 Task: Search one way flight ticket for 5 adults, 2 children, 1 infant in seat and 1 infant on lap in economy from Beaumont: Jack Brooks Regional Airport (was Southeast Texas Regional) to Laramie: Laramie Regional Airport on 8-3-2023. Choice of flights is Royal air maroc. Number of bags: 1 carry on bag. Price is upto 98000. Outbound departure time preference is 16:30.
Action: Mouse moved to (417, 166)
Screenshot: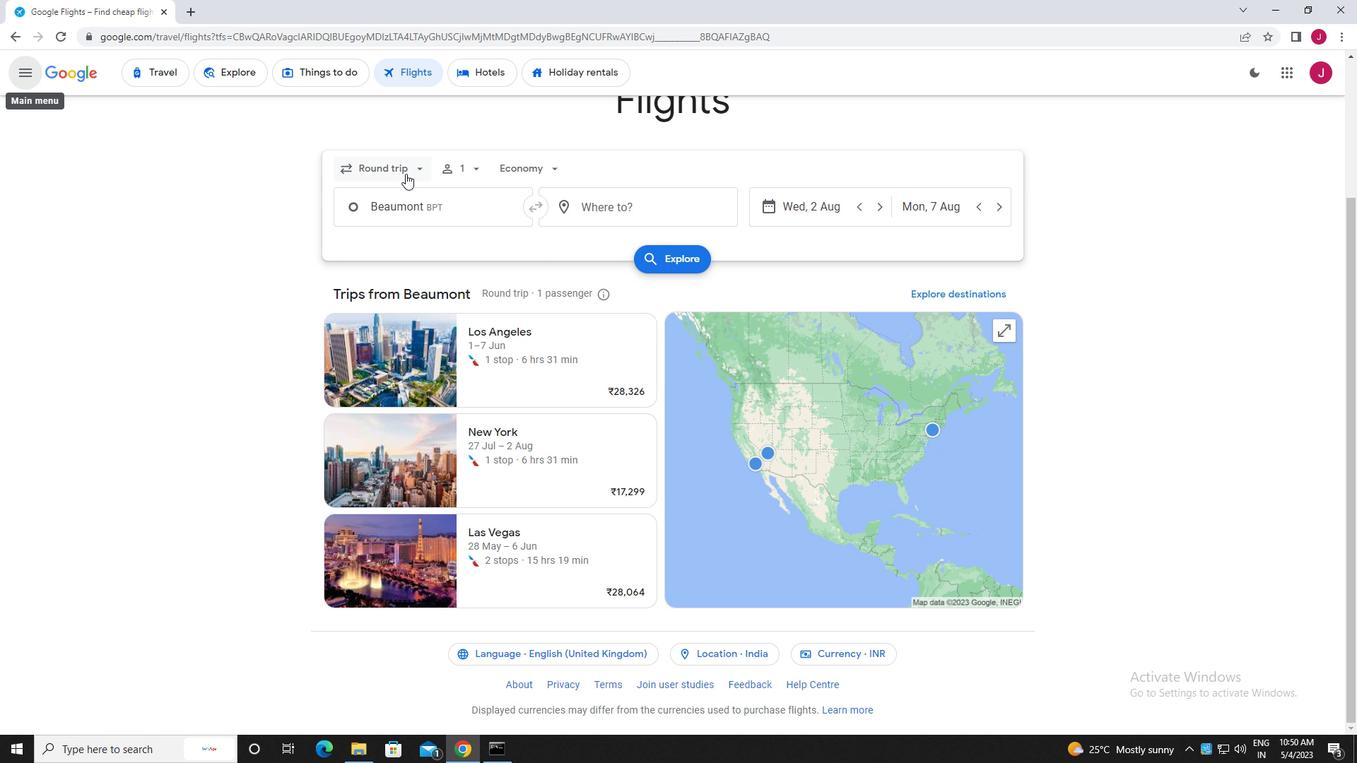 
Action: Mouse pressed left at (417, 166)
Screenshot: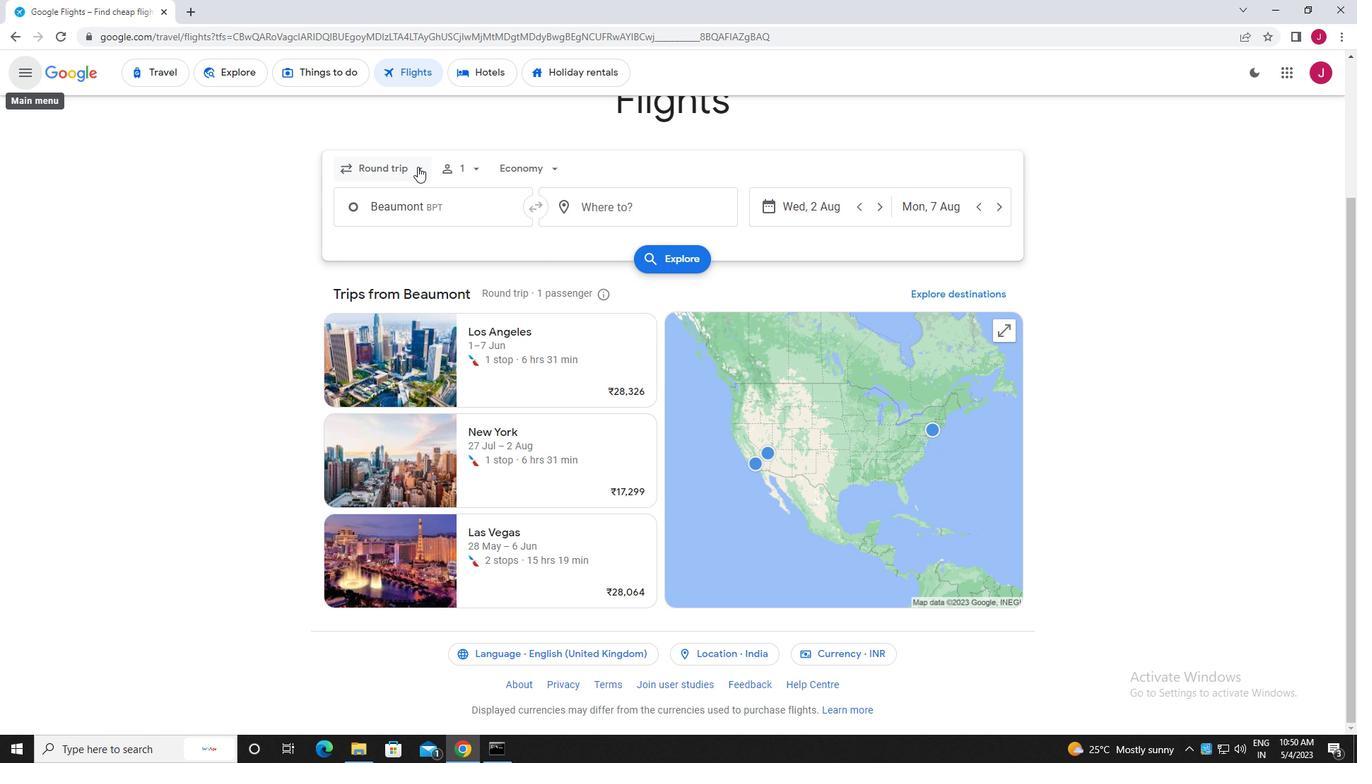 
Action: Mouse moved to (405, 232)
Screenshot: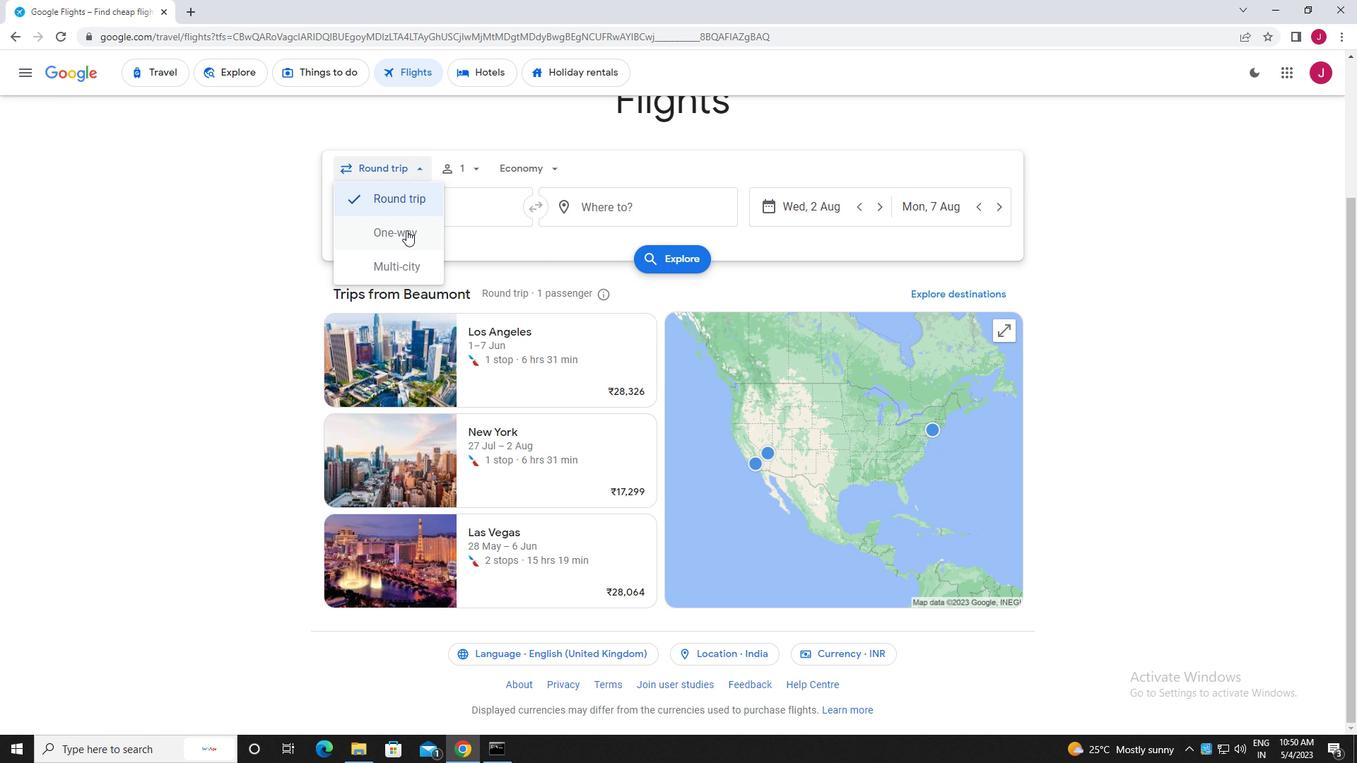 
Action: Mouse pressed left at (405, 232)
Screenshot: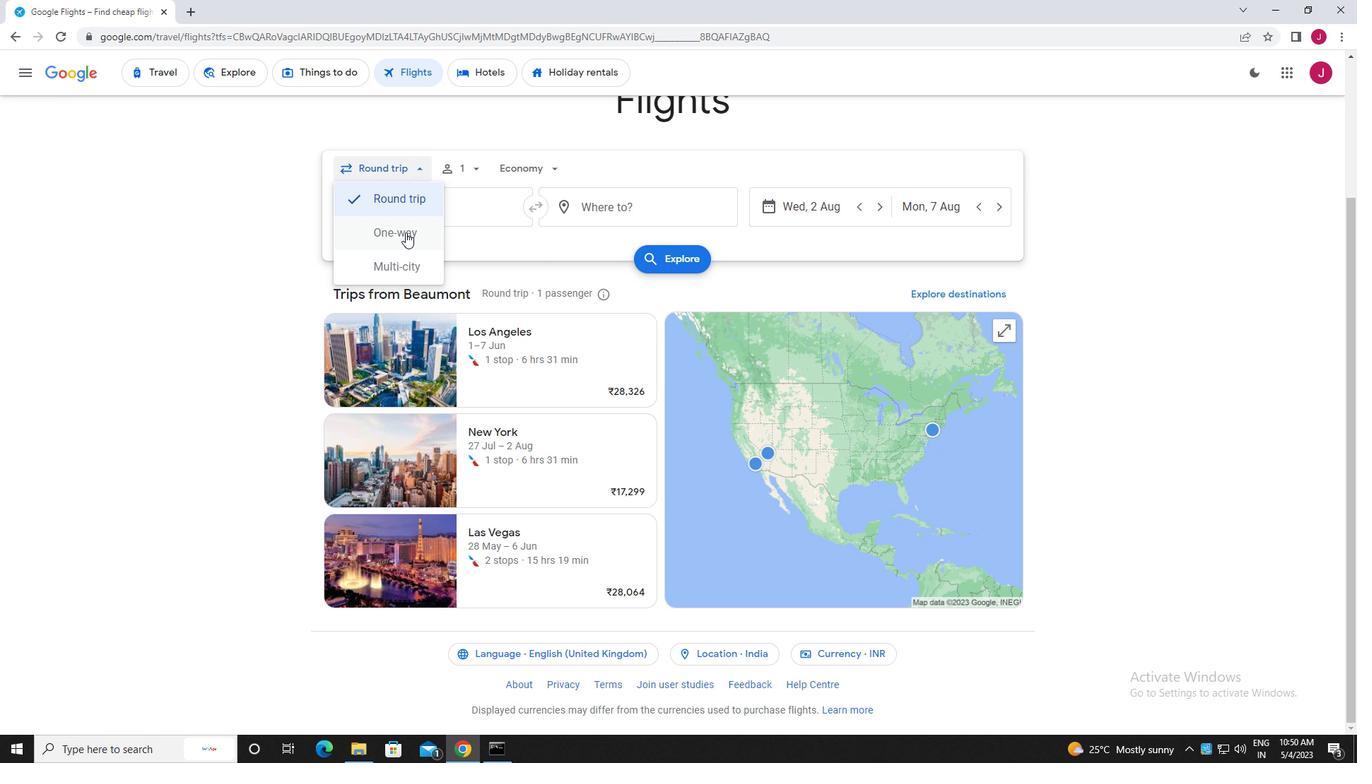 
Action: Mouse moved to (468, 167)
Screenshot: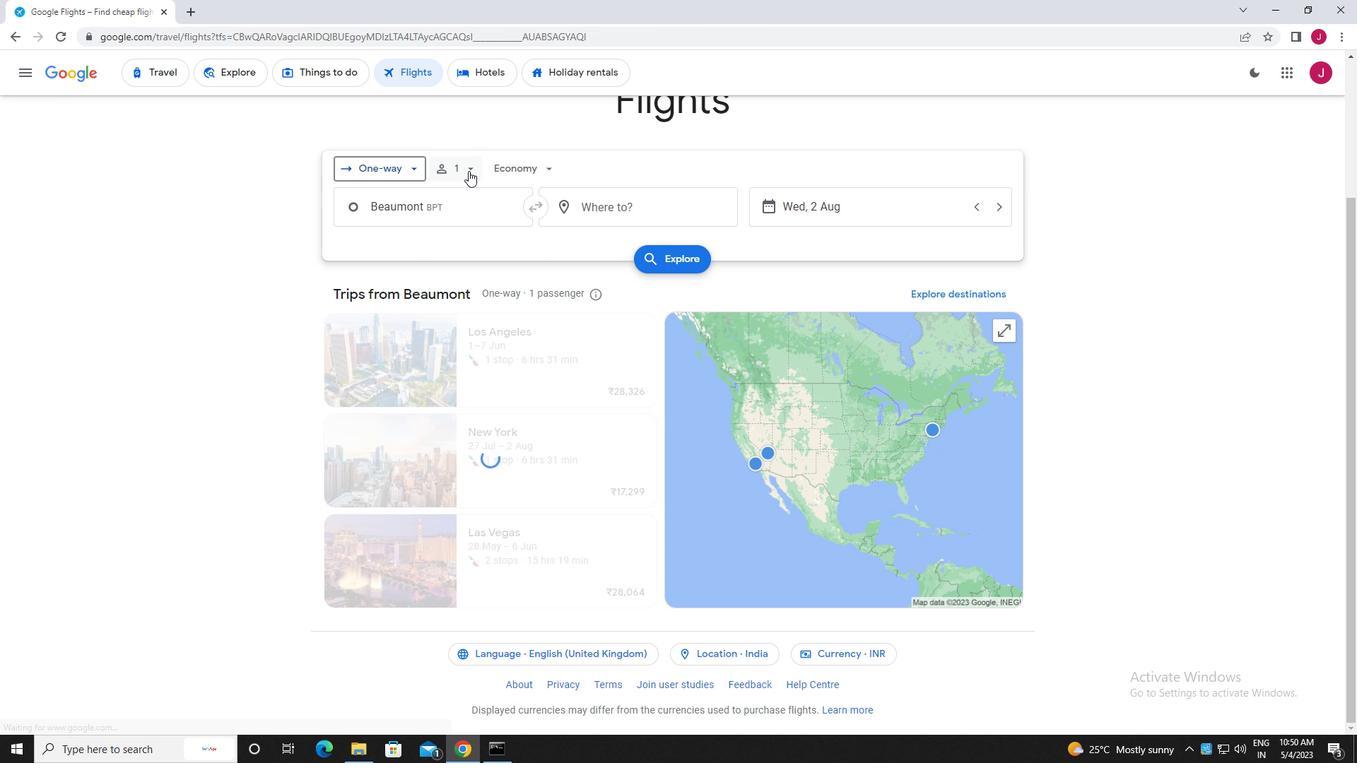 
Action: Mouse pressed left at (468, 167)
Screenshot: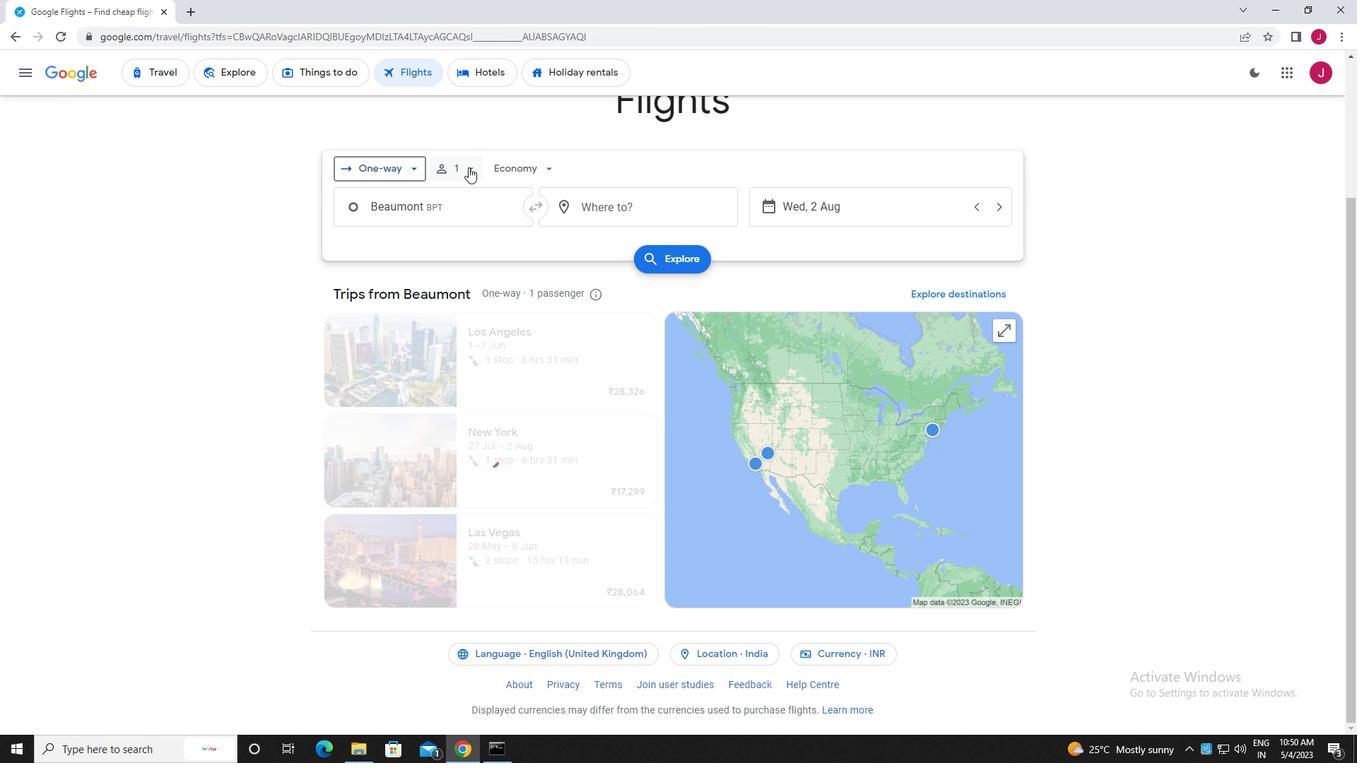 
Action: Mouse moved to (577, 206)
Screenshot: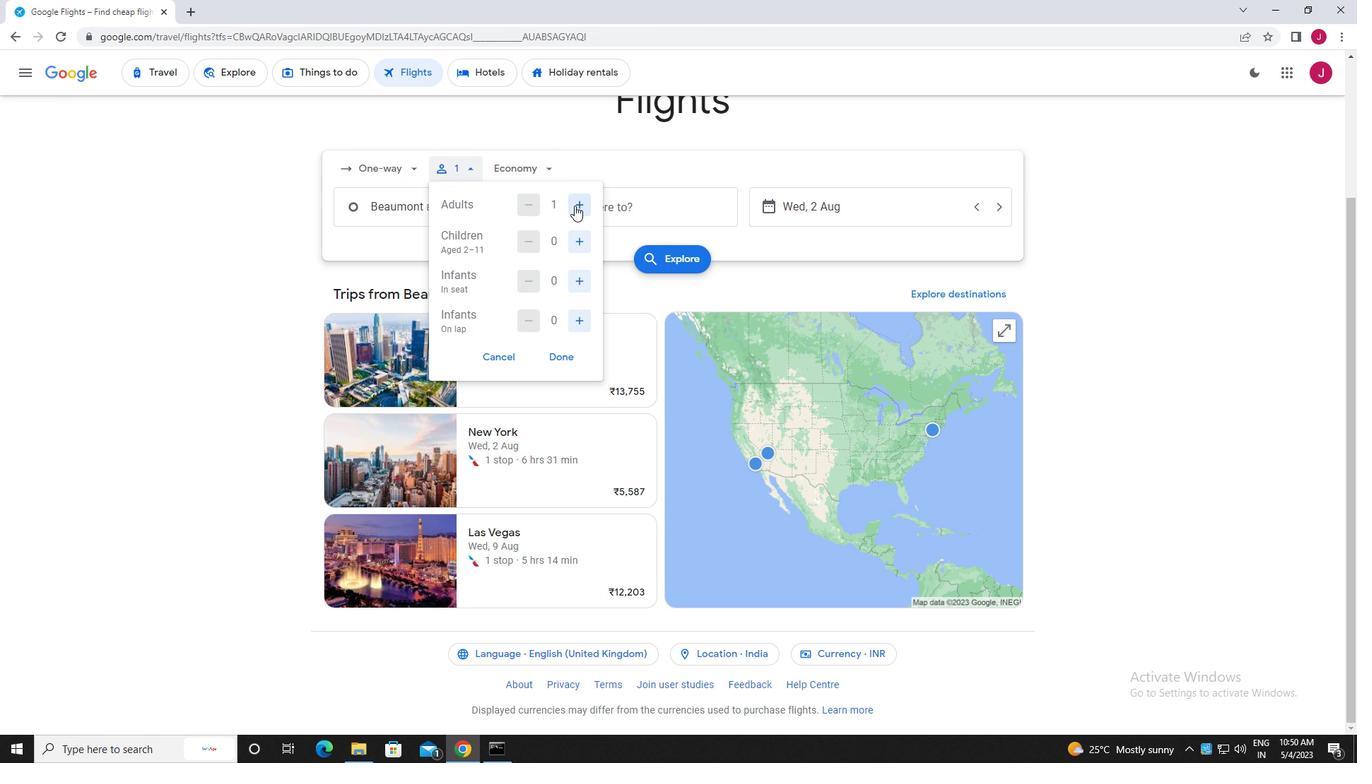 
Action: Mouse pressed left at (577, 206)
Screenshot: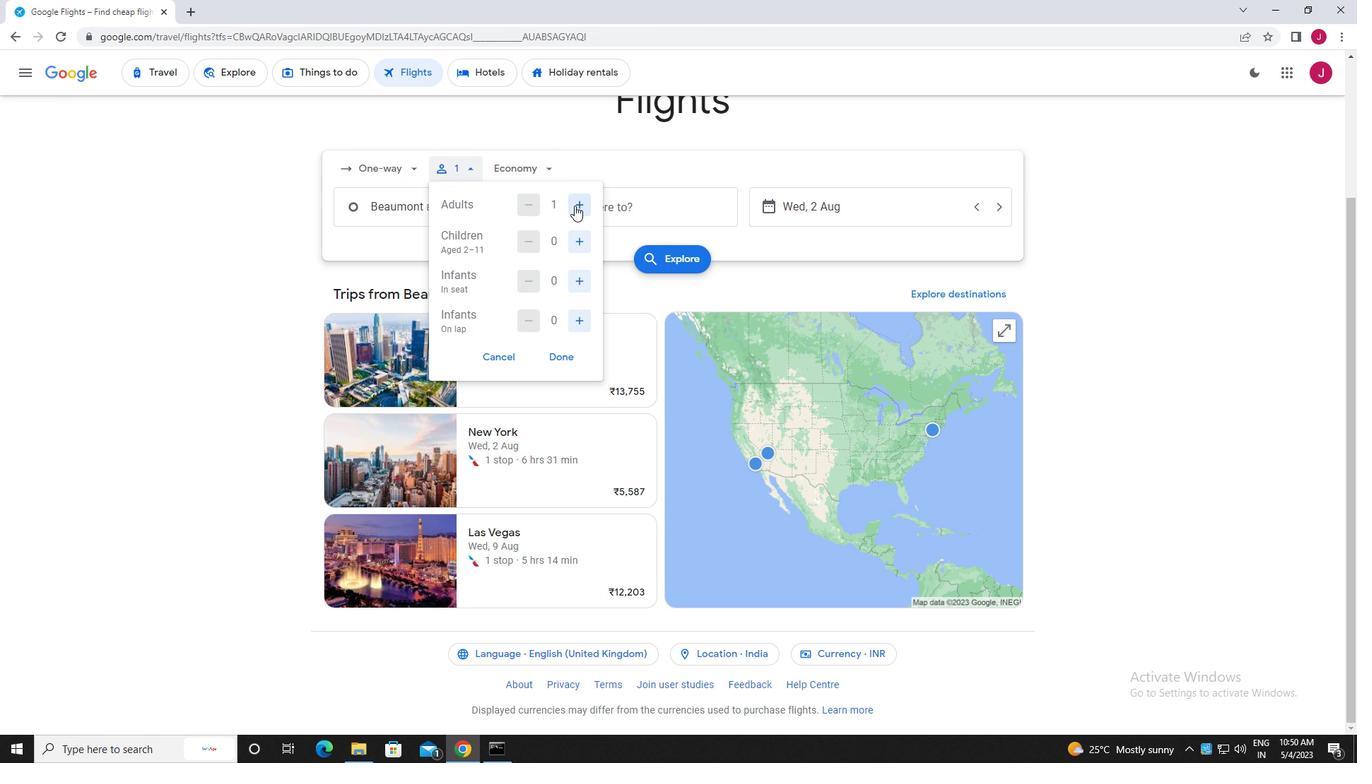 
Action: Mouse pressed left at (577, 206)
Screenshot: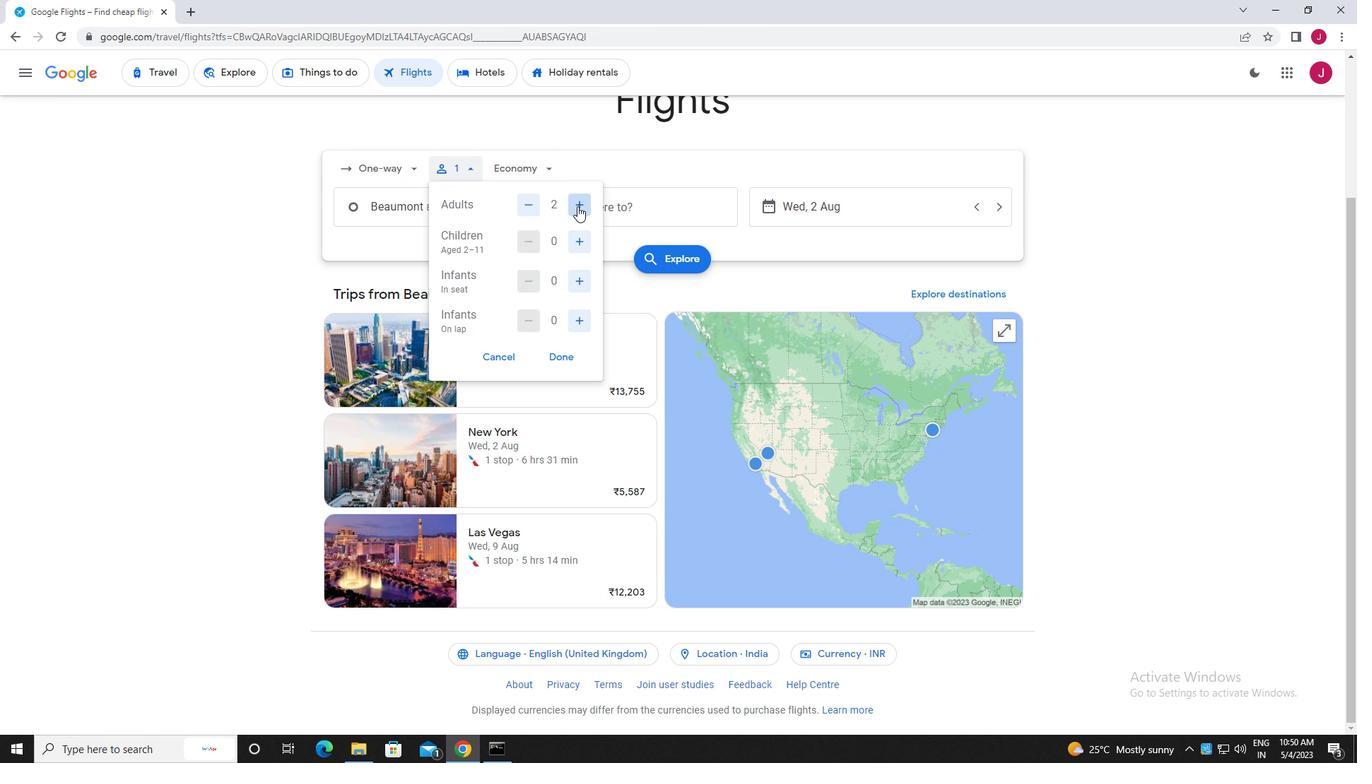
Action: Mouse pressed left at (577, 206)
Screenshot: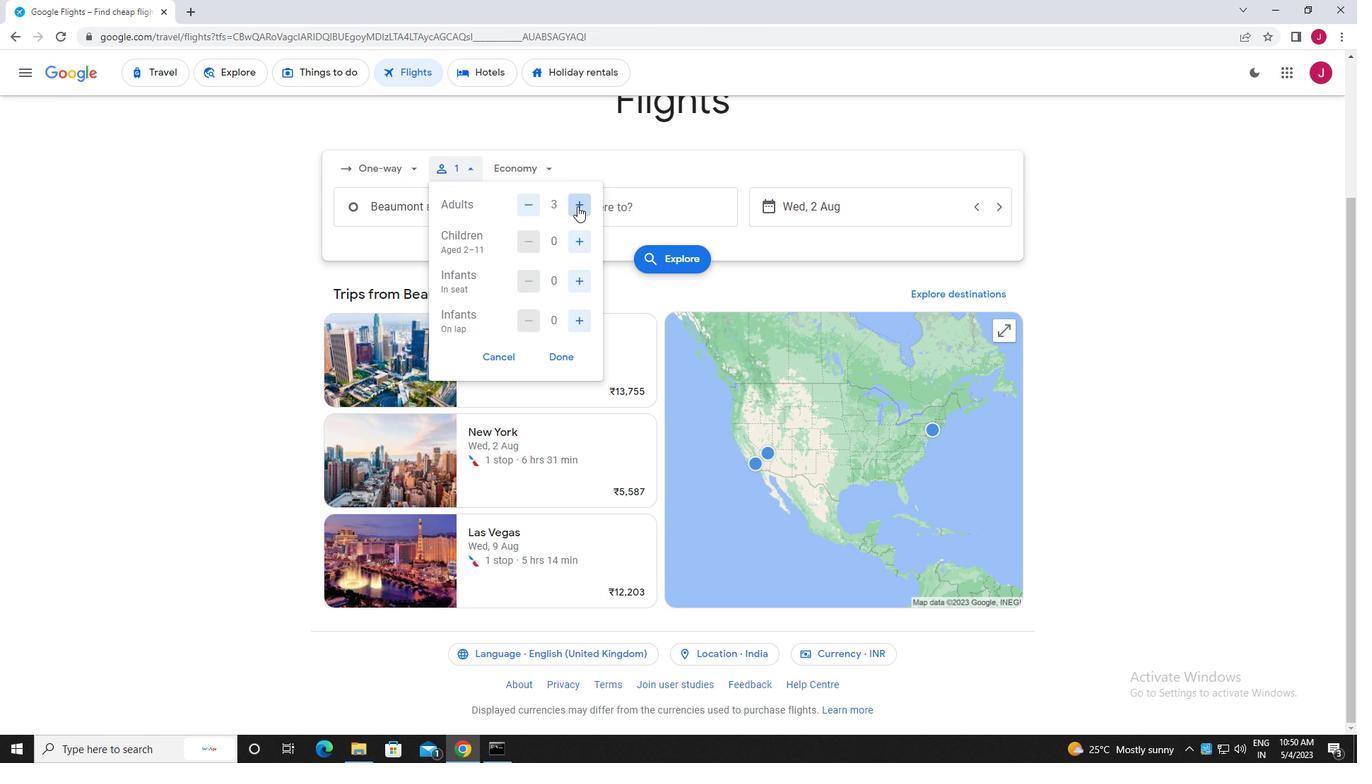 
Action: Mouse pressed left at (577, 206)
Screenshot: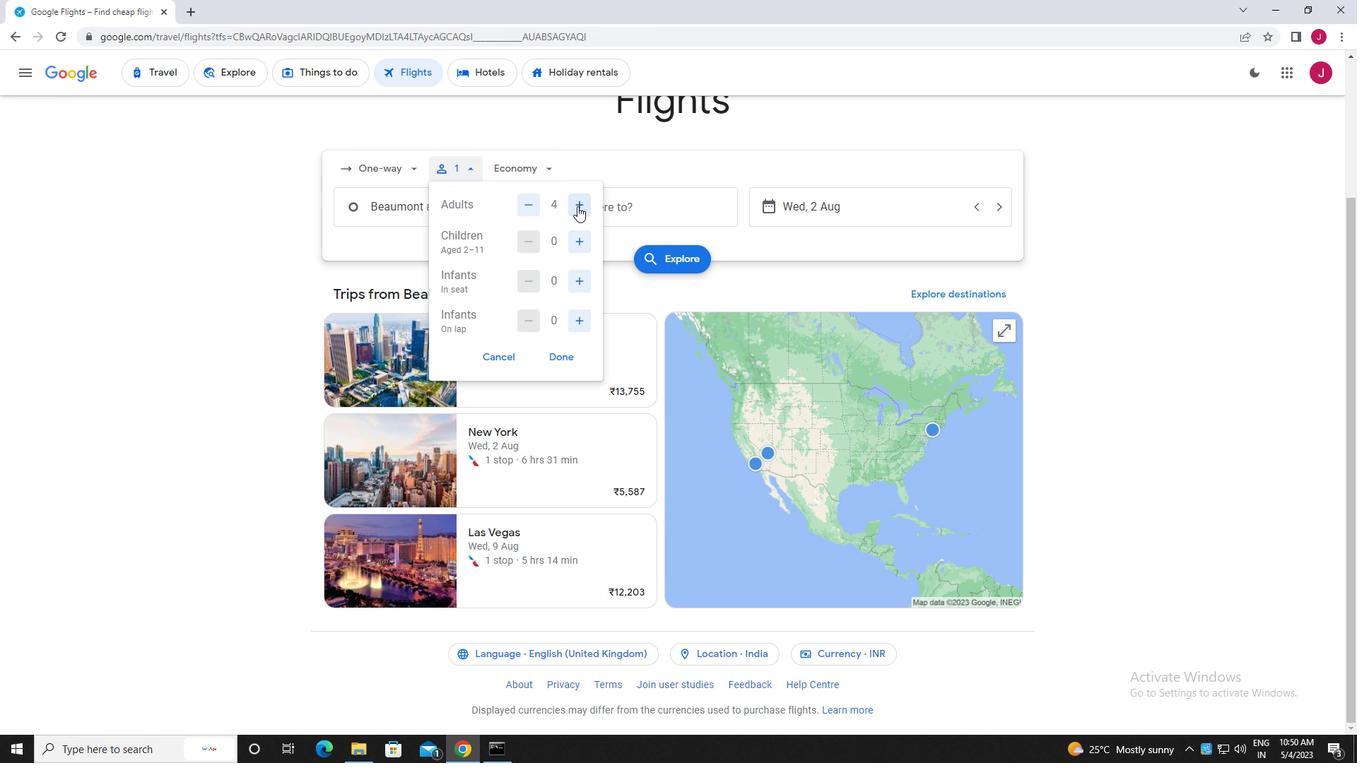 
Action: Mouse moved to (583, 245)
Screenshot: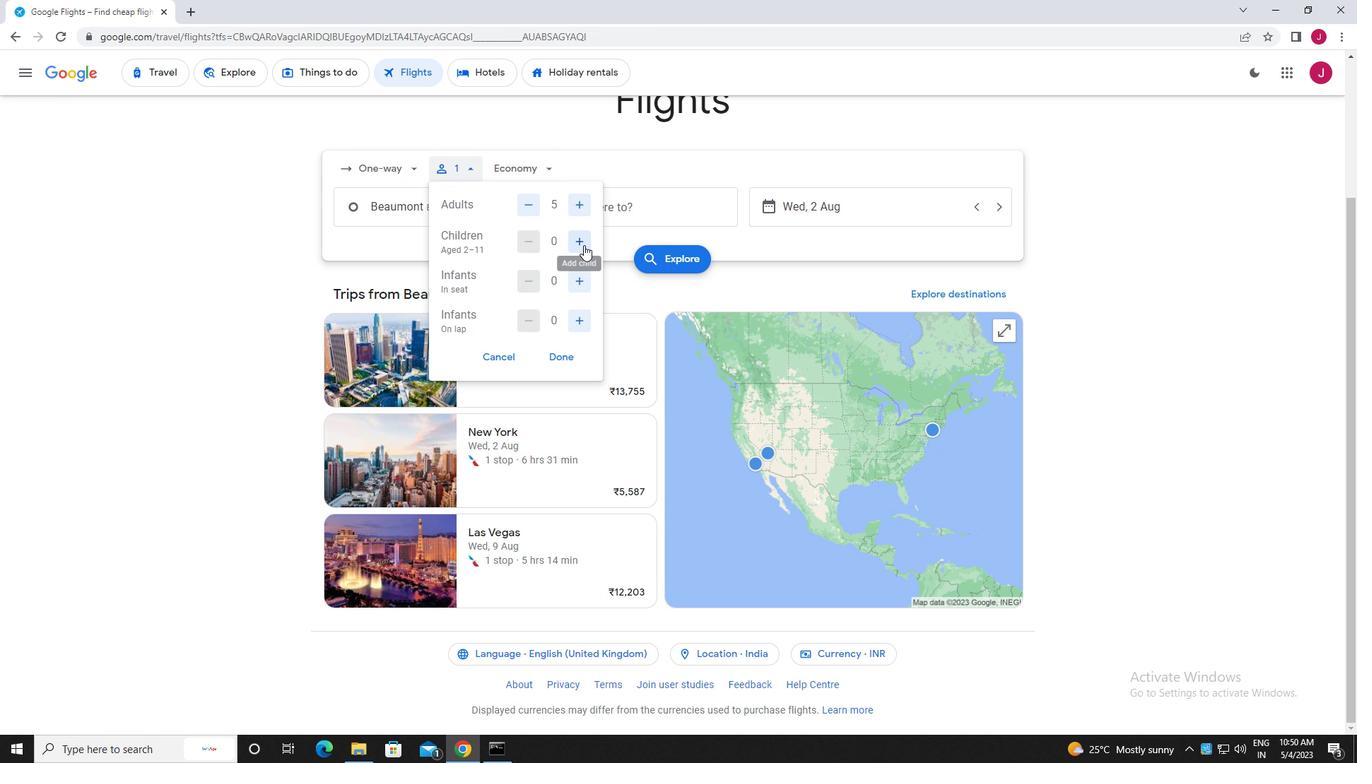 
Action: Mouse pressed left at (583, 245)
Screenshot: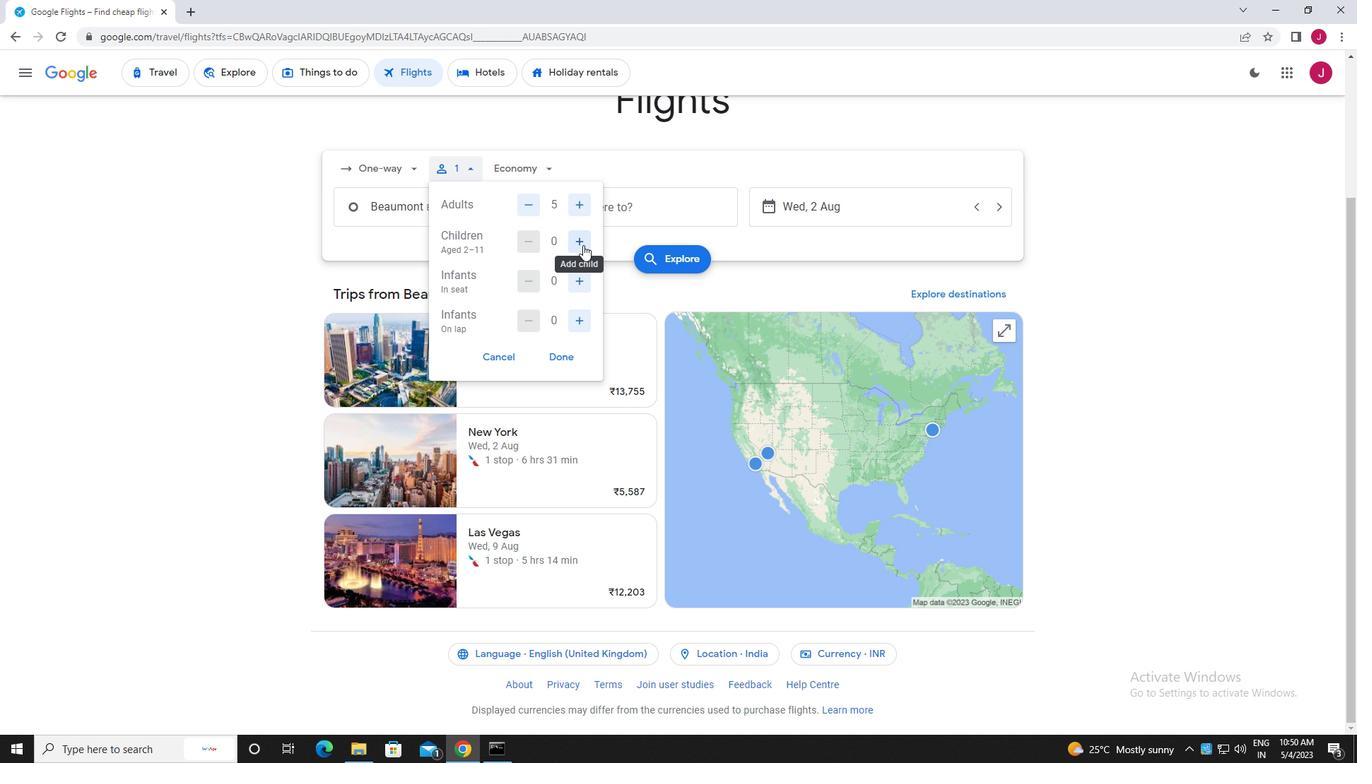 
Action: Mouse pressed left at (583, 245)
Screenshot: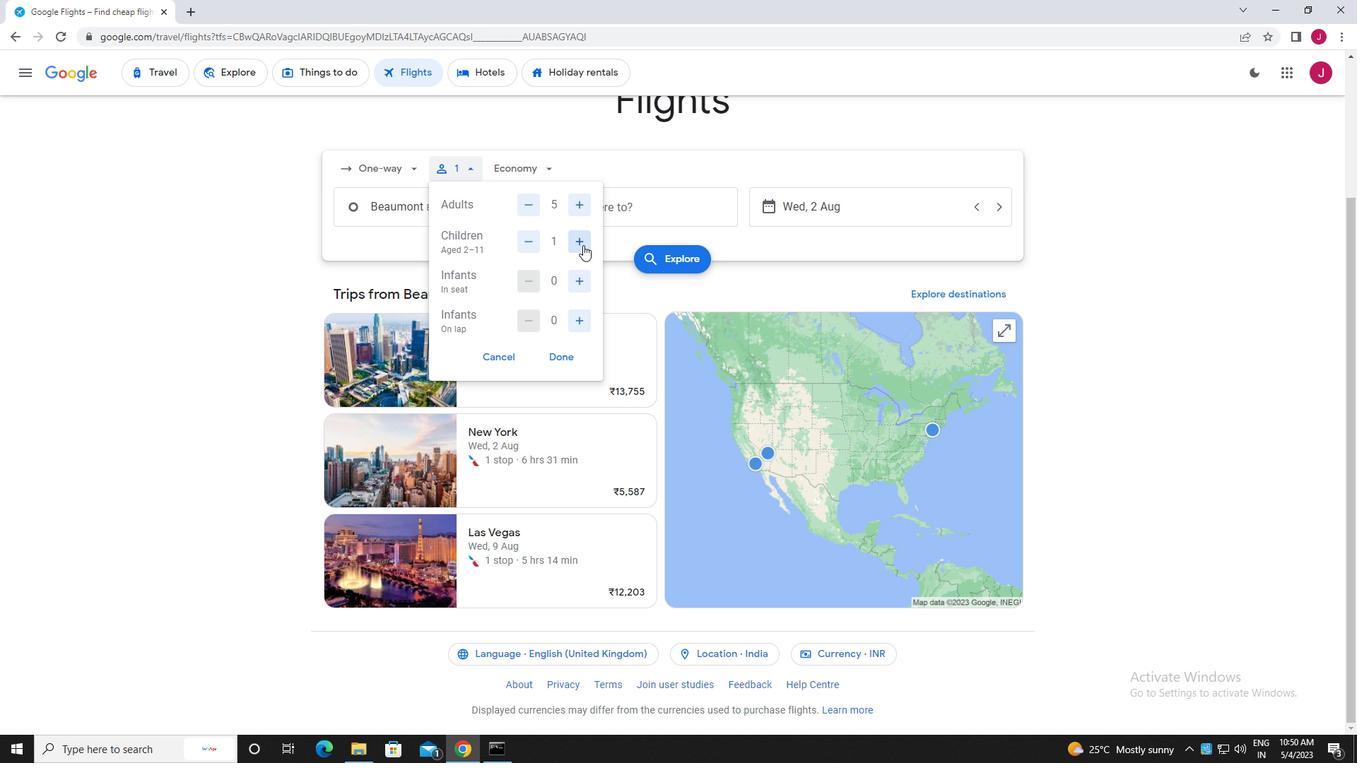 
Action: Mouse moved to (578, 286)
Screenshot: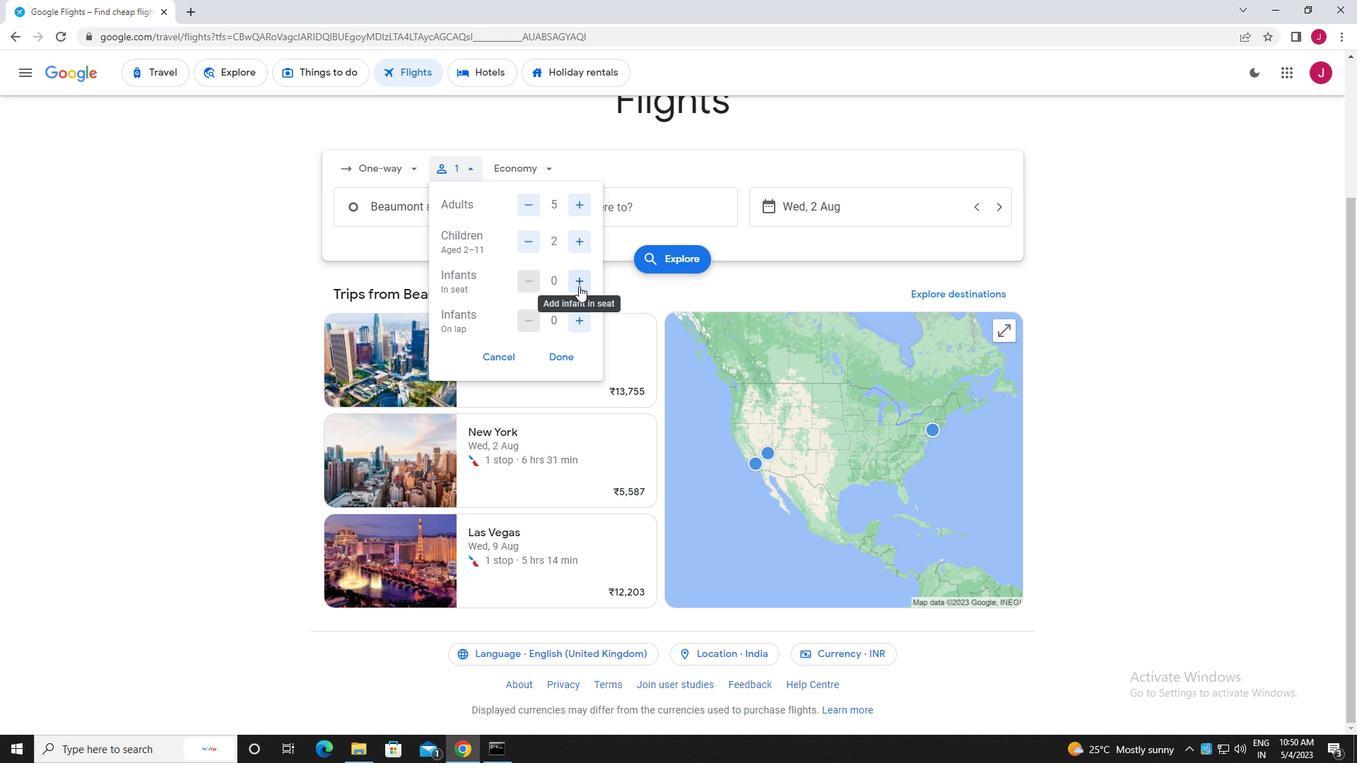 
Action: Mouse pressed left at (578, 286)
Screenshot: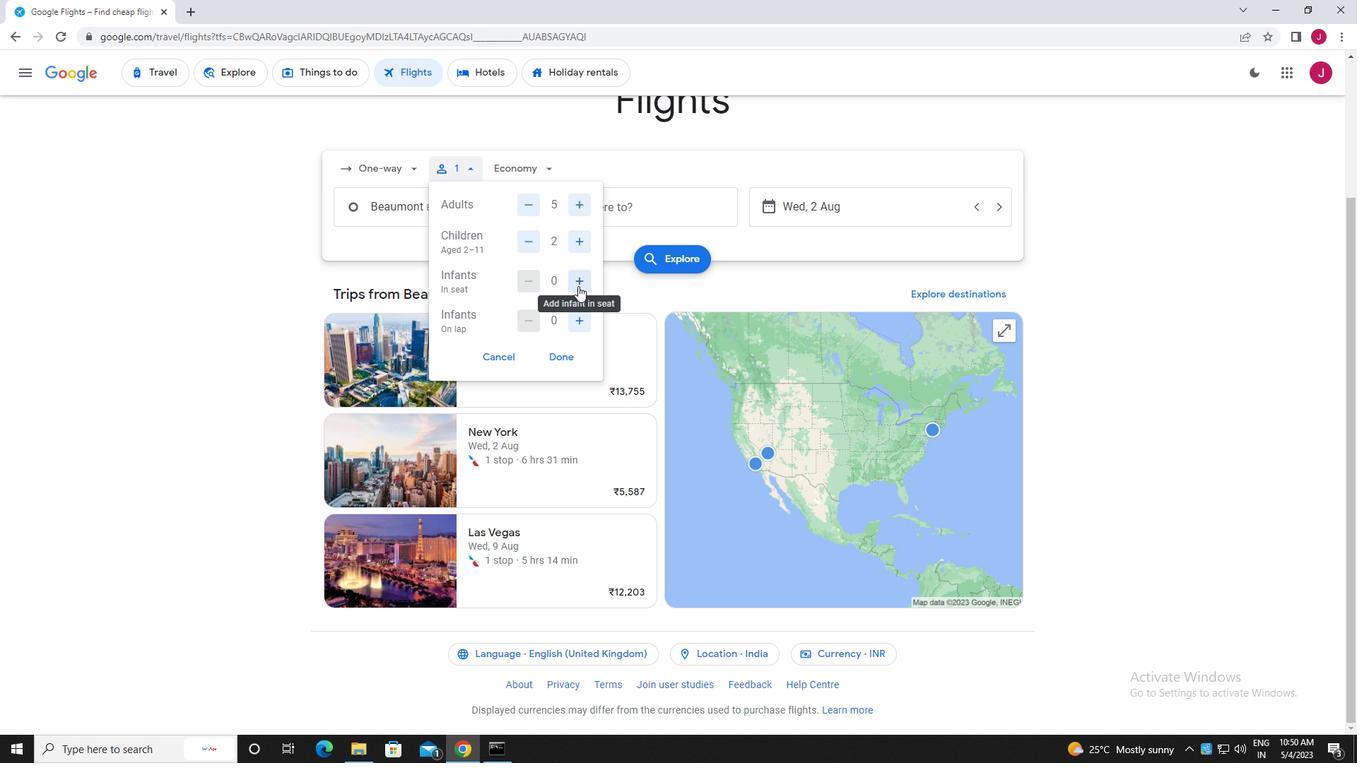 
Action: Mouse moved to (578, 322)
Screenshot: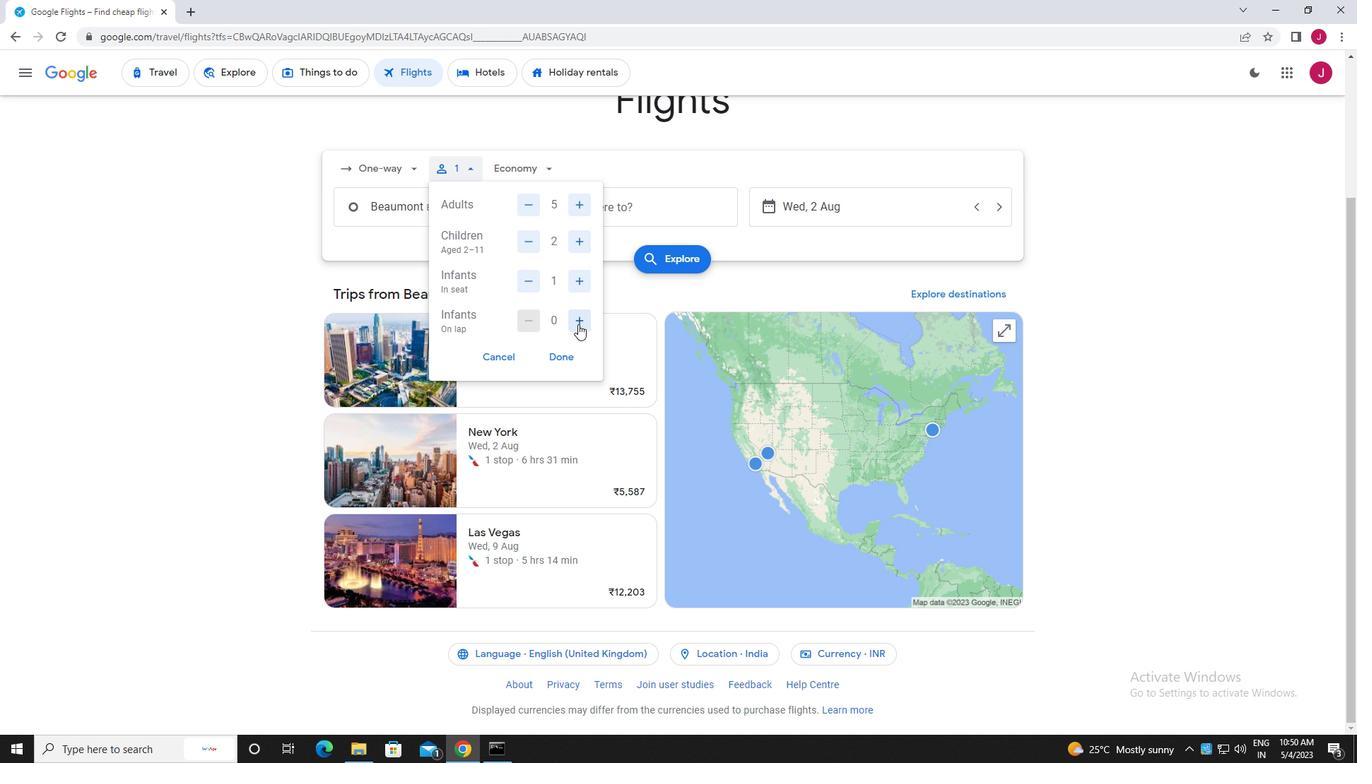 
Action: Mouse pressed left at (578, 322)
Screenshot: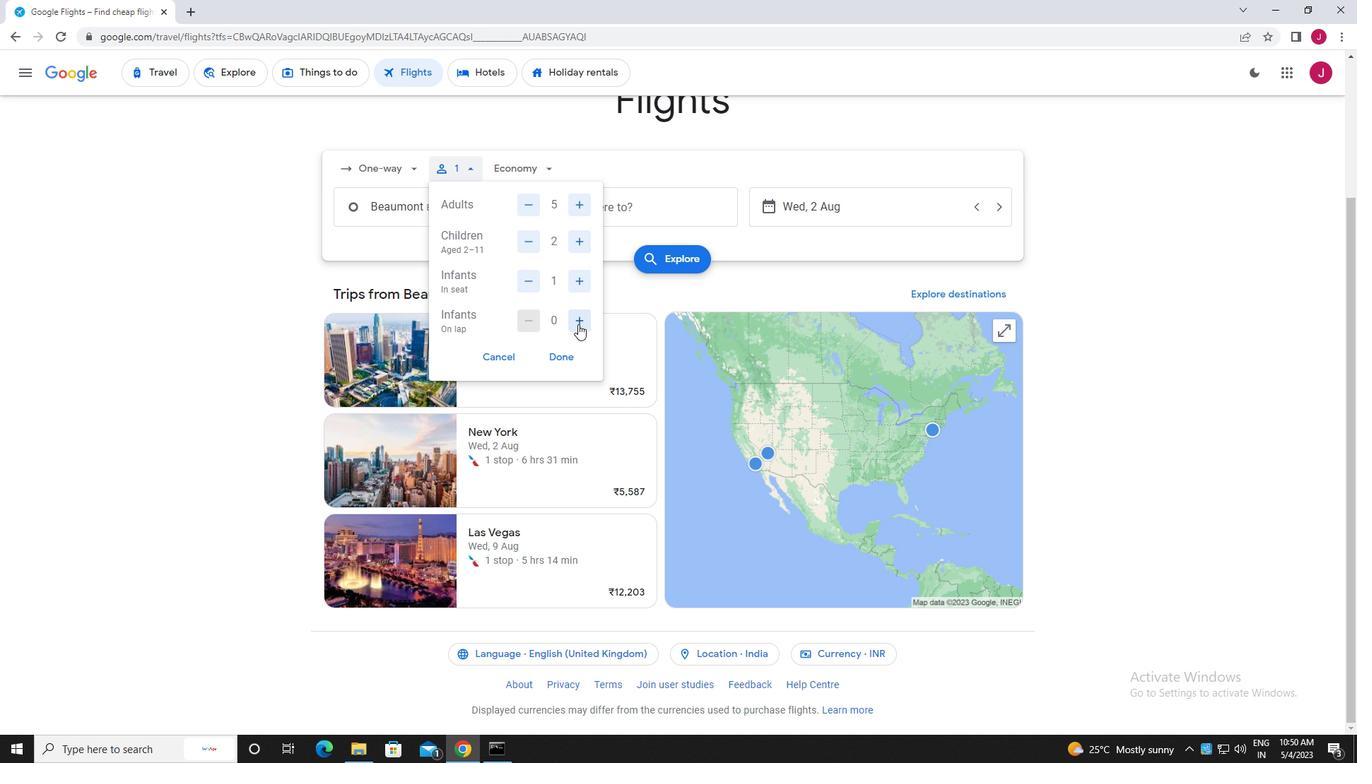 
Action: Mouse moved to (559, 358)
Screenshot: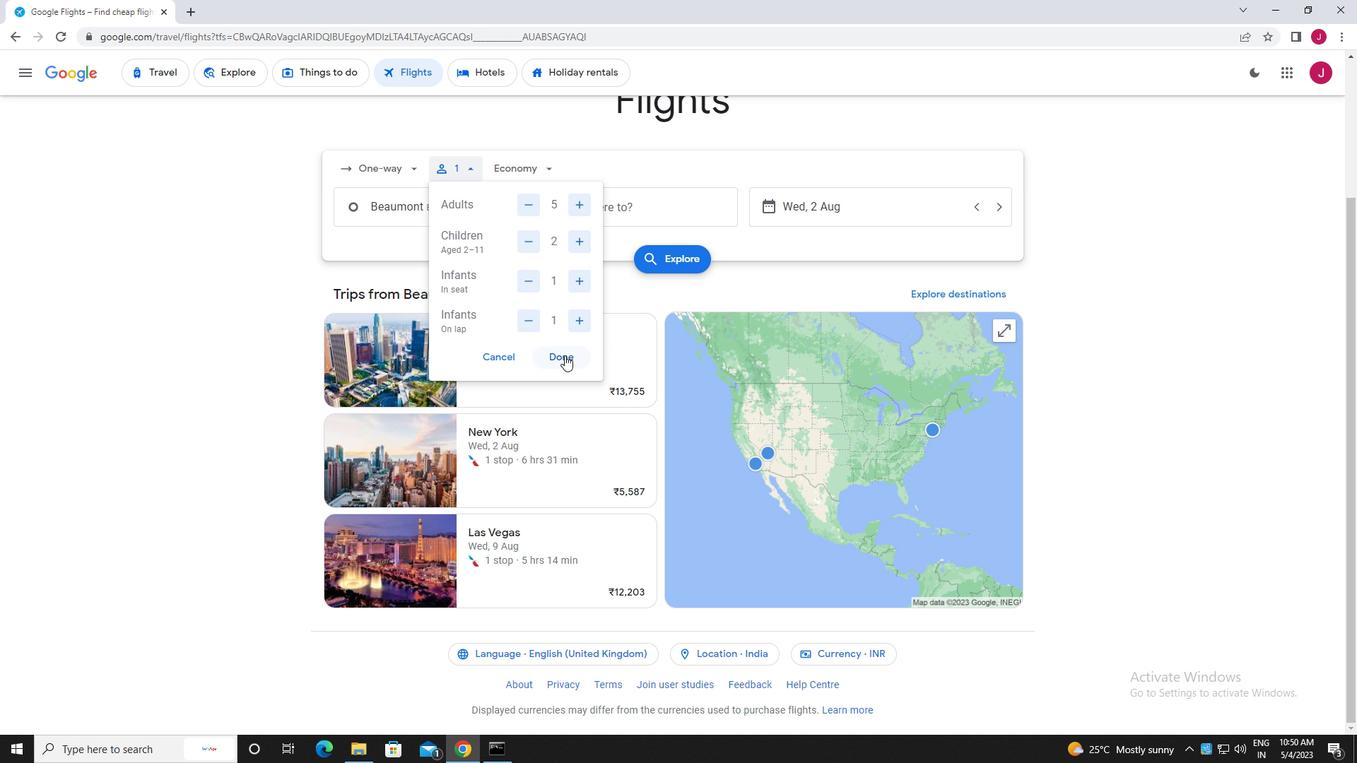 
Action: Mouse pressed left at (559, 358)
Screenshot: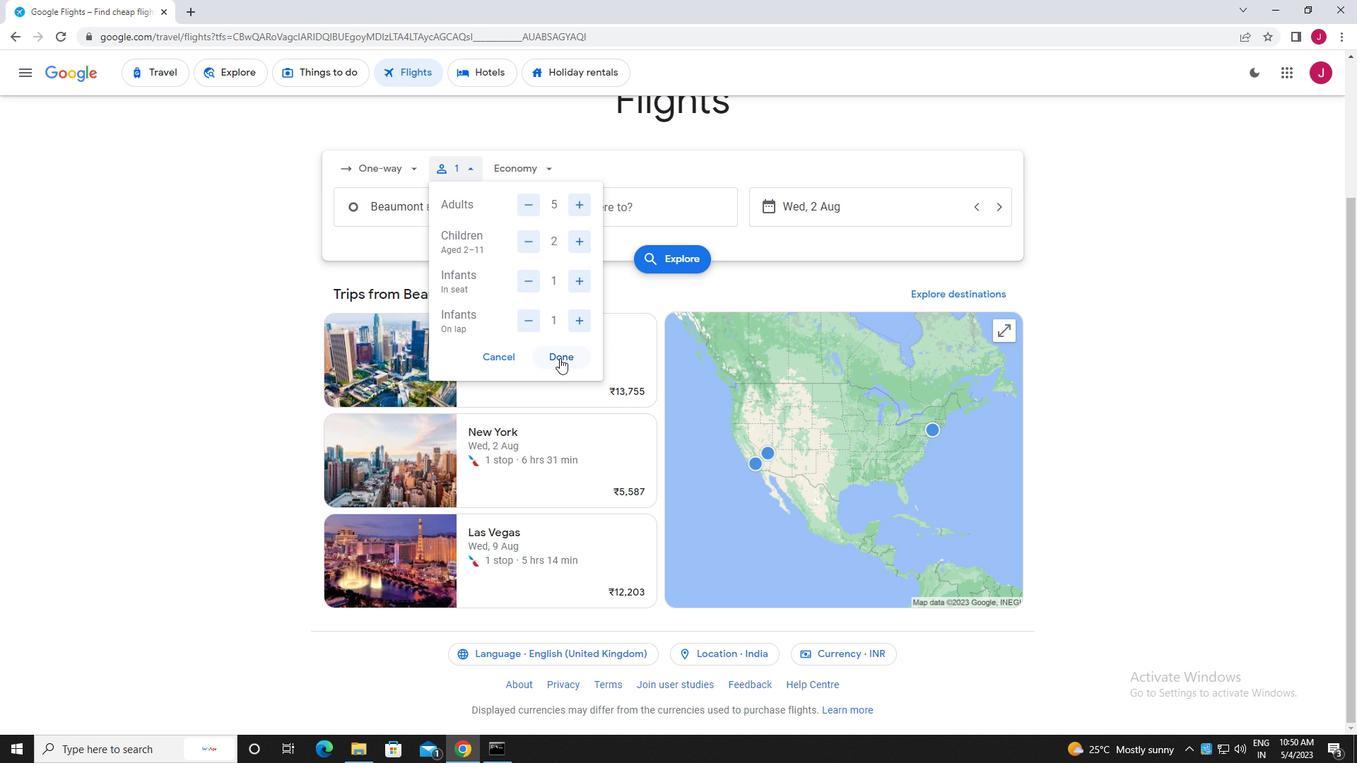 
Action: Mouse moved to (521, 167)
Screenshot: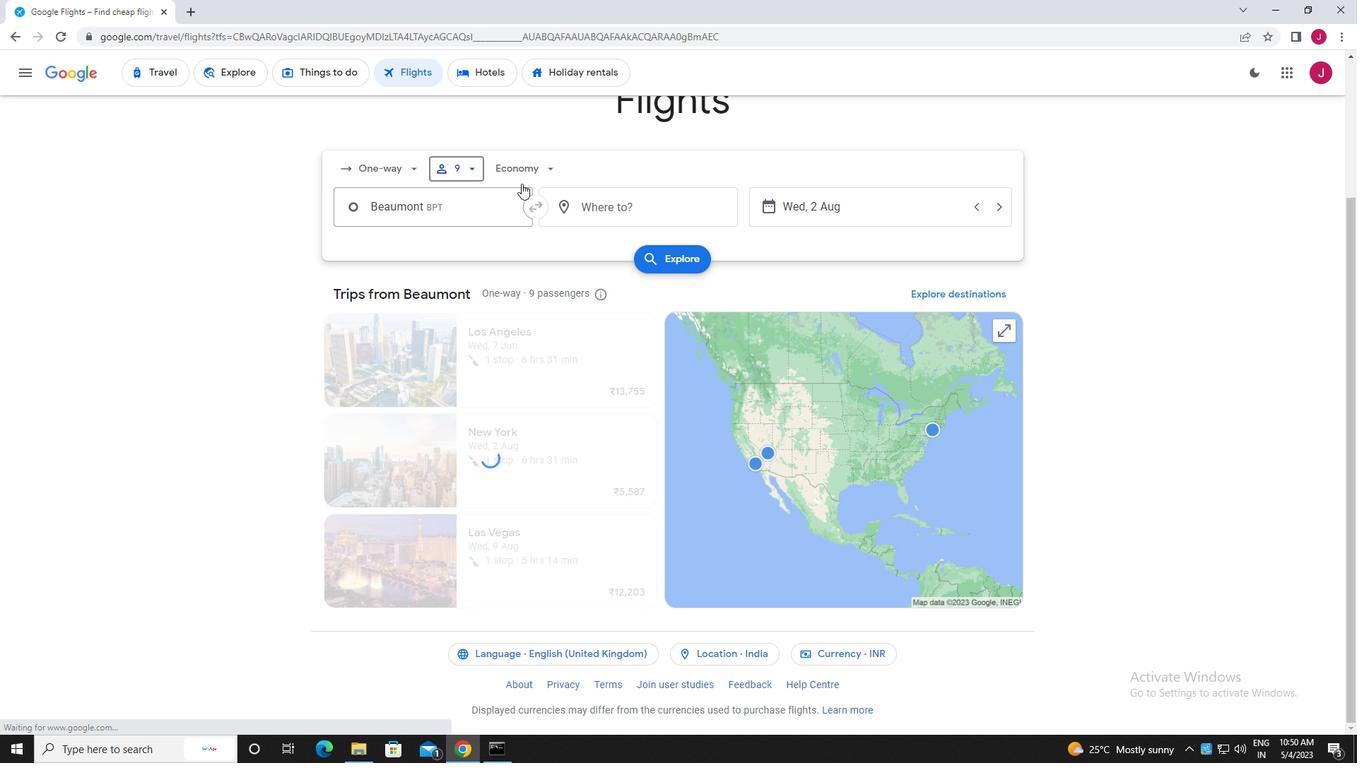 
Action: Mouse pressed left at (521, 167)
Screenshot: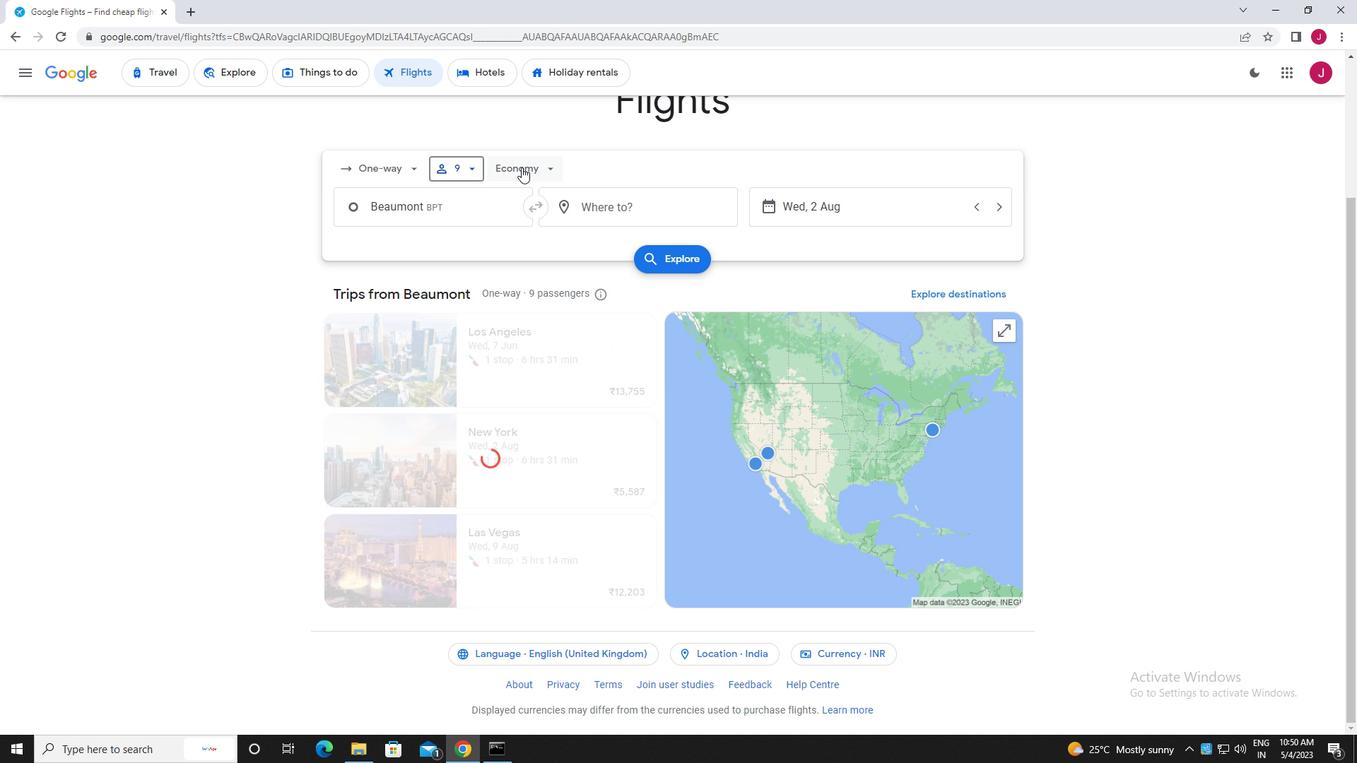 
Action: Mouse moved to (554, 194)
Screenshot: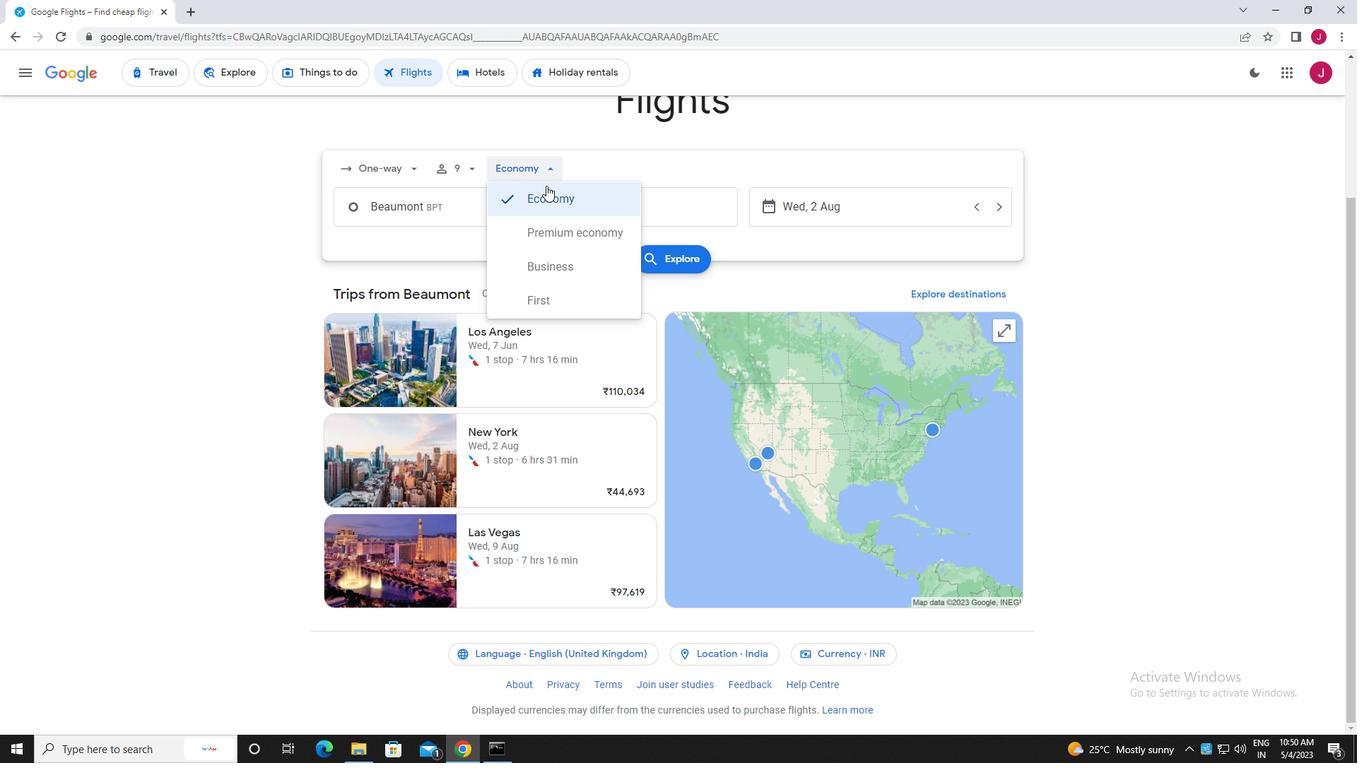 
Action: Mouse pressed left at (554, 194)
Screenshot: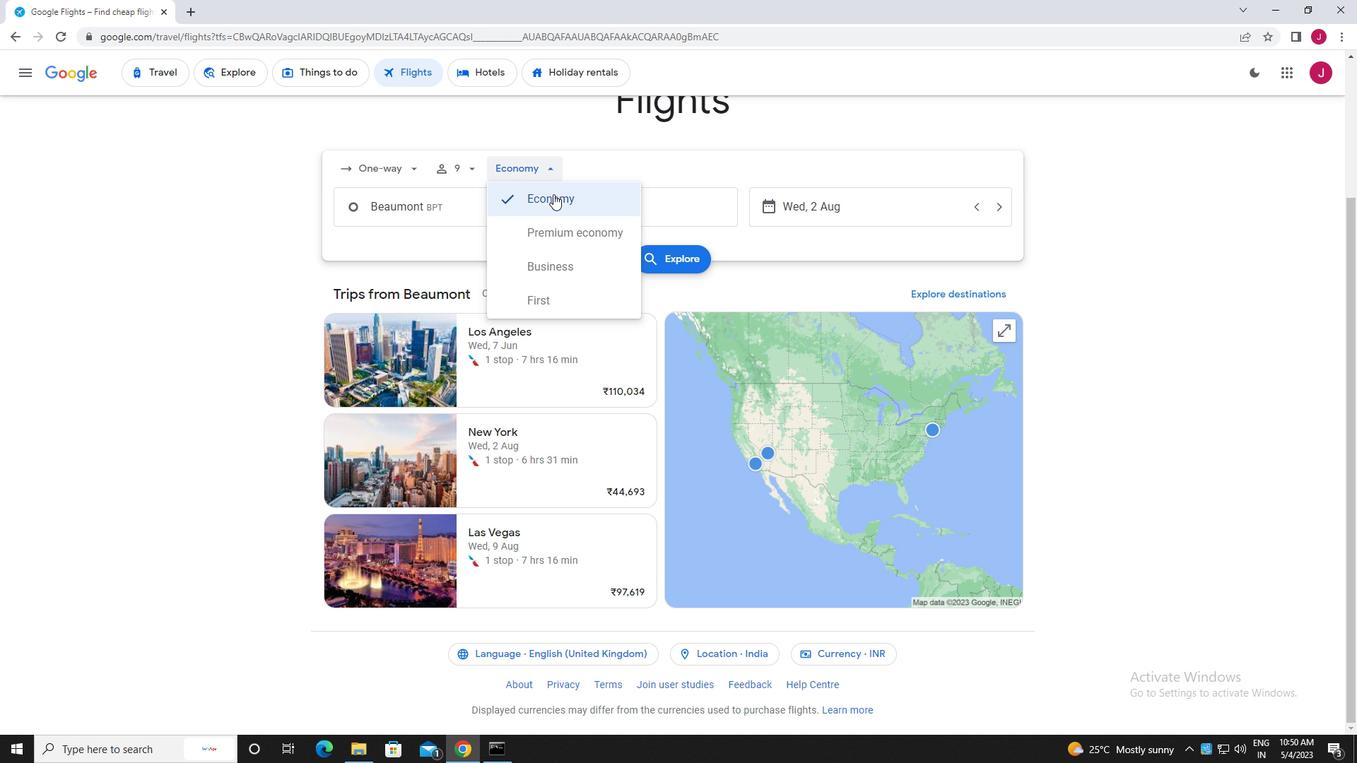 
Action: Mouse moved to (495, 207)
Screenshot: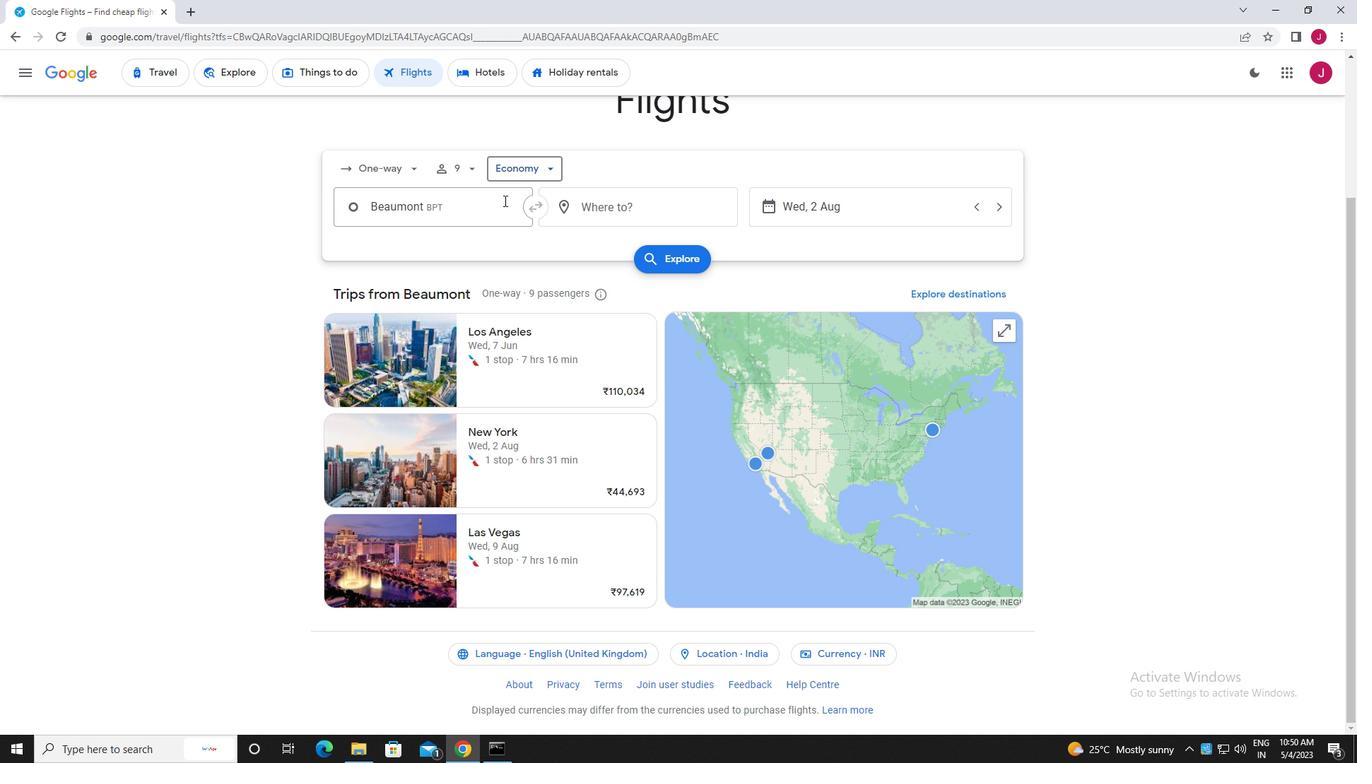 
Action: Mouse pressed left at (495, 207)
Screenshot: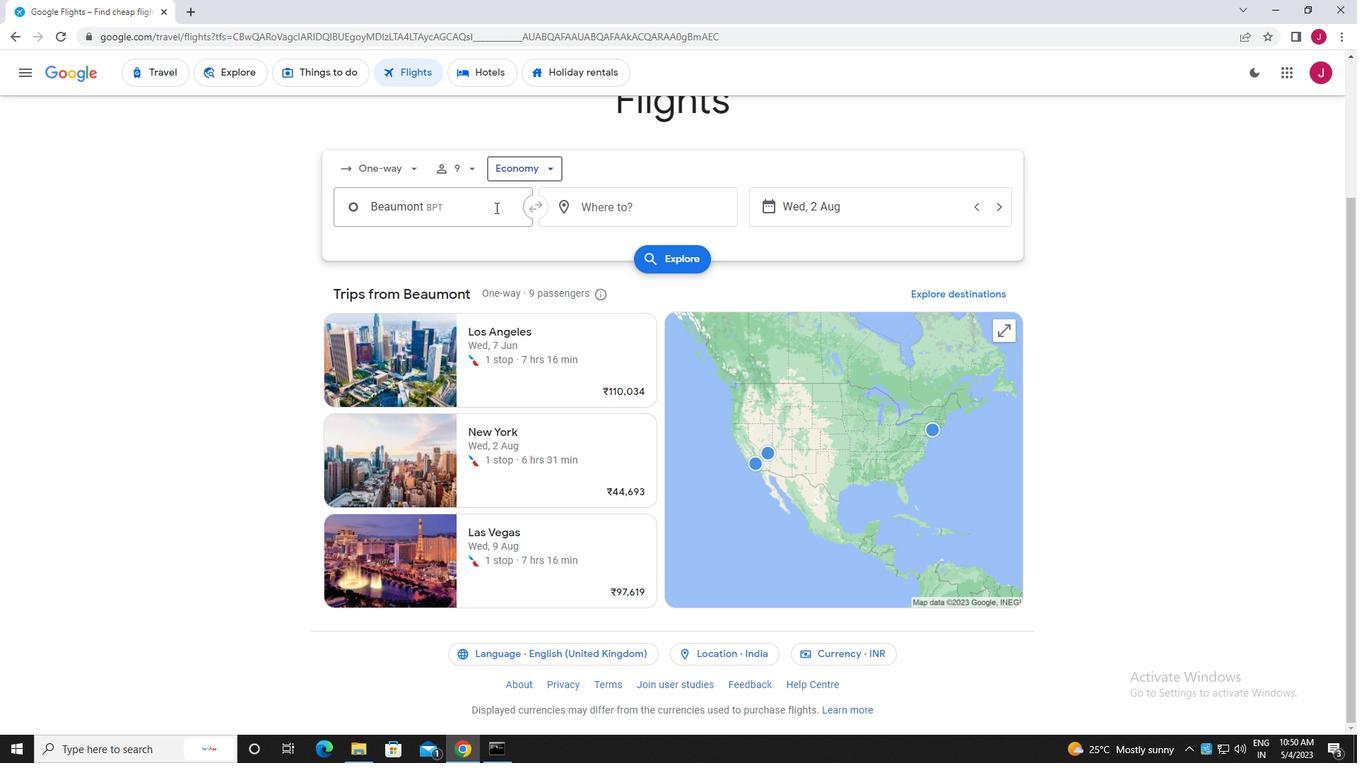 
Action: Mouse moved to (492, 207)
Screenshot: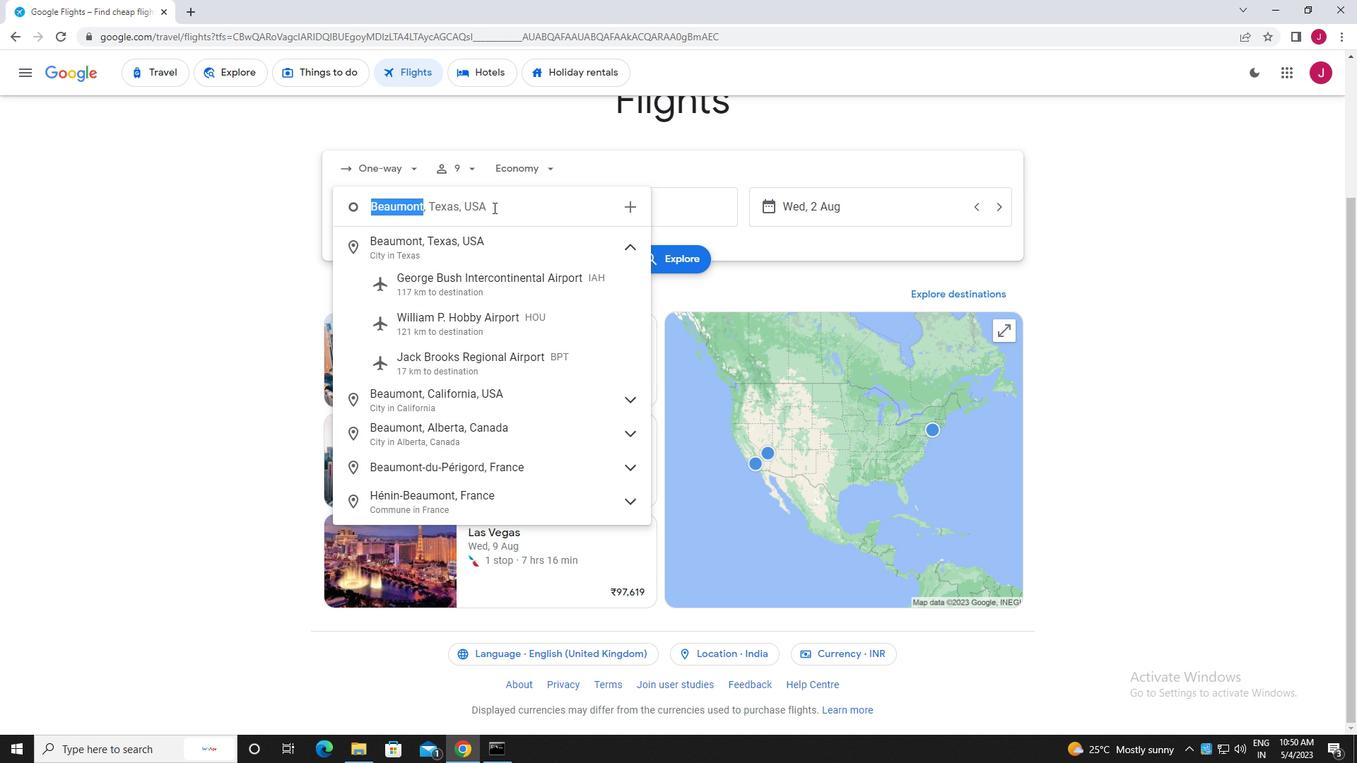 
Action: Key pressed beaumont
Screenshot: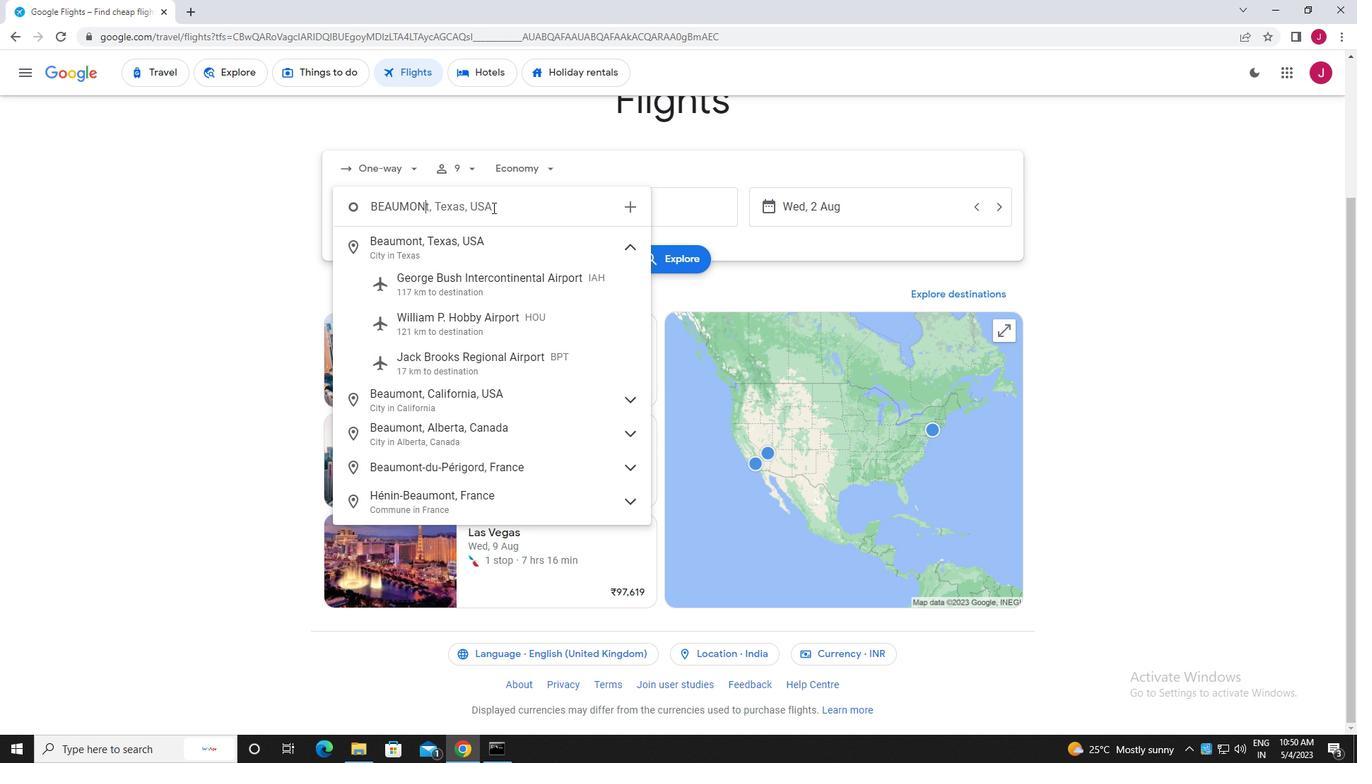 
Action: Mouse moved to (491, 207)
Screenshot: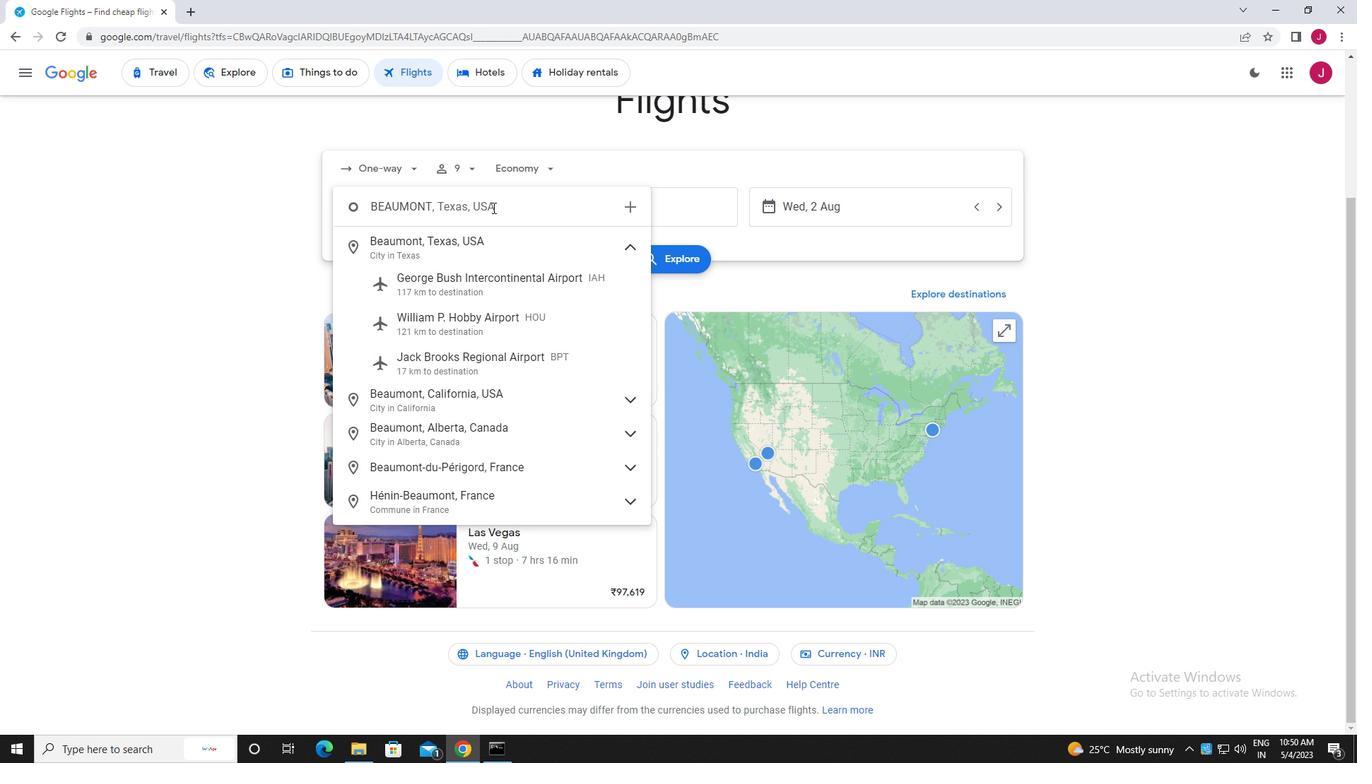 
Action: Key pressed <Key.space>
Screenshot: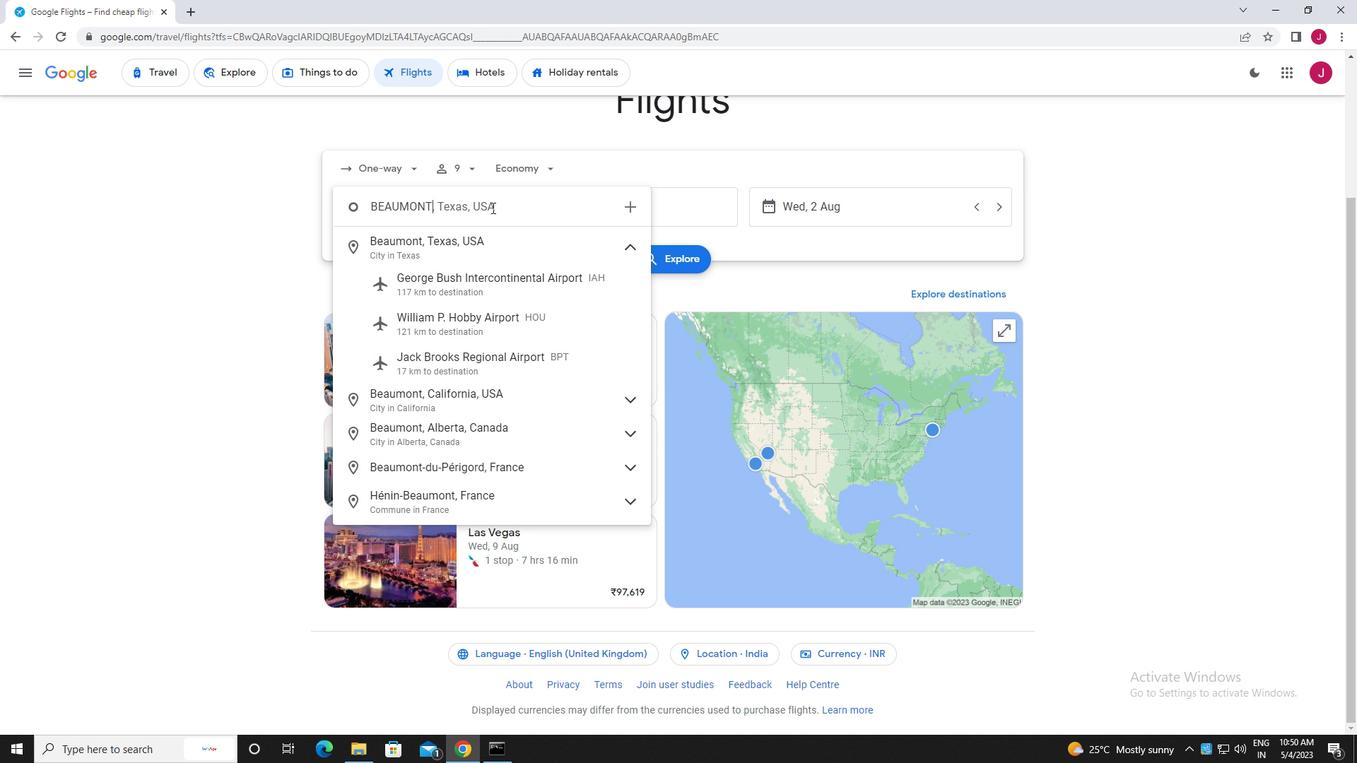 
Action: Mouse moved to (482, 360)
Screenshot: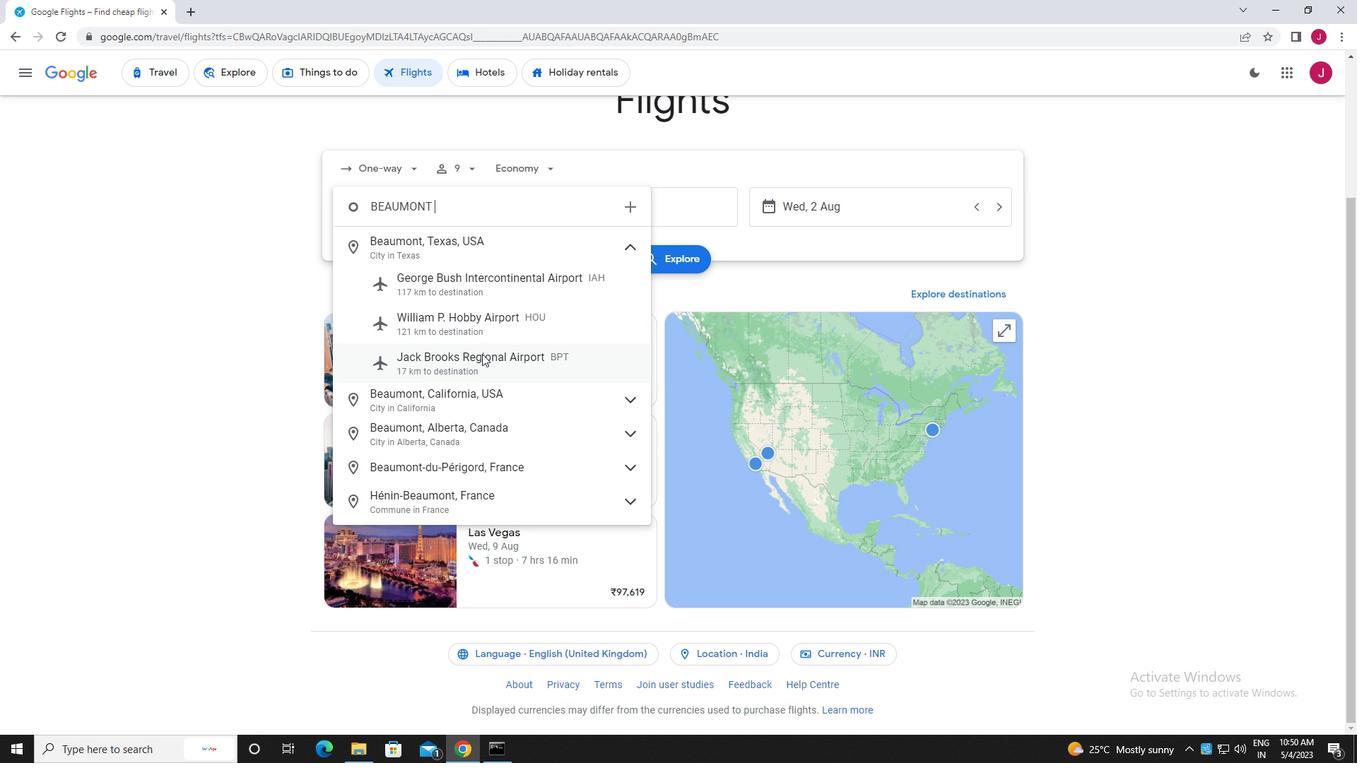 
Action: Mouse pressed left at (482, 360)
Screenshot: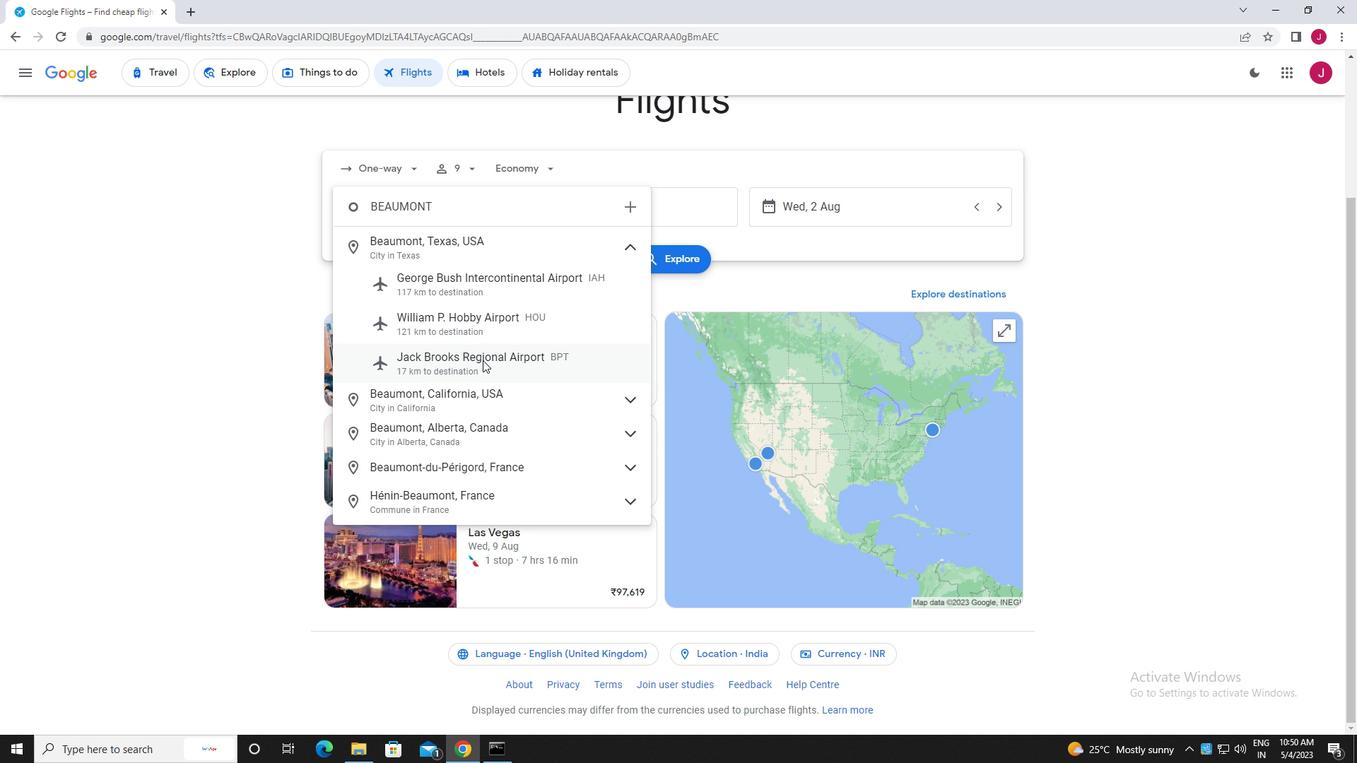 
Action: Mouse moved to (658, 212)
Screenshot: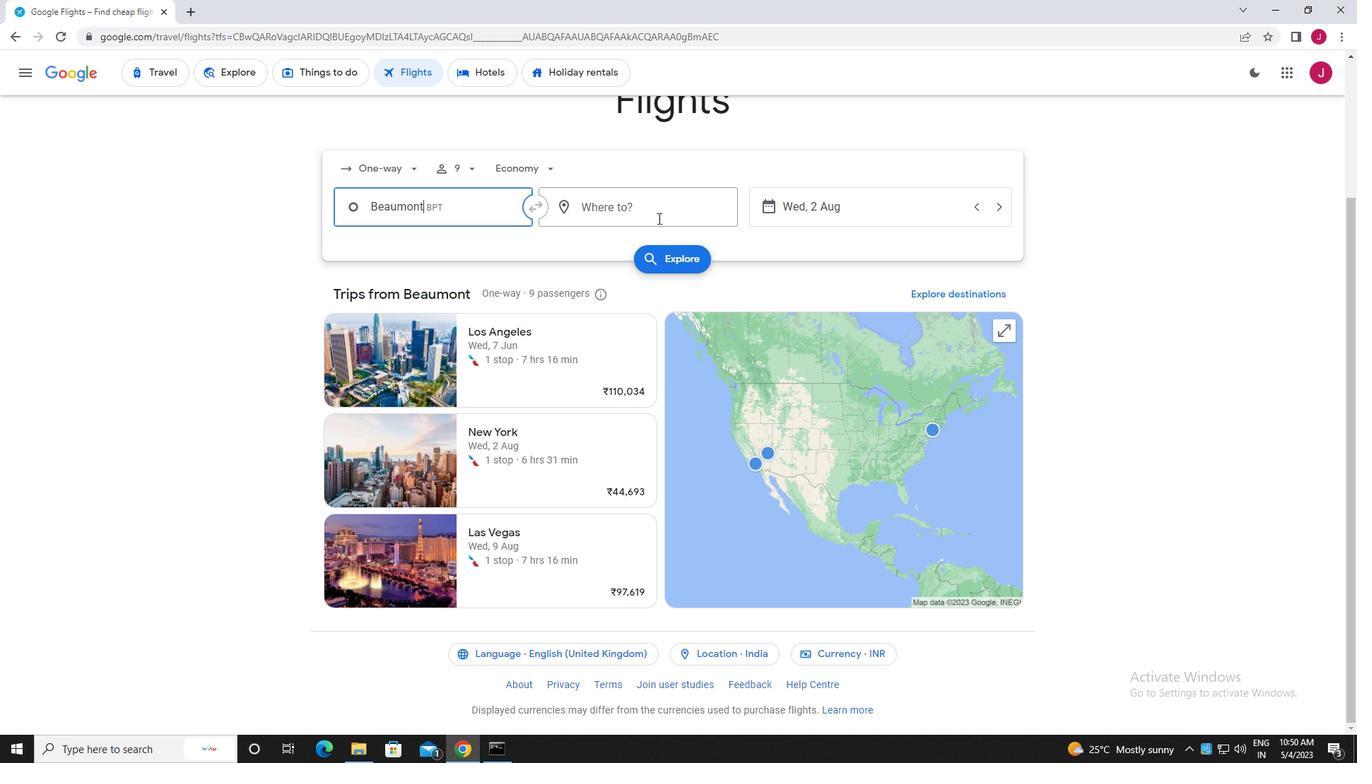 
Action: Mouse pressed left at (658, 212)
Screenshot: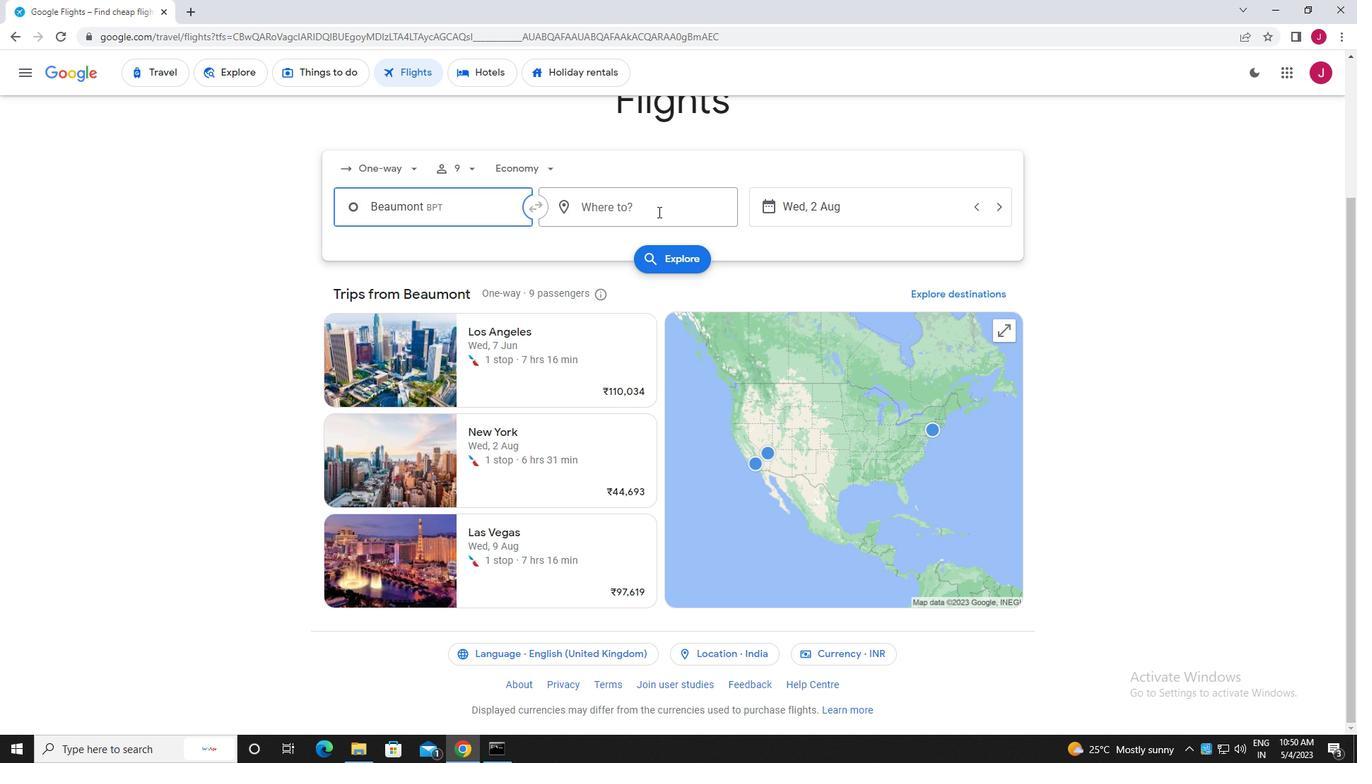 
Action: Mouse moved to (658, 212)
Screenshot: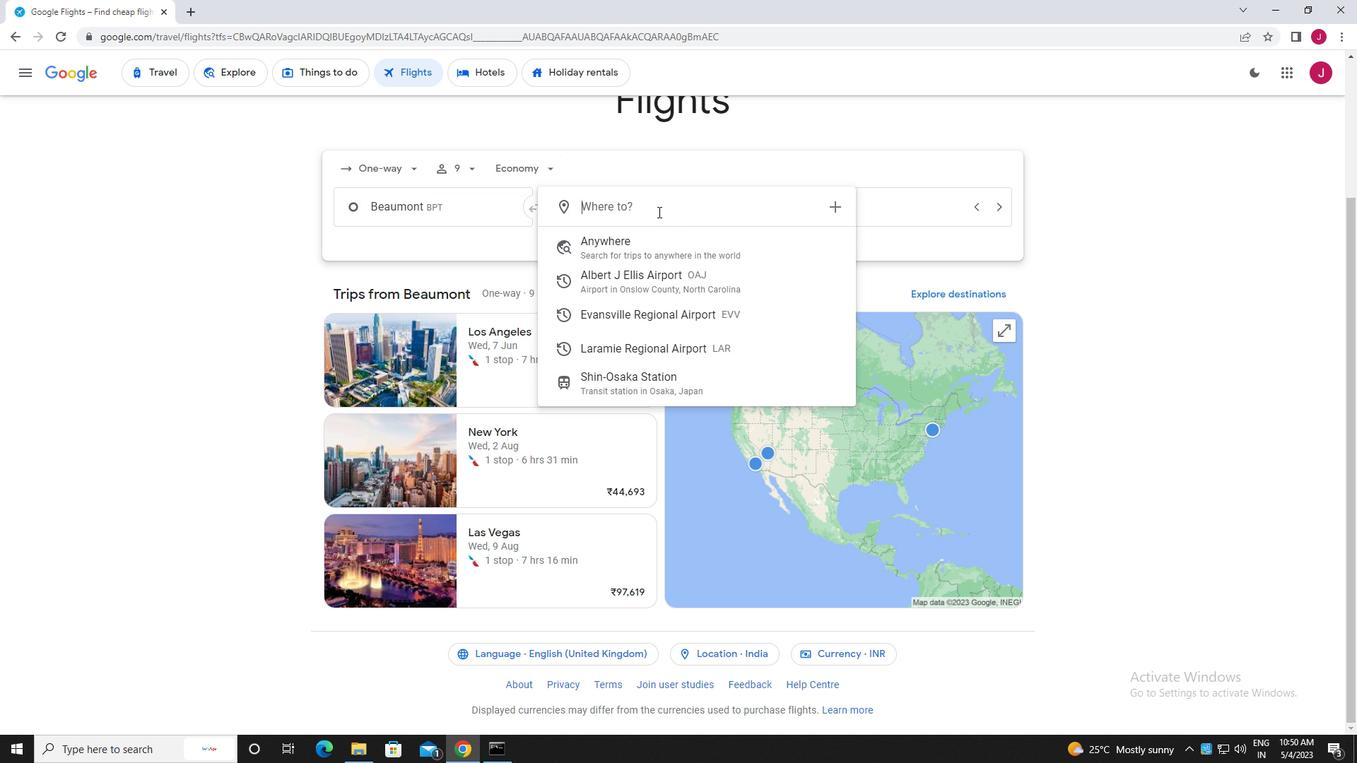 
Action: Key pressed laram
Screenshot: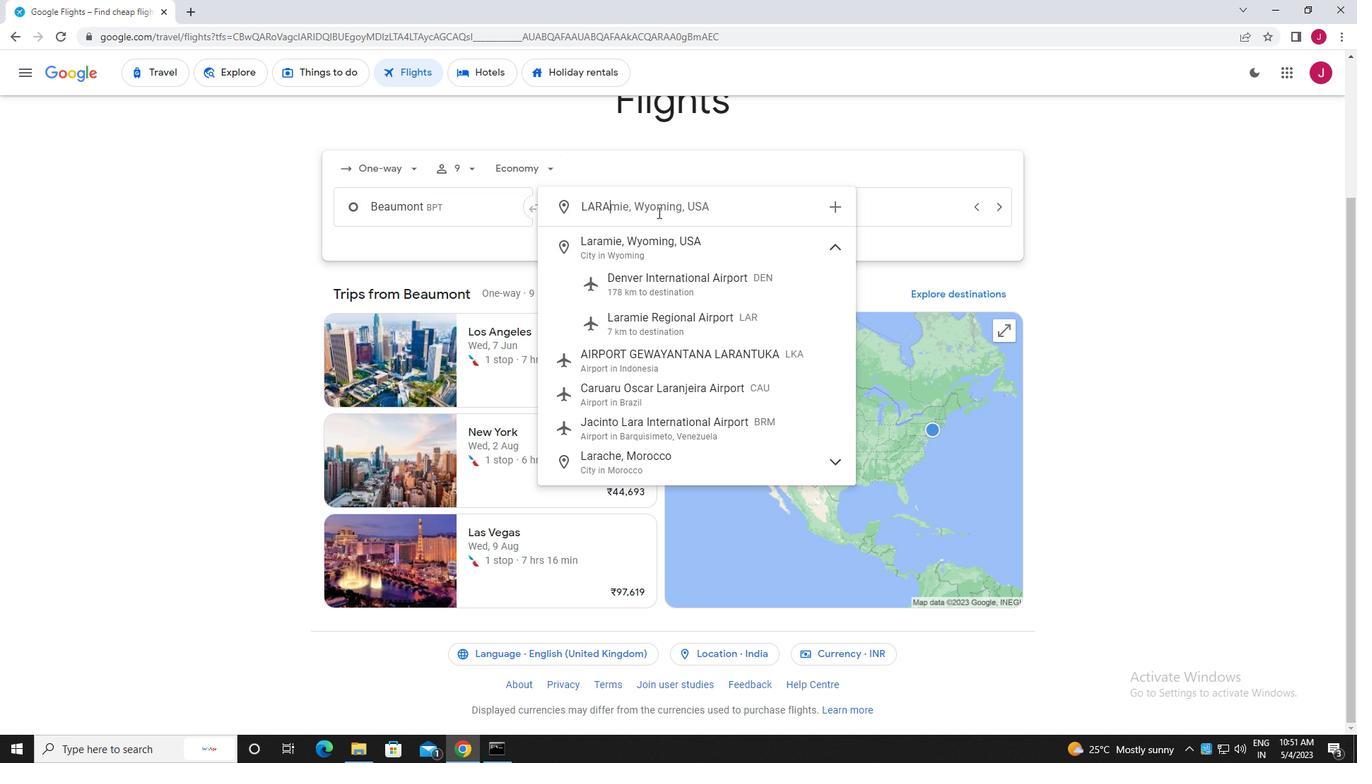 
Action: Mouse moved to (687, 329)
Screenshot: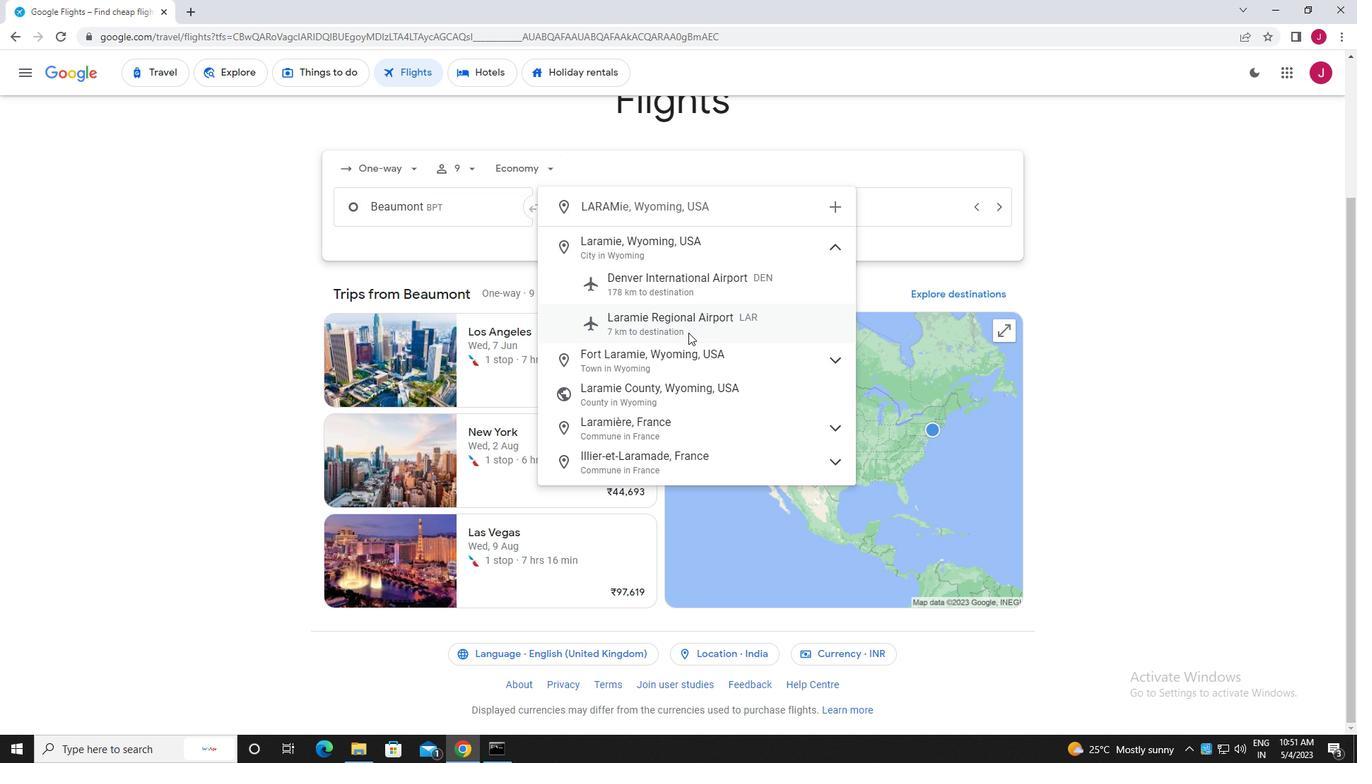 
Action: Mouse pressed left at (687, 329)
Screenshot: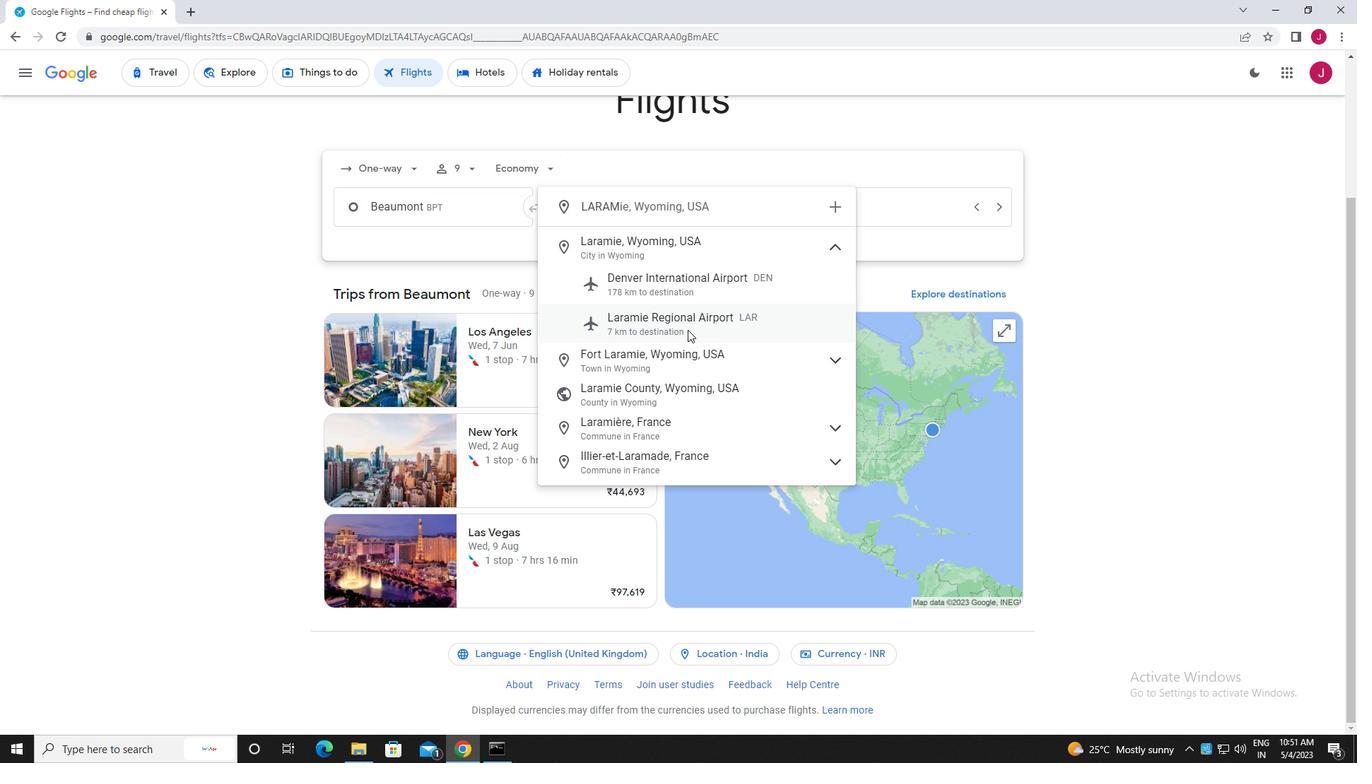 
Action: Mouse moved to (807, 207)
Screenshot: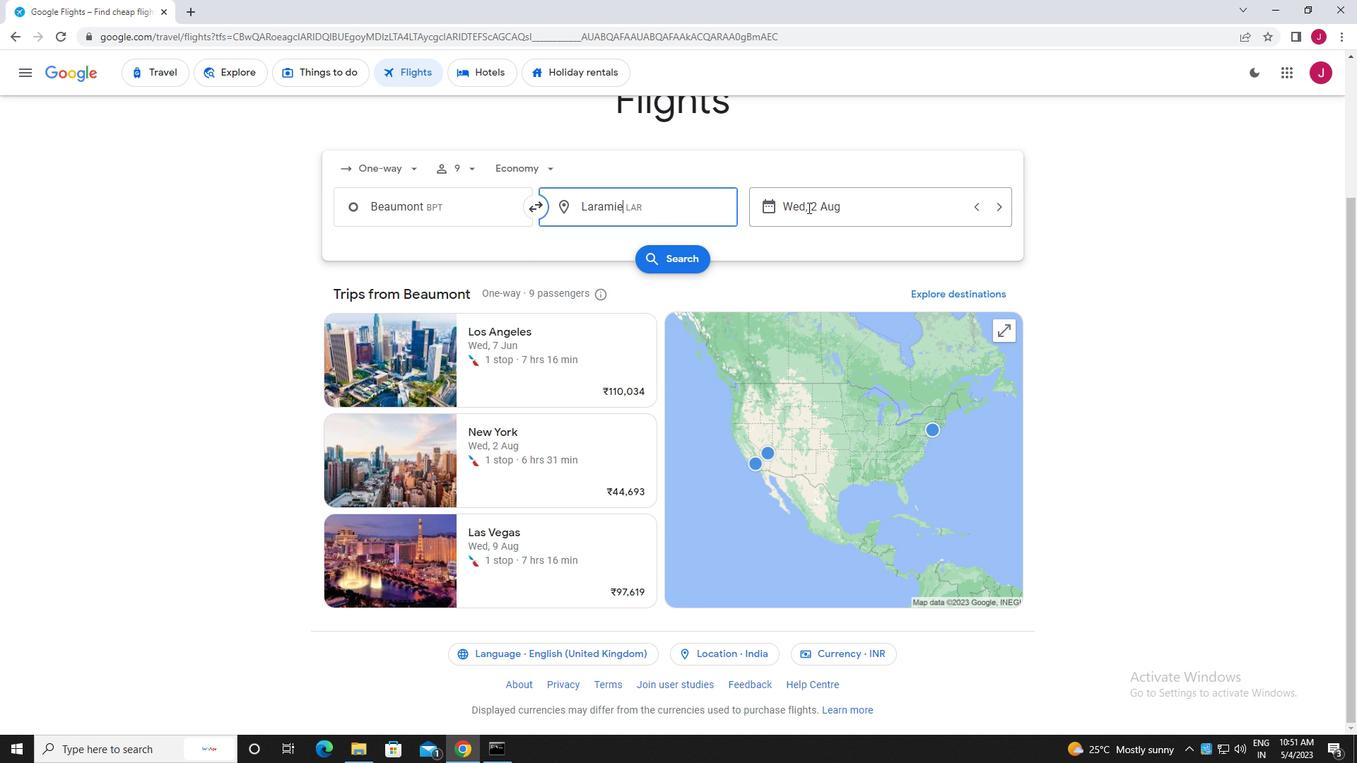 
Action: Mouse pressed left at (807, 207)
Screenshot: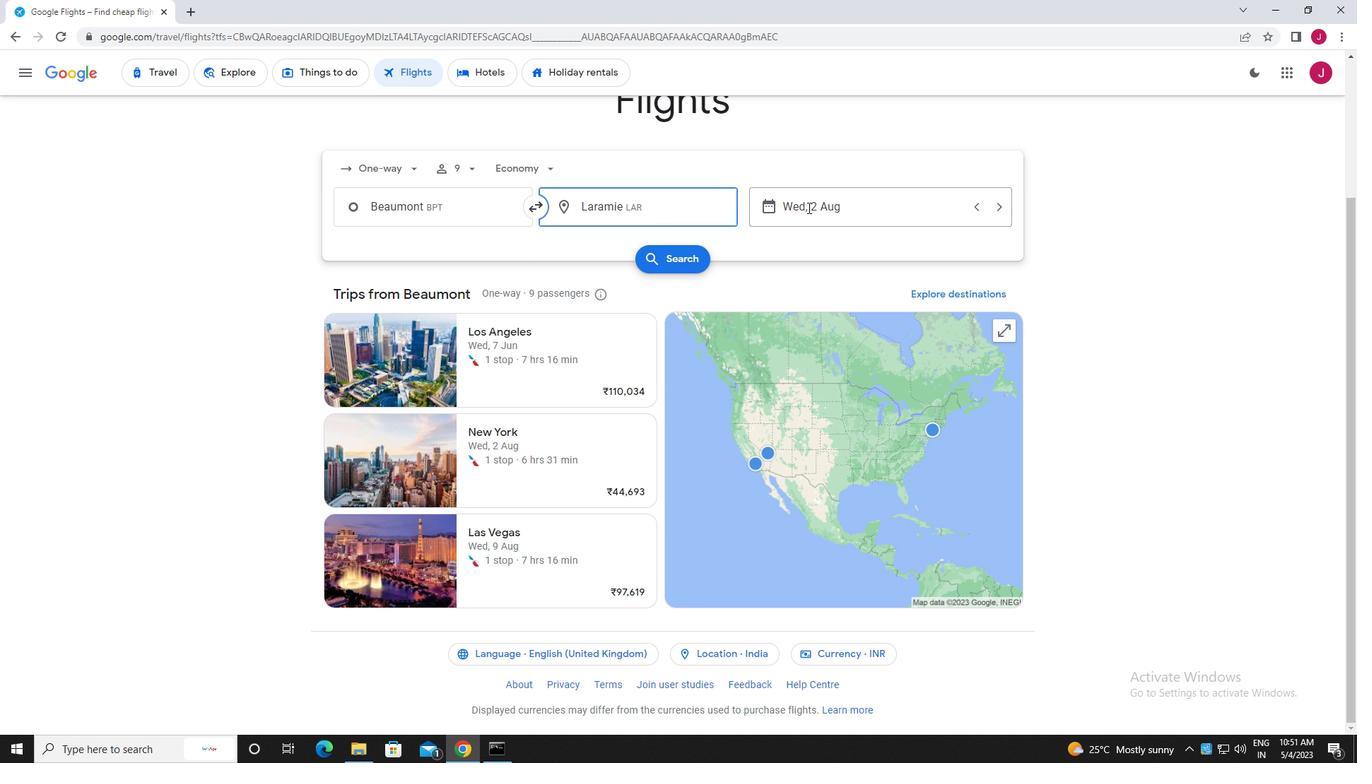 
Action: Mouse moved to (641, 321)
Screenshot: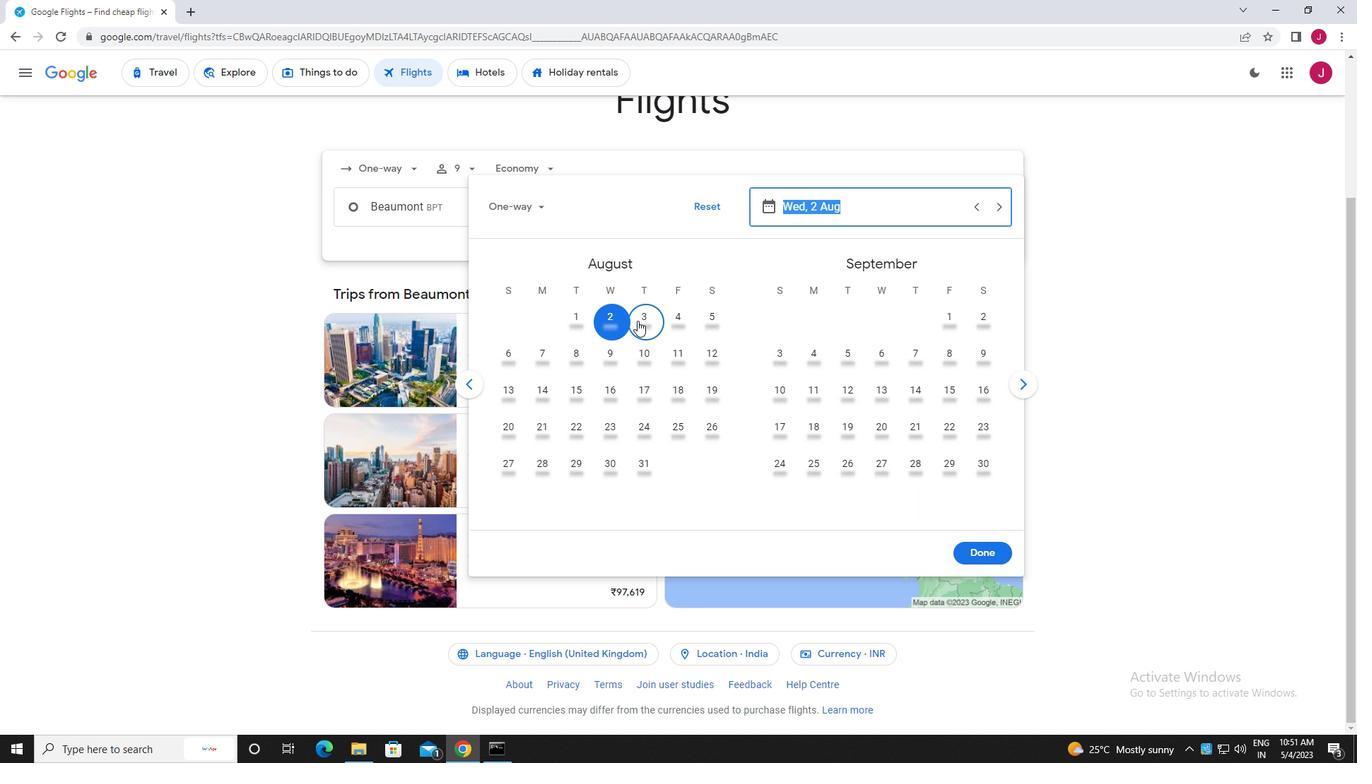 
Action: Mouse pressed left at (641, 321)
Screenshot: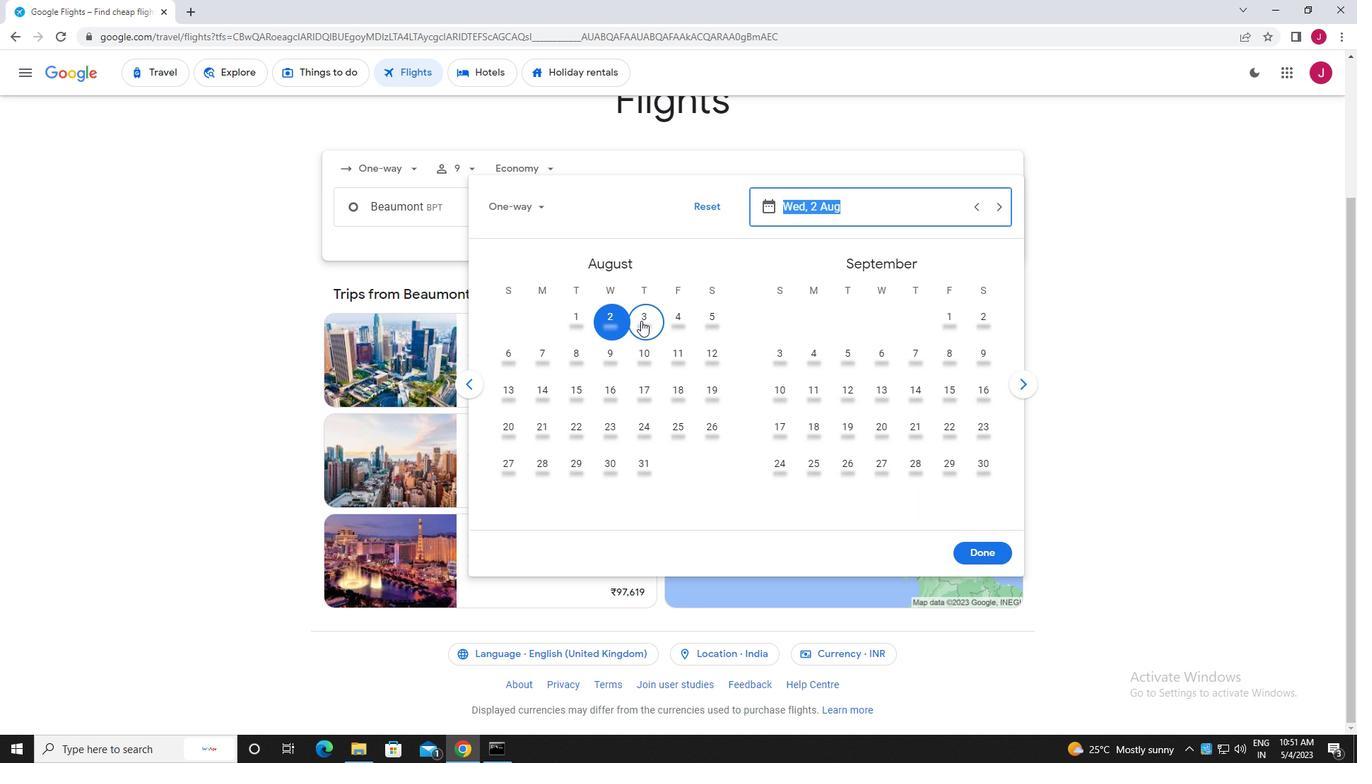 
Action: Mouse moved to (994, 555)
Screenshot: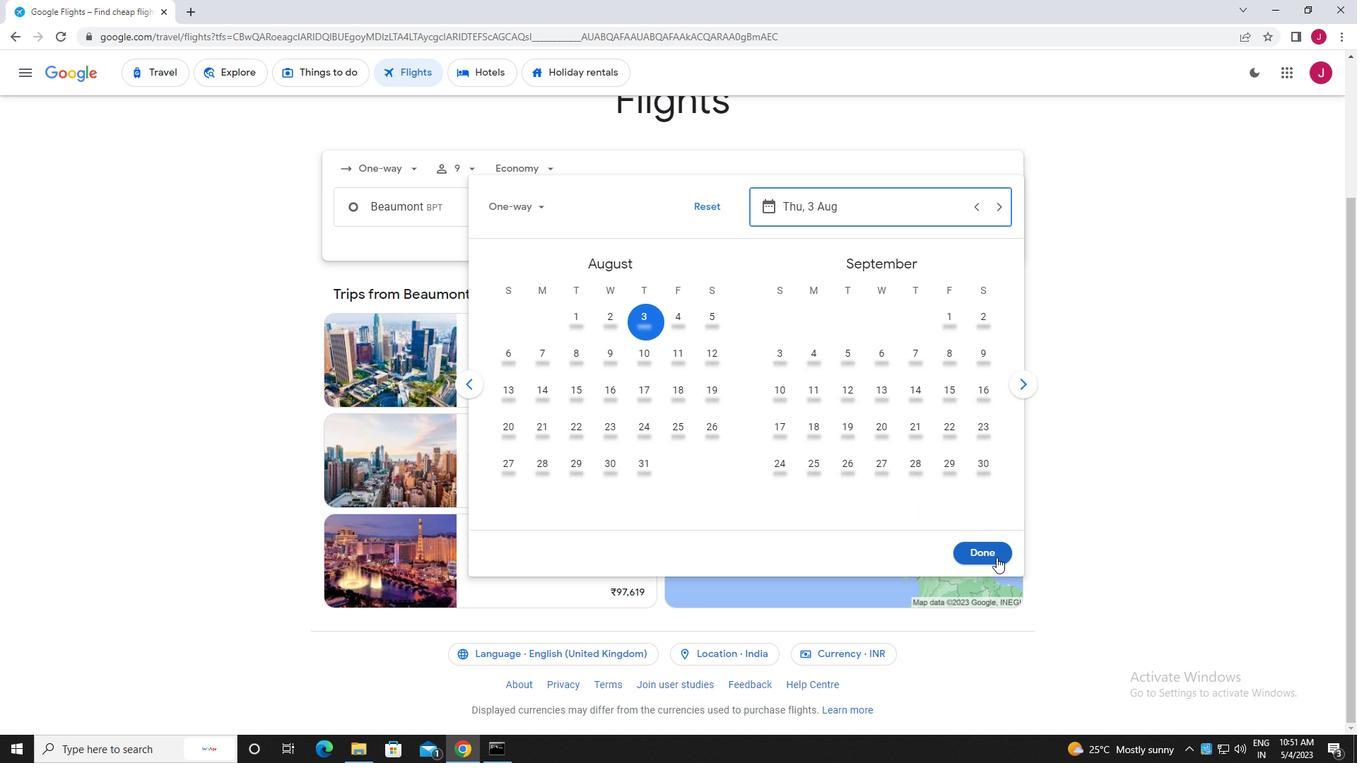 
Action: Mouse pressed left at (994, 555)
Screenshot: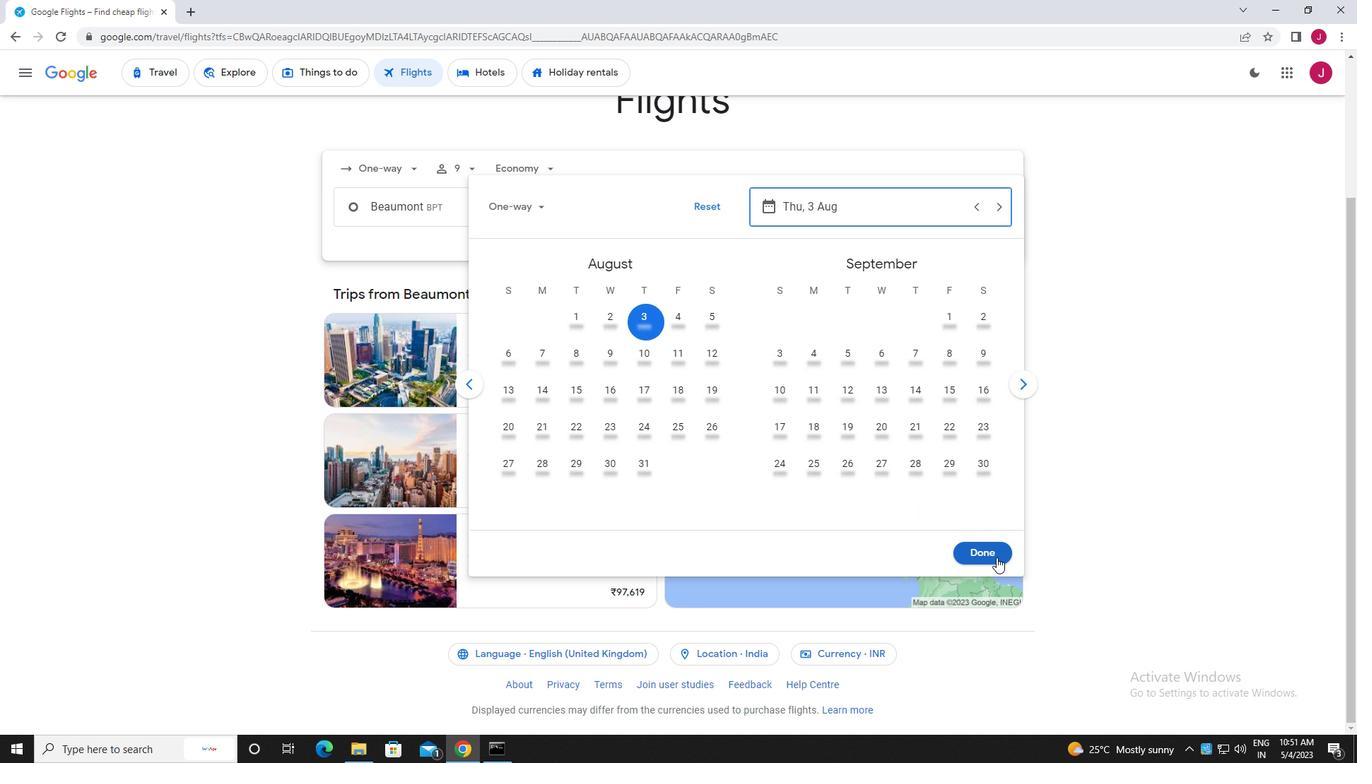 
Action: Mouse moved to (682, 261)
Screenshot: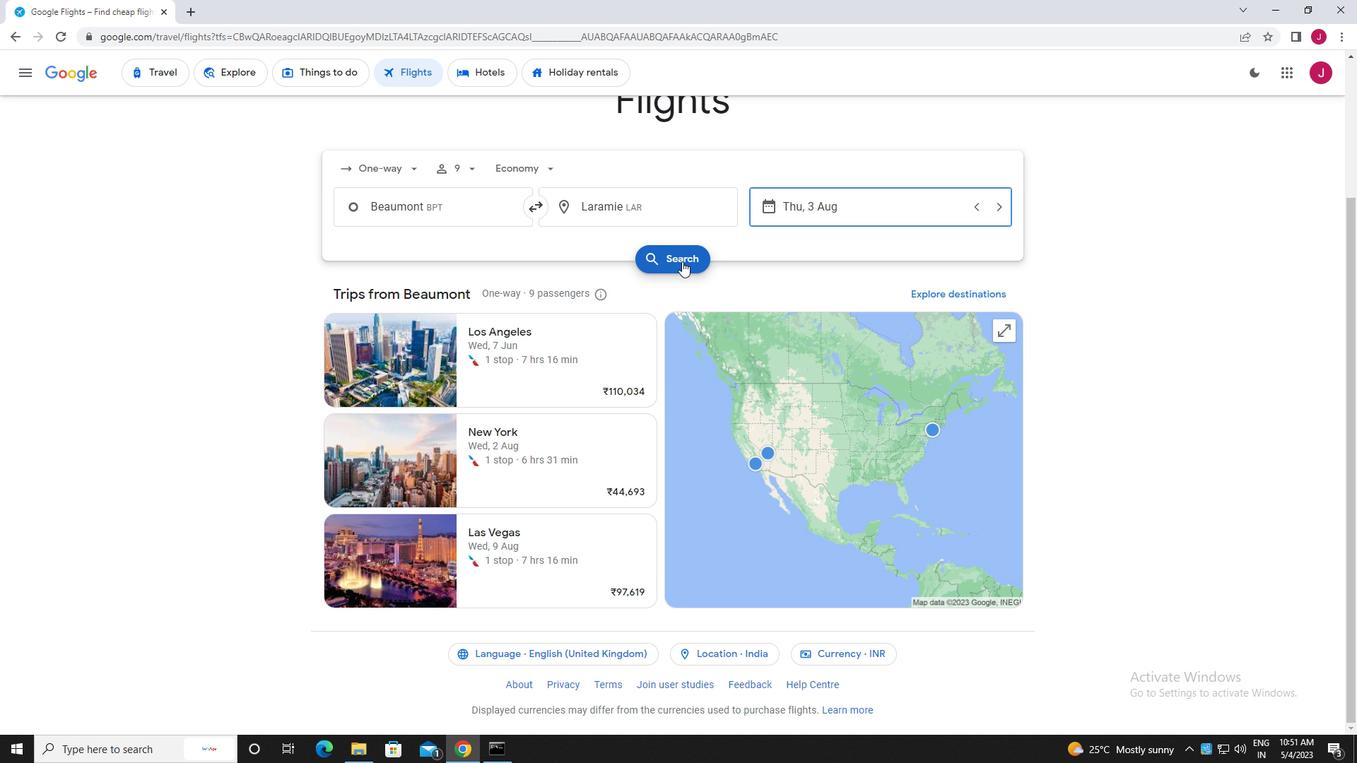 
Action: Mouse pressed left at (682, 261)
Screenshot: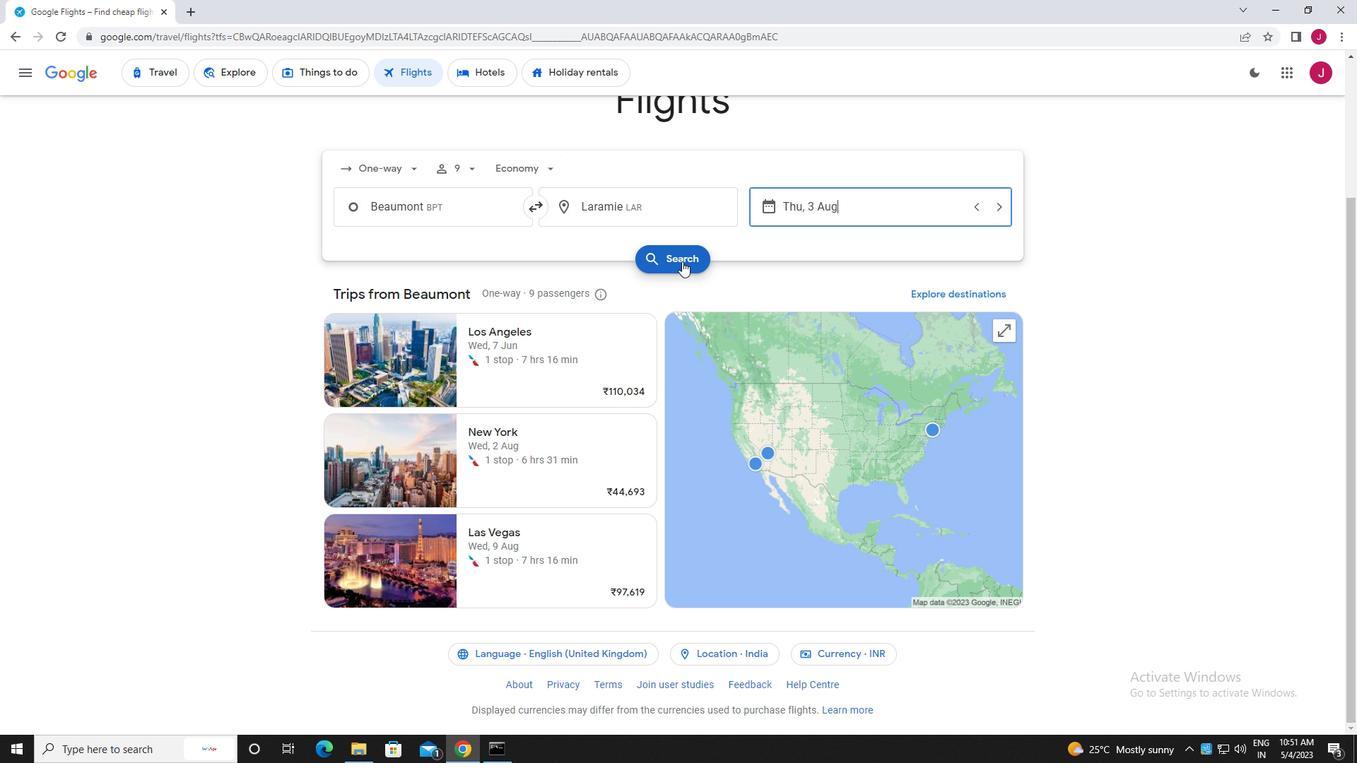 
Action: Mouse moved to (365, 197)
Screenshot: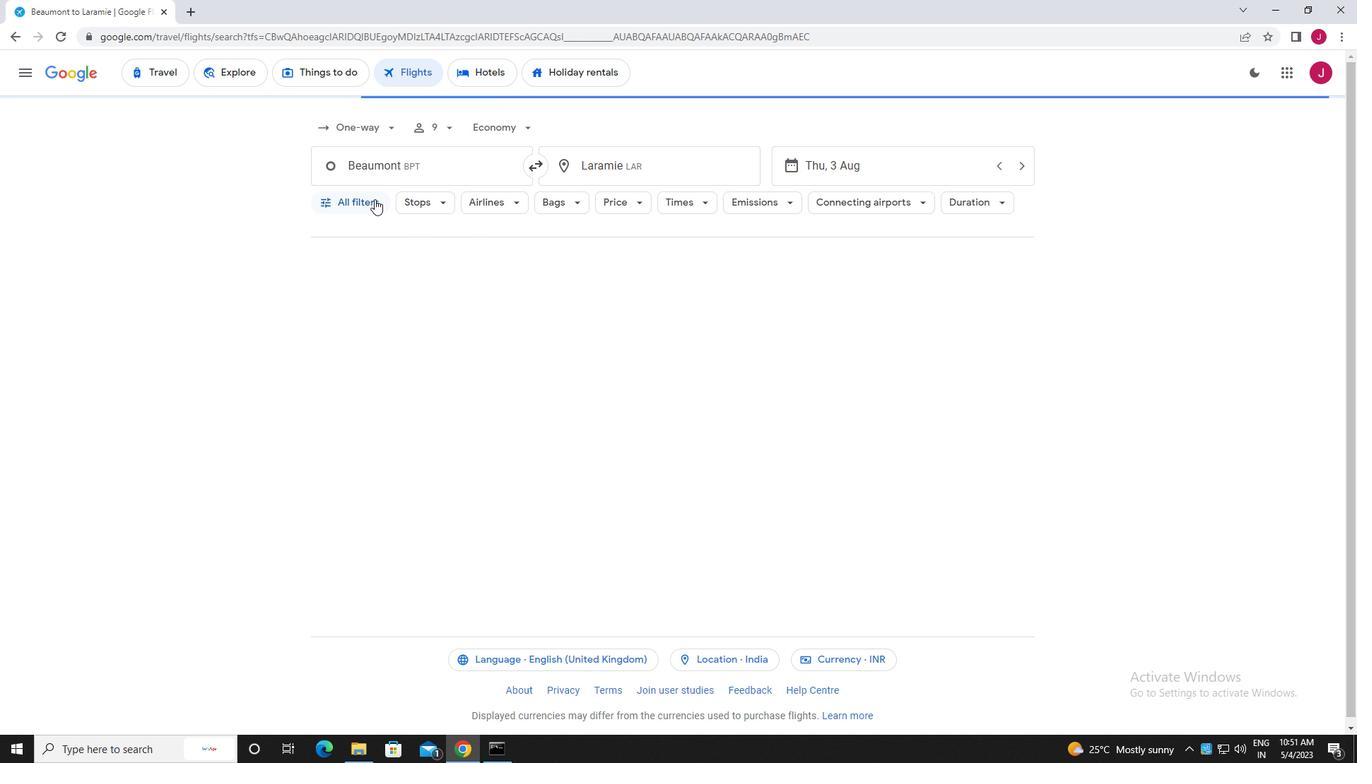 
Action: Mouse pressed left at (365, 197)
Screenshot: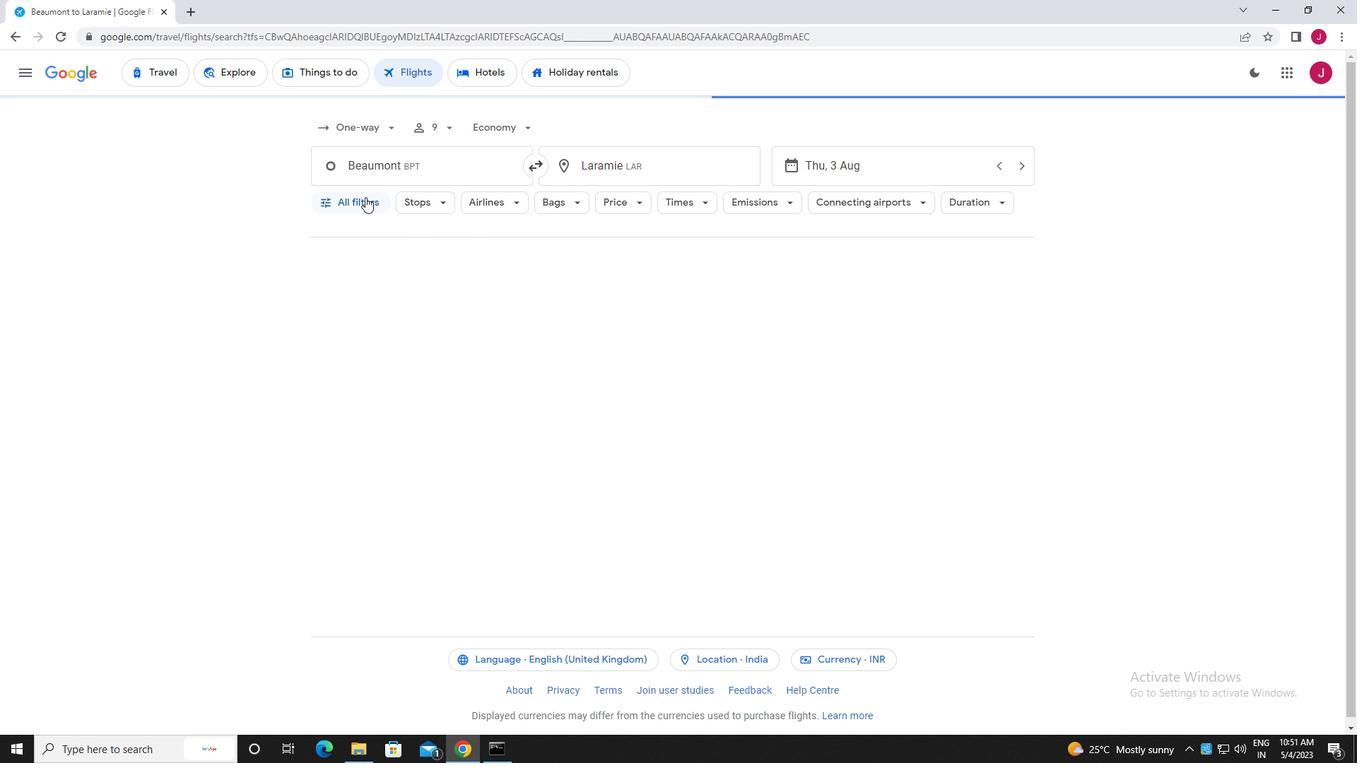 
Action: Mouse moved to (446, 288)
Screenshot: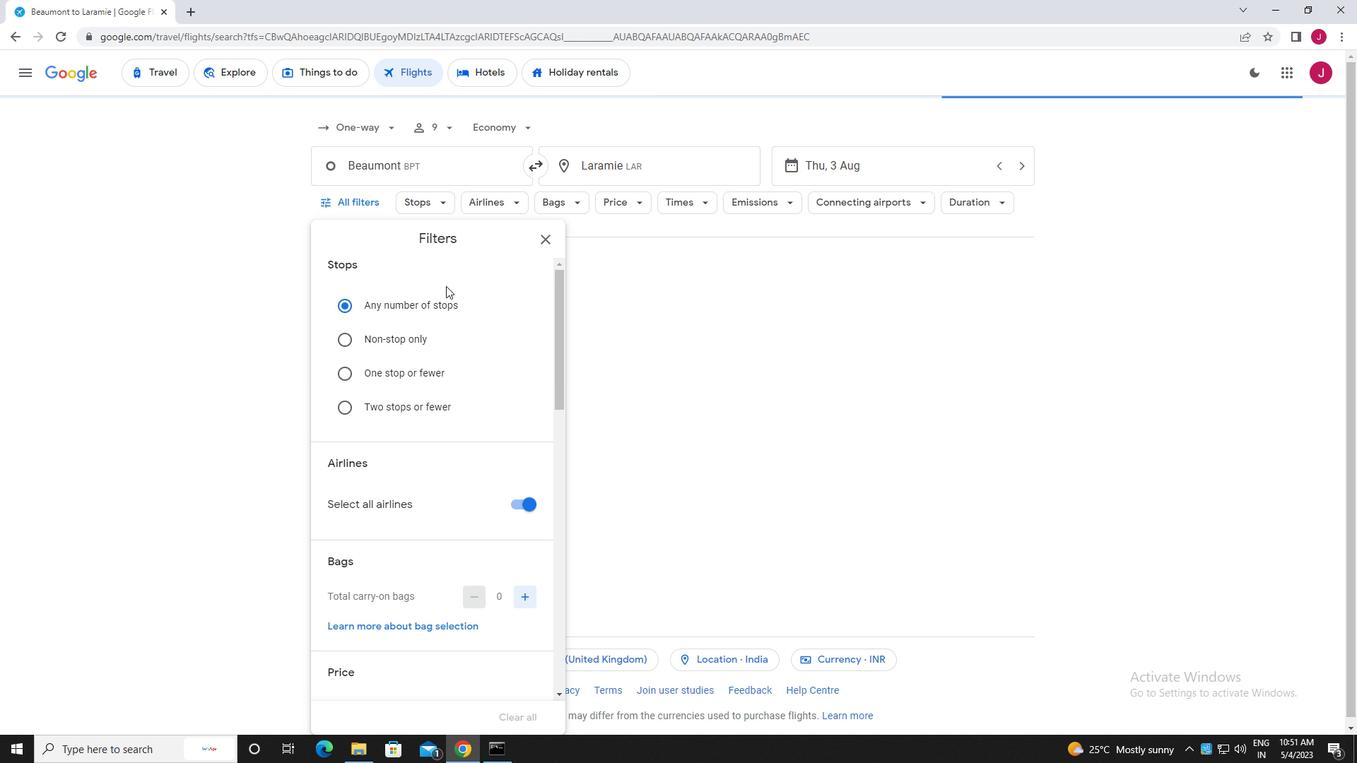 
Action: Mouse scrolled (446, 287) with delta (0, 0)
Screenshot: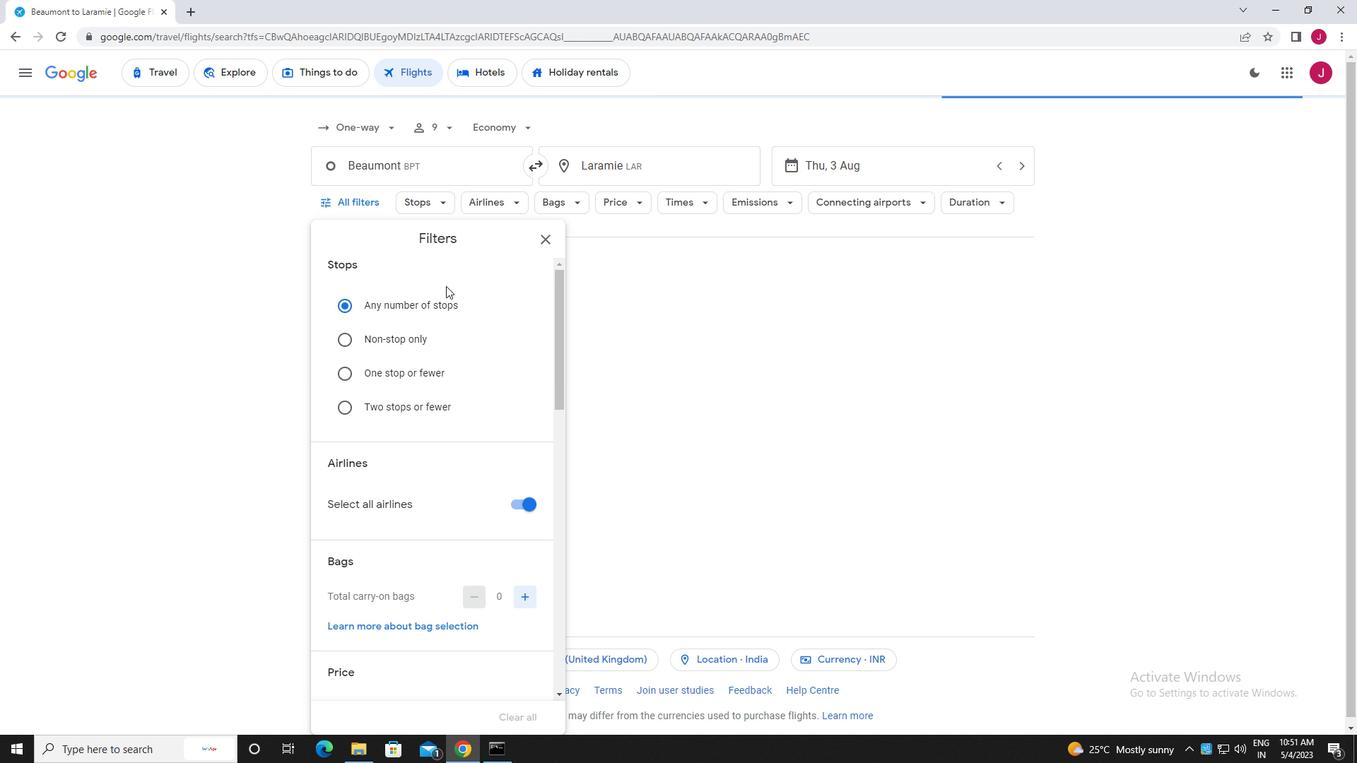 
Action: Mouse moved to (447, 288)
Screenshot: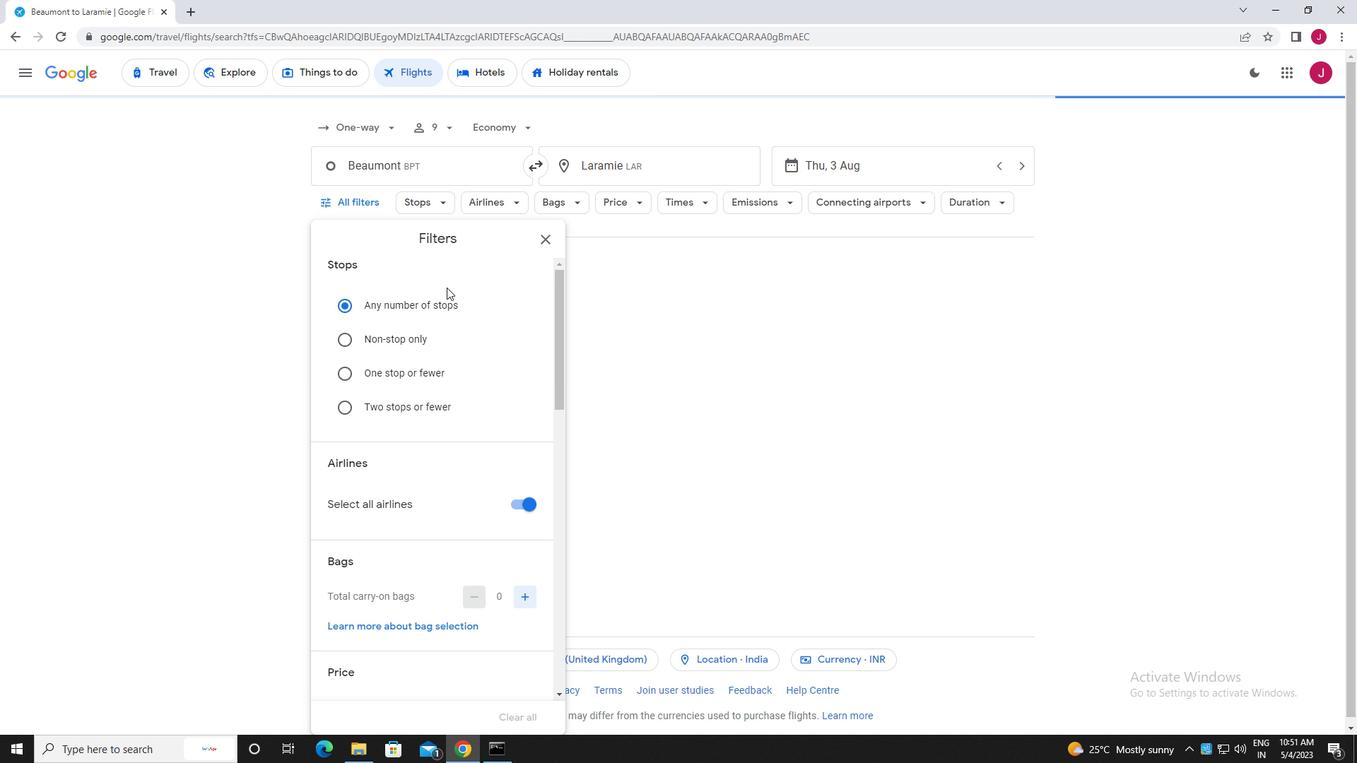 
Action: Mouse scrolled (447, 287) with delta (0, 0)
Screenshot: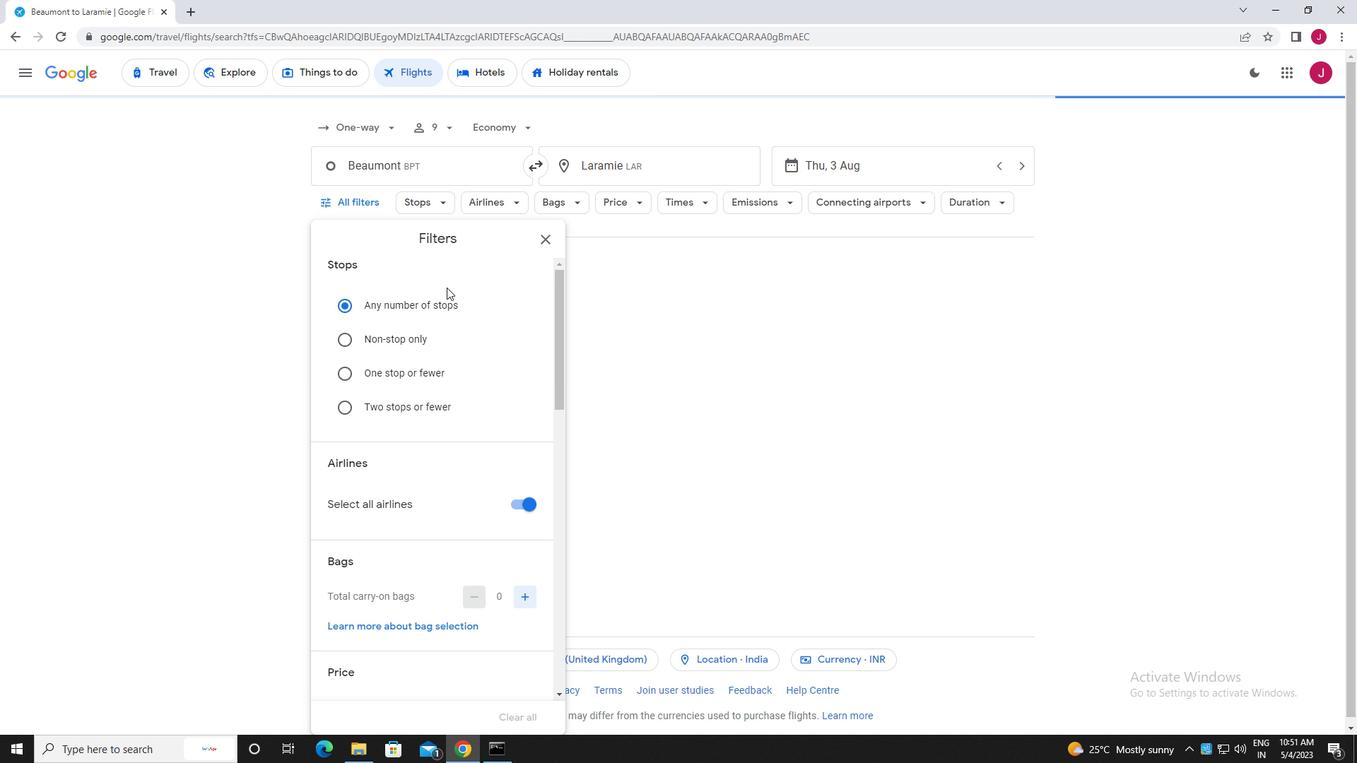 
Action: Mouse scrolled (447, 287) with delta (0, 0)
Screenshot: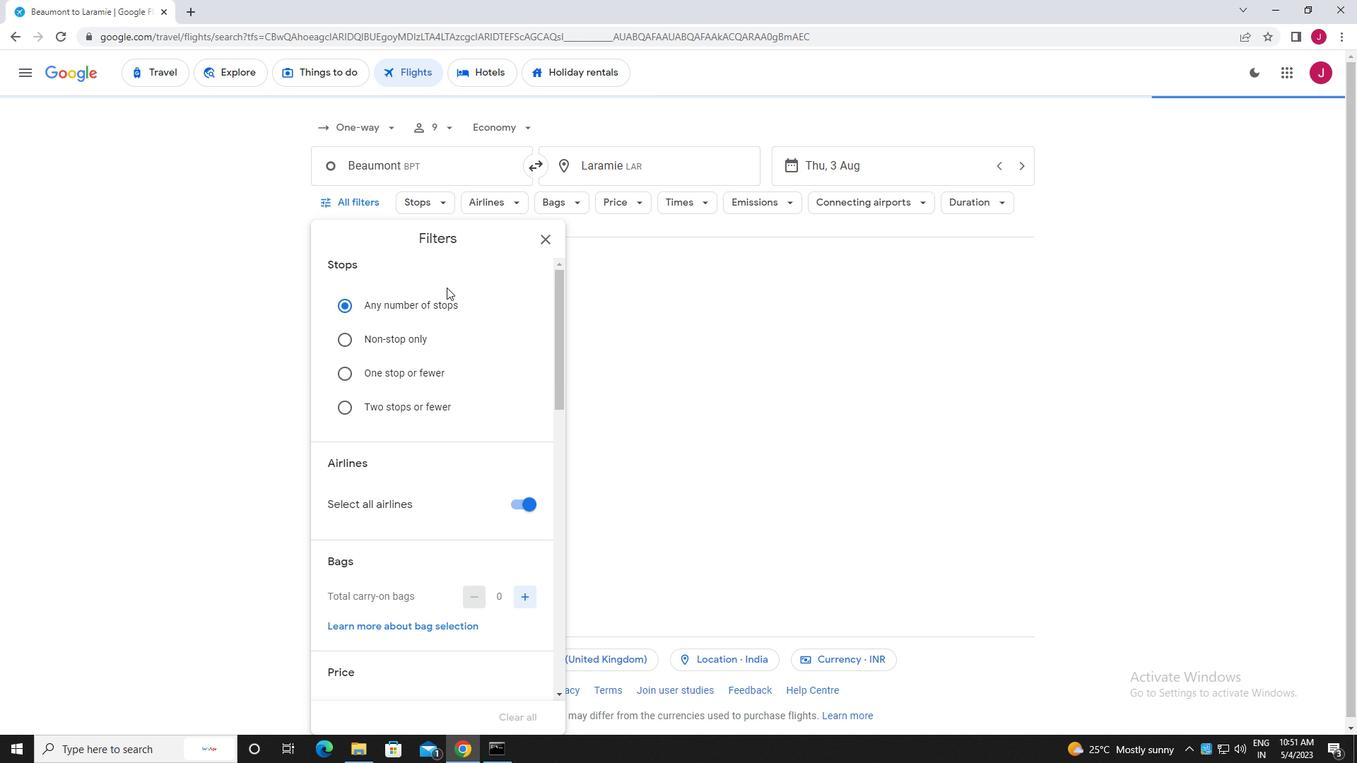 
Action: Mouse moved to (513, 291)
Screenshot: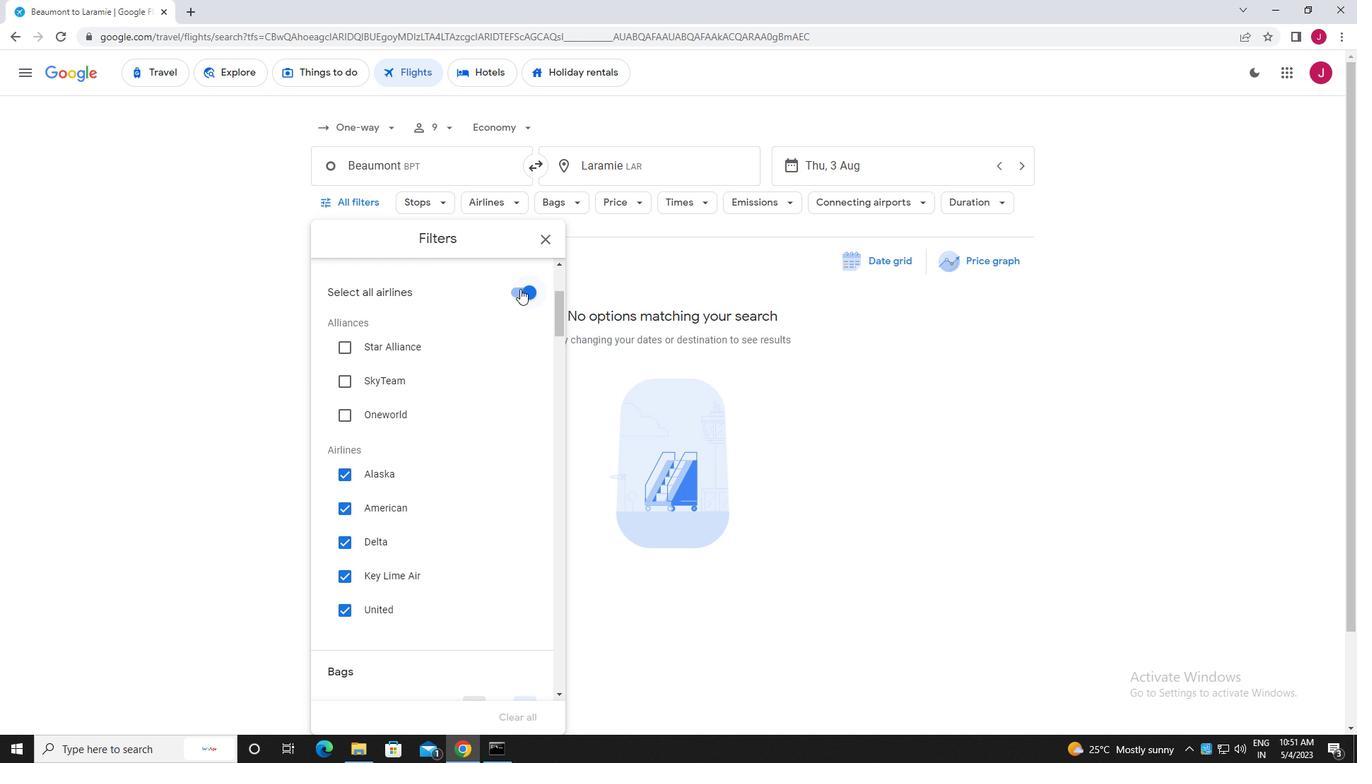 
Action: Mouse pressed left at (513, 291)
Screenshot: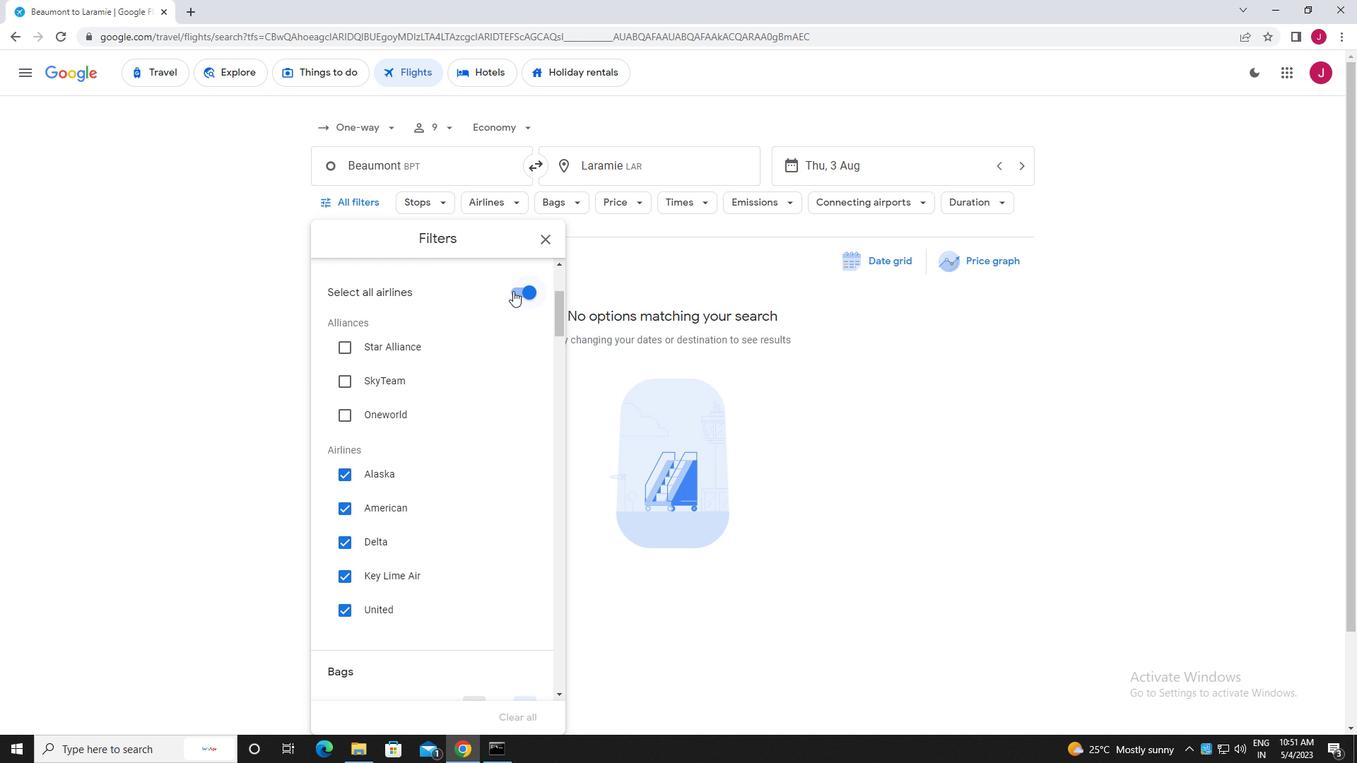 
Action: Mouse moved to (439, 350)
Screenshot: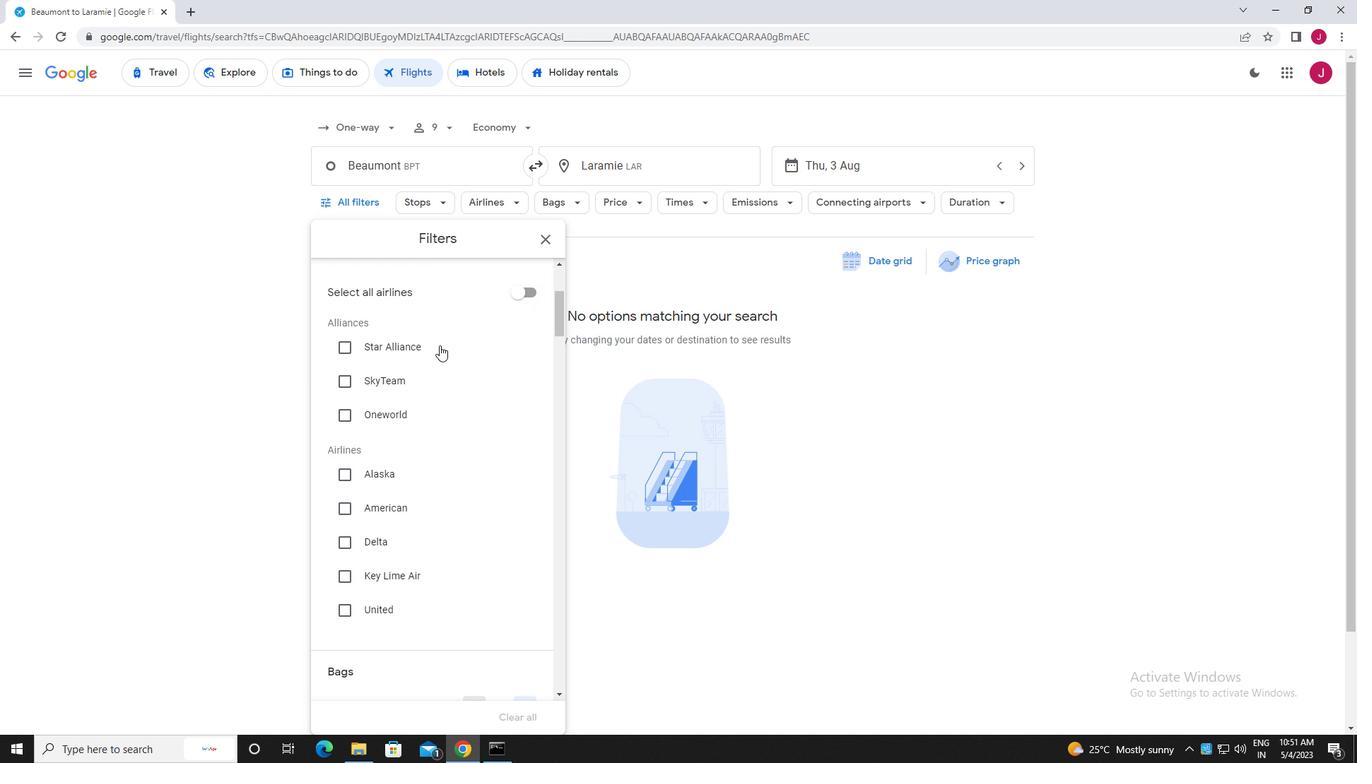
Action: Mouse scrolled (439, 349) with delta (0, 0)
Screenshot: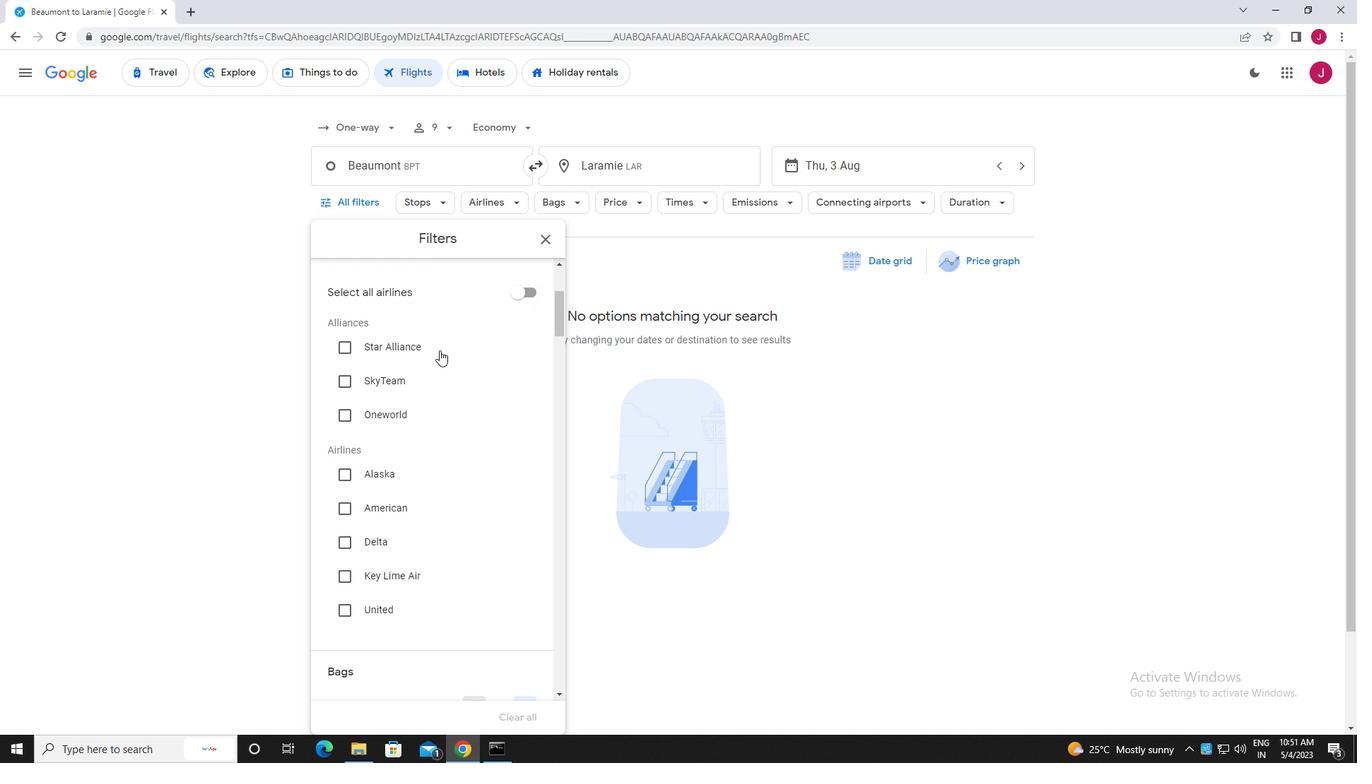 
Action: Mouse scrolled (439, 349) with delta (0, 0)
Screenshot: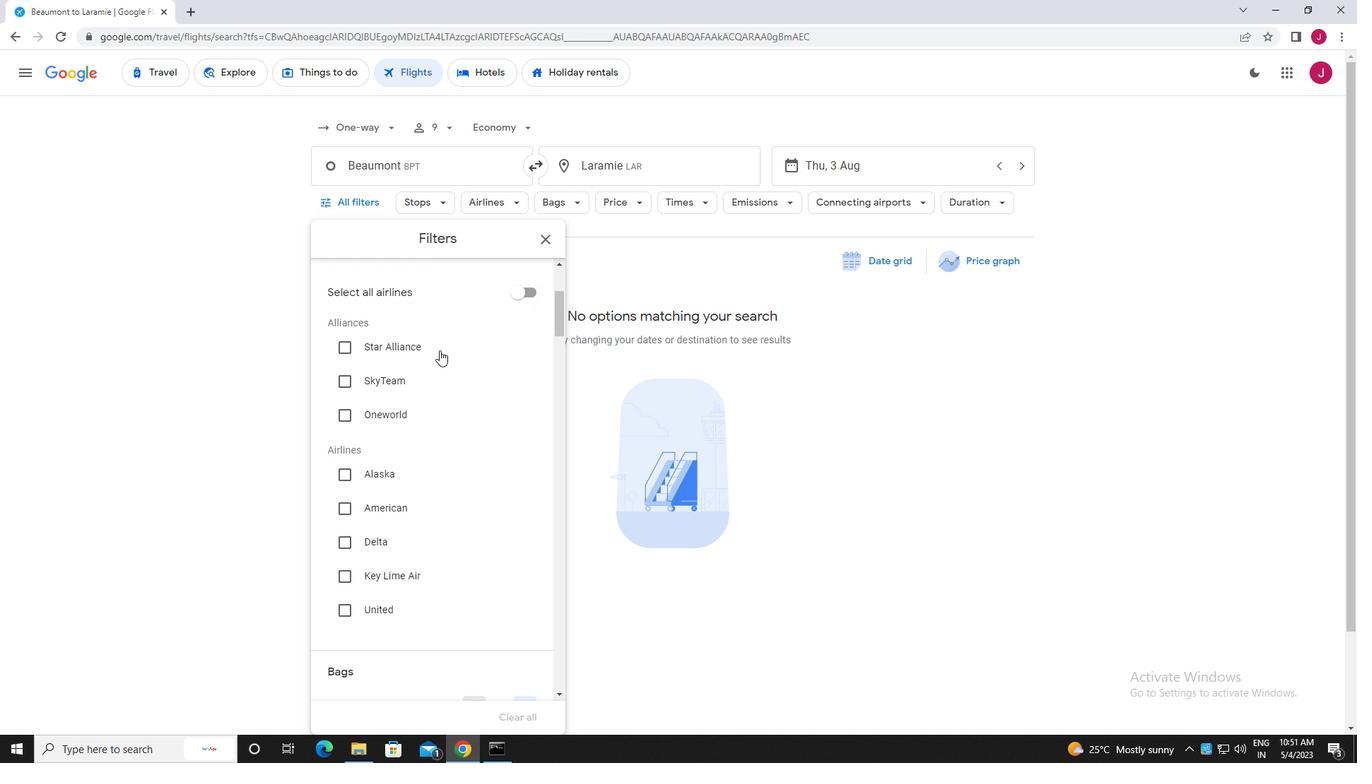 
Action: Mouse scrolled (439, 349) with delta (0, 0)
Screenshot: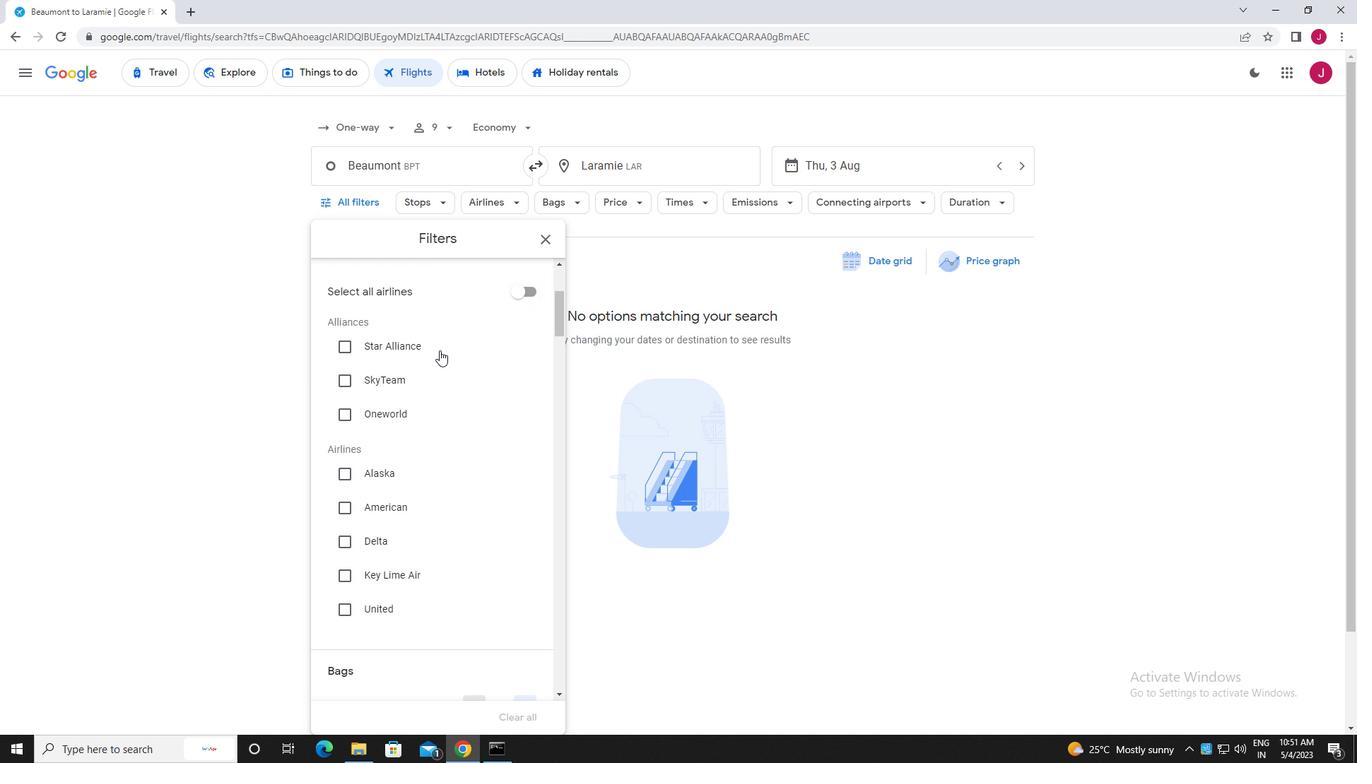
Action: Mouse moved to (439, 350)
Screenshot: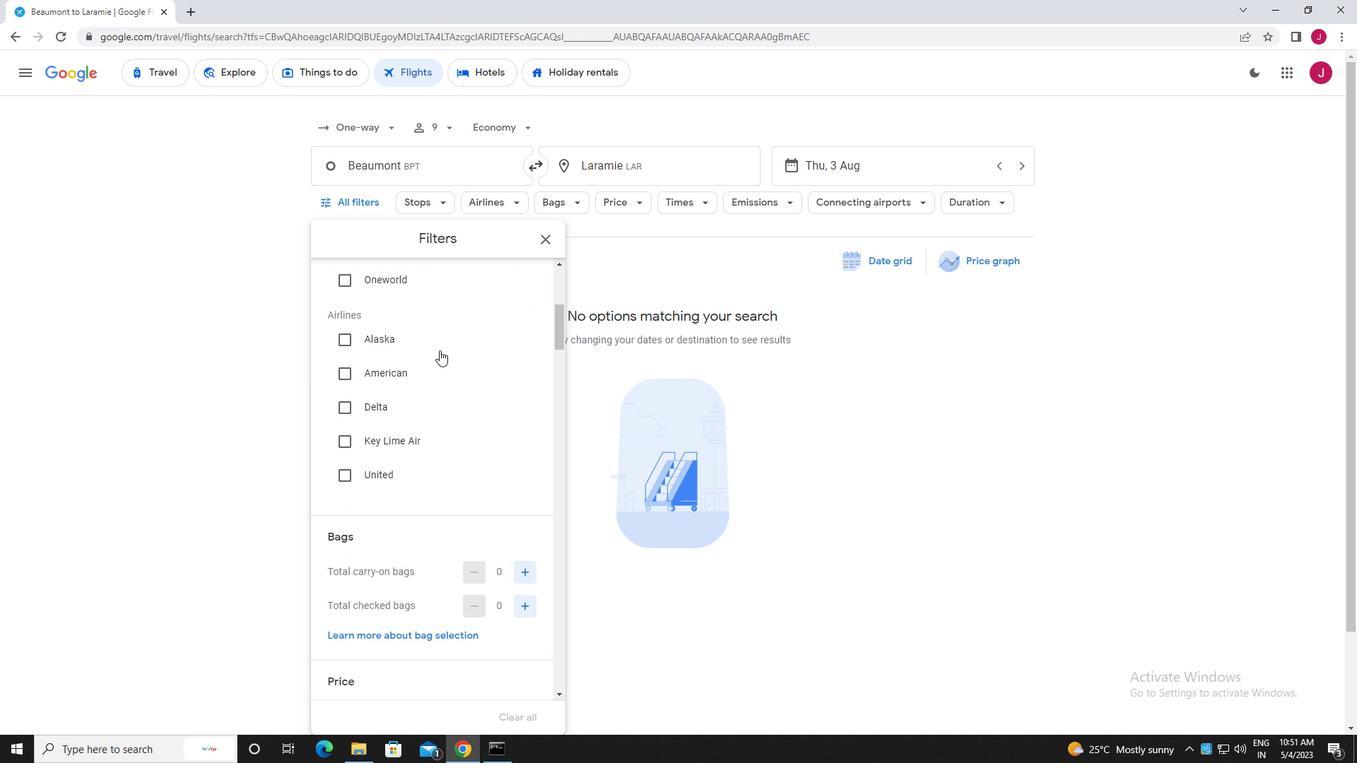 
Action: Mouse scrolled (439, 349) with delta (0, 0)
Screenshot: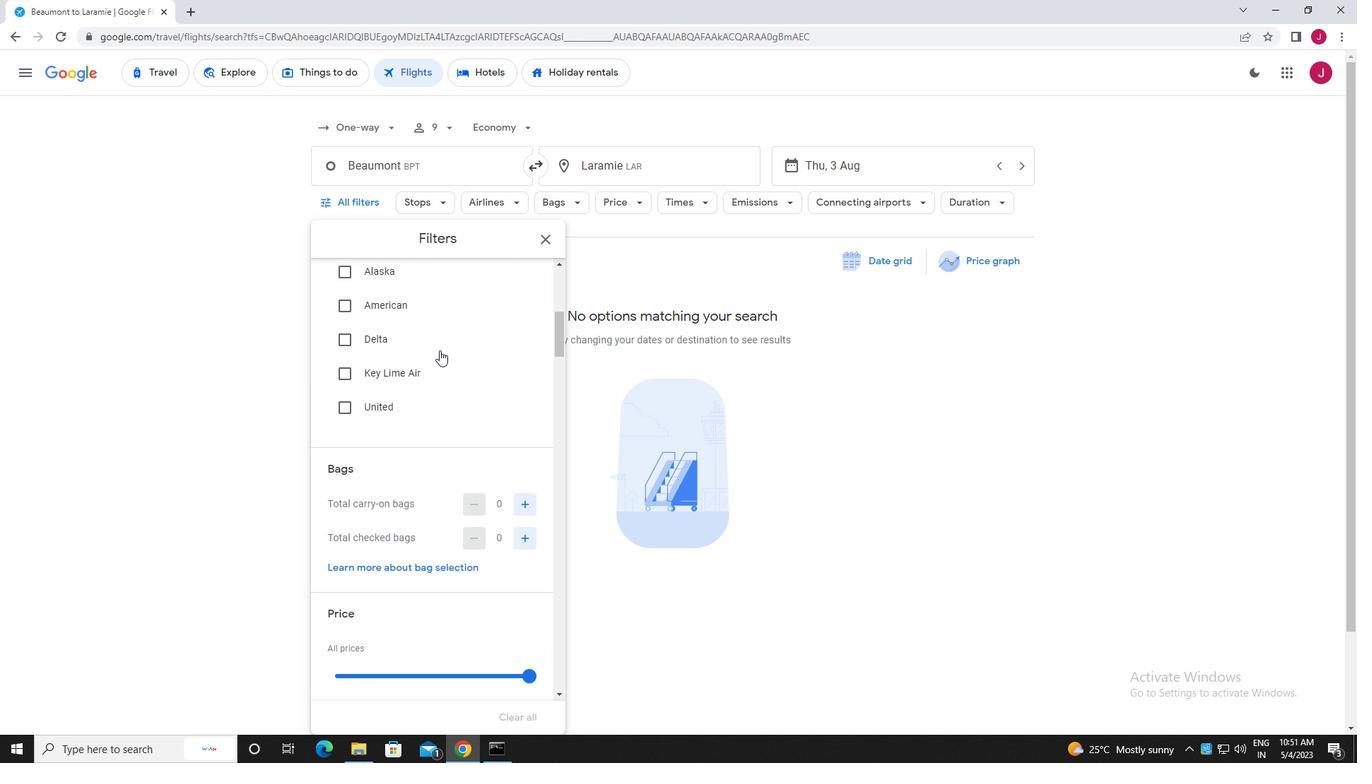 
Action: Mouse scrolled (439, 349) with delta (0, 0)
Screenshot: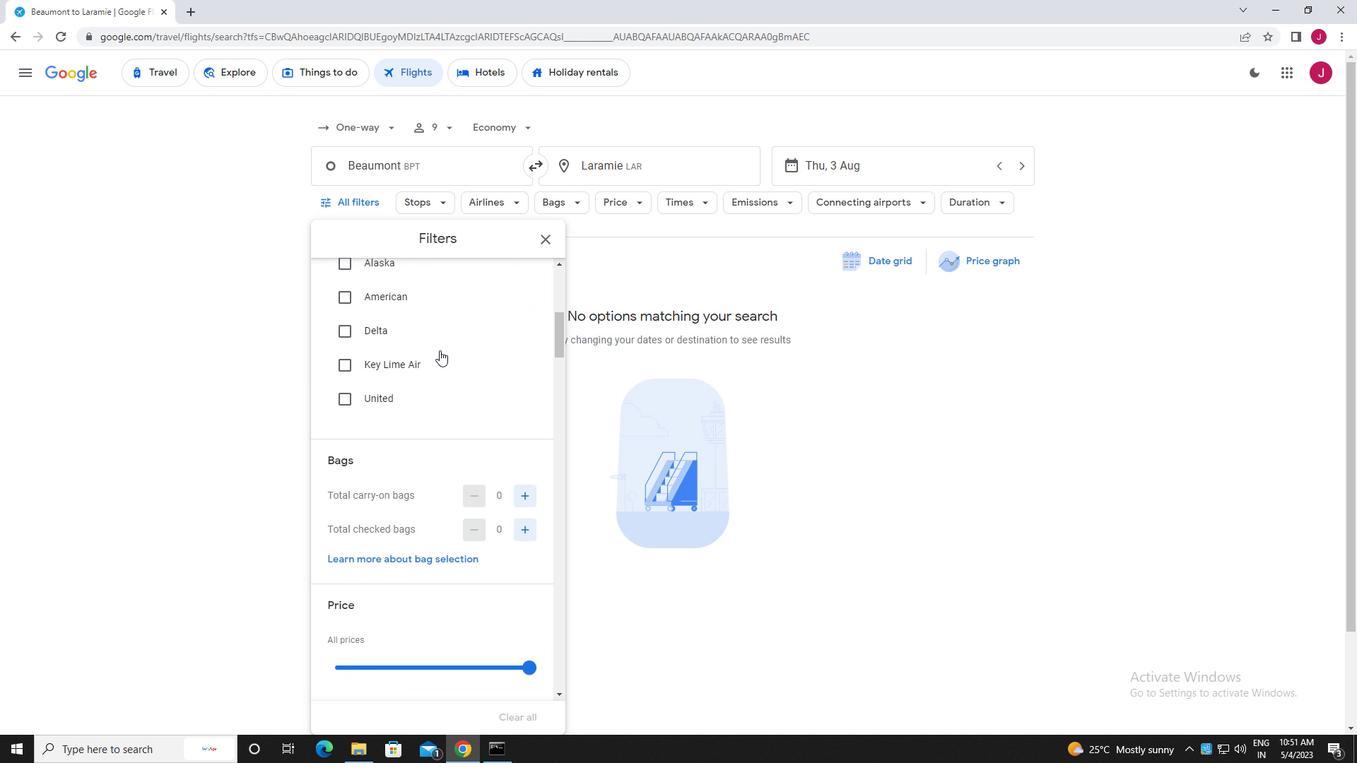 
Action: Mouse moved to (523, 352)
Screenshot: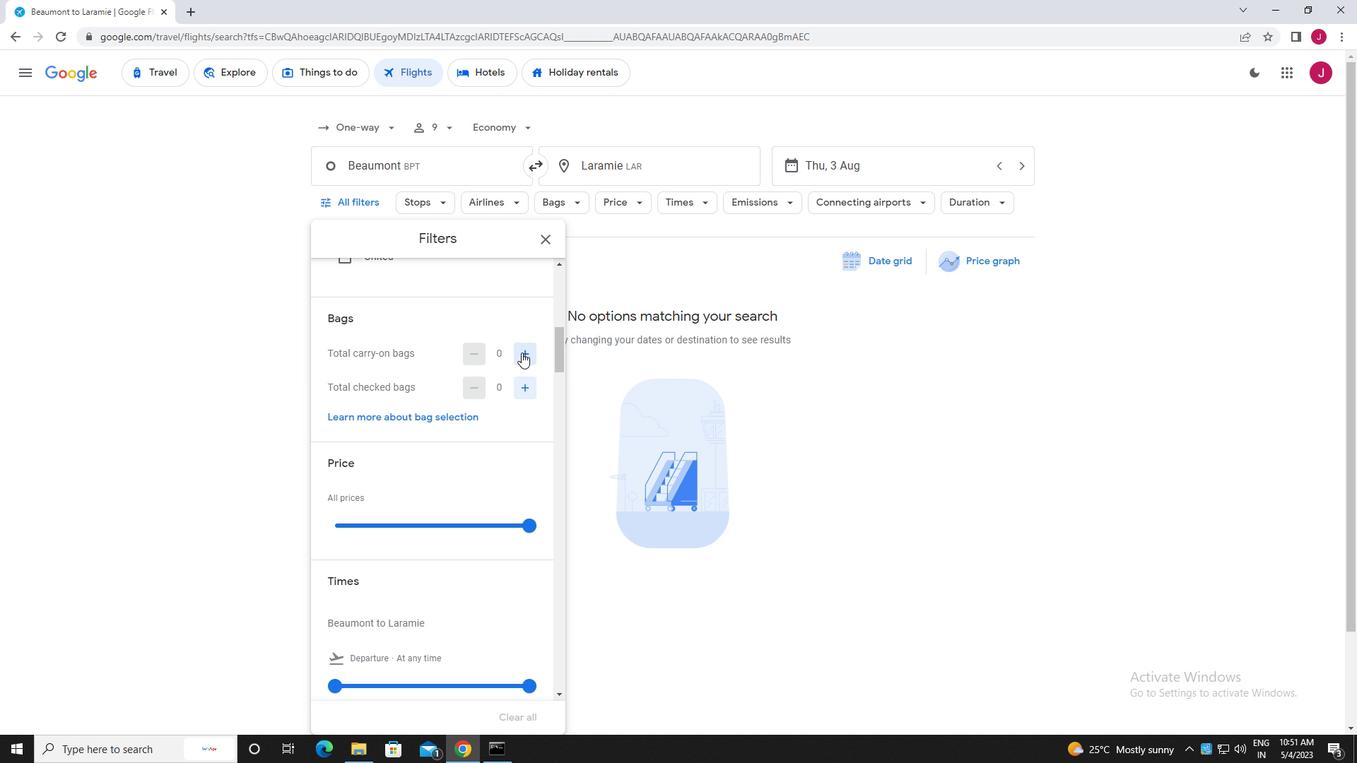 
Action: Mouse pressed left at (523, 352)
Screenshot: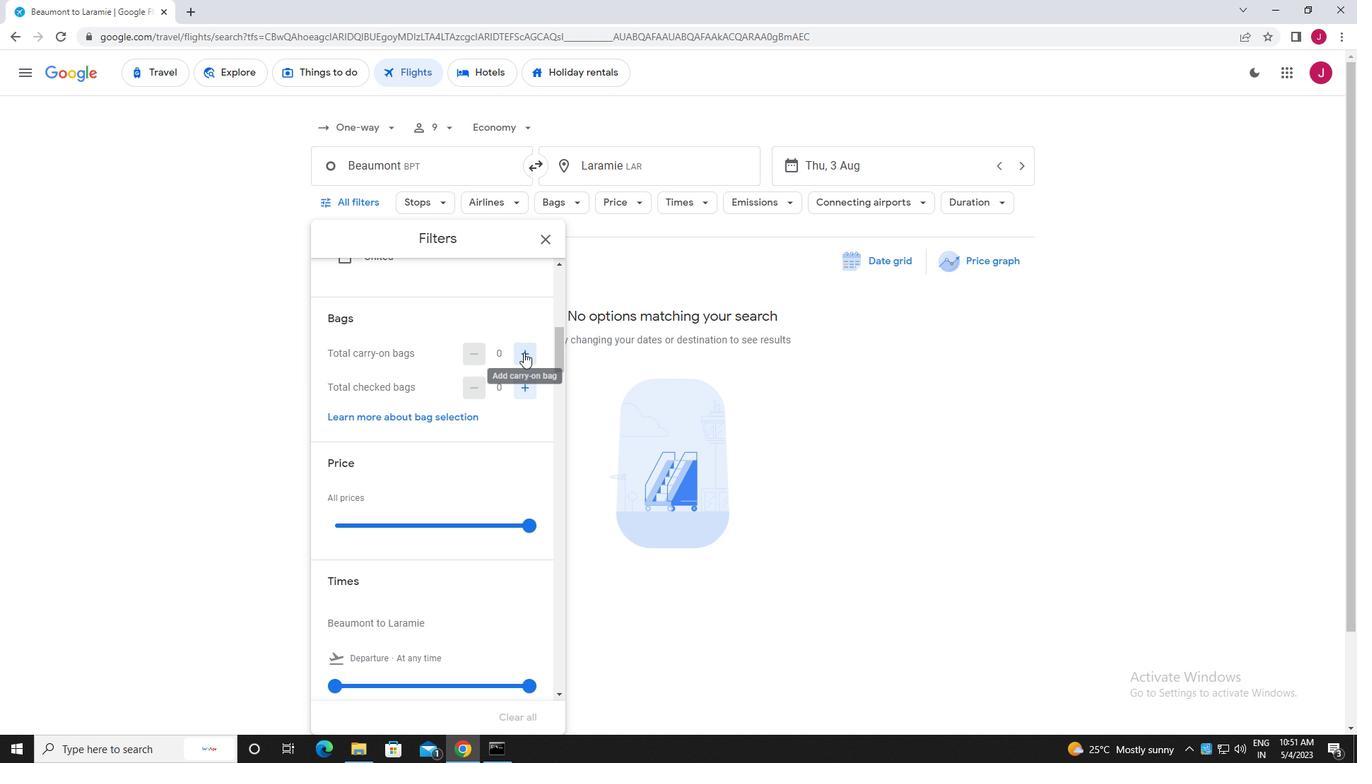 
Action: Mouse moved to (497, 359)
Screenshot: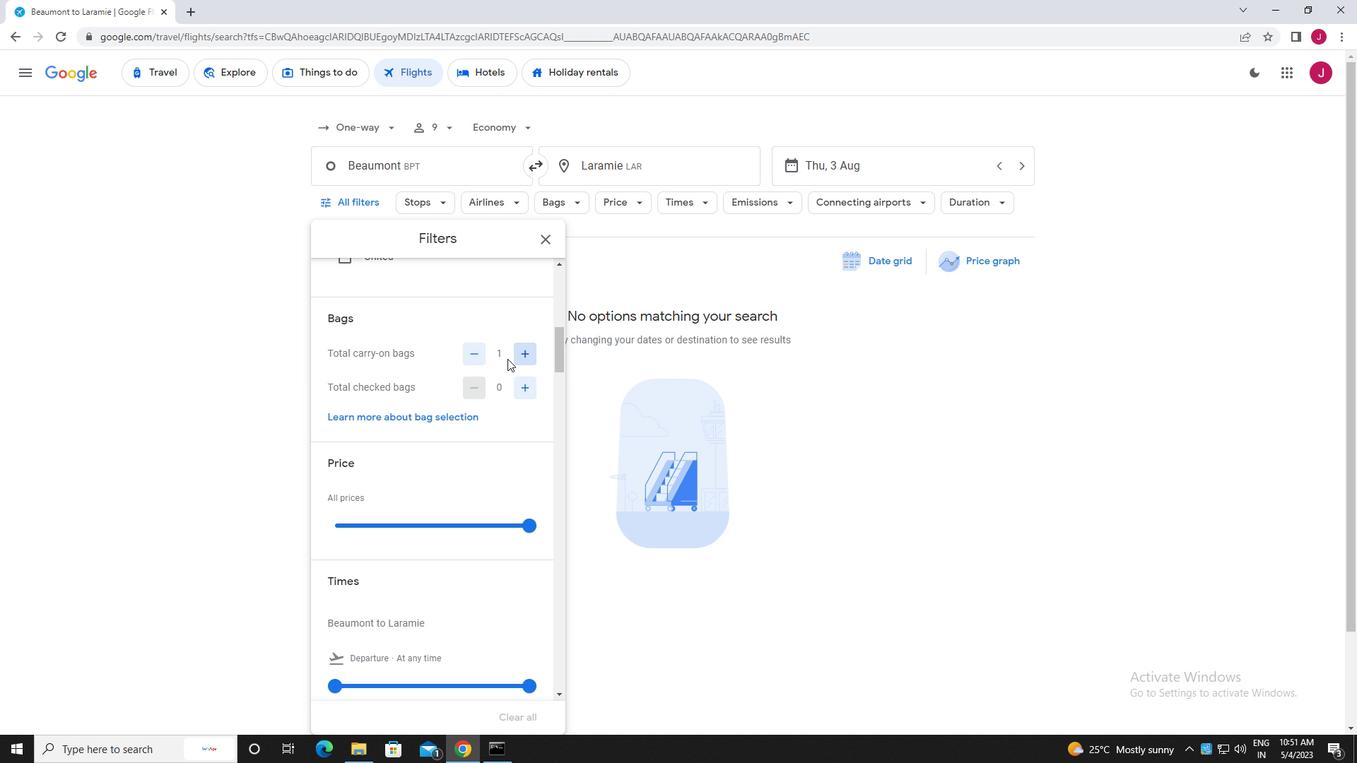 
Action: Mouse scrolled (497, 359) with delta (0, 0)
Screenshot: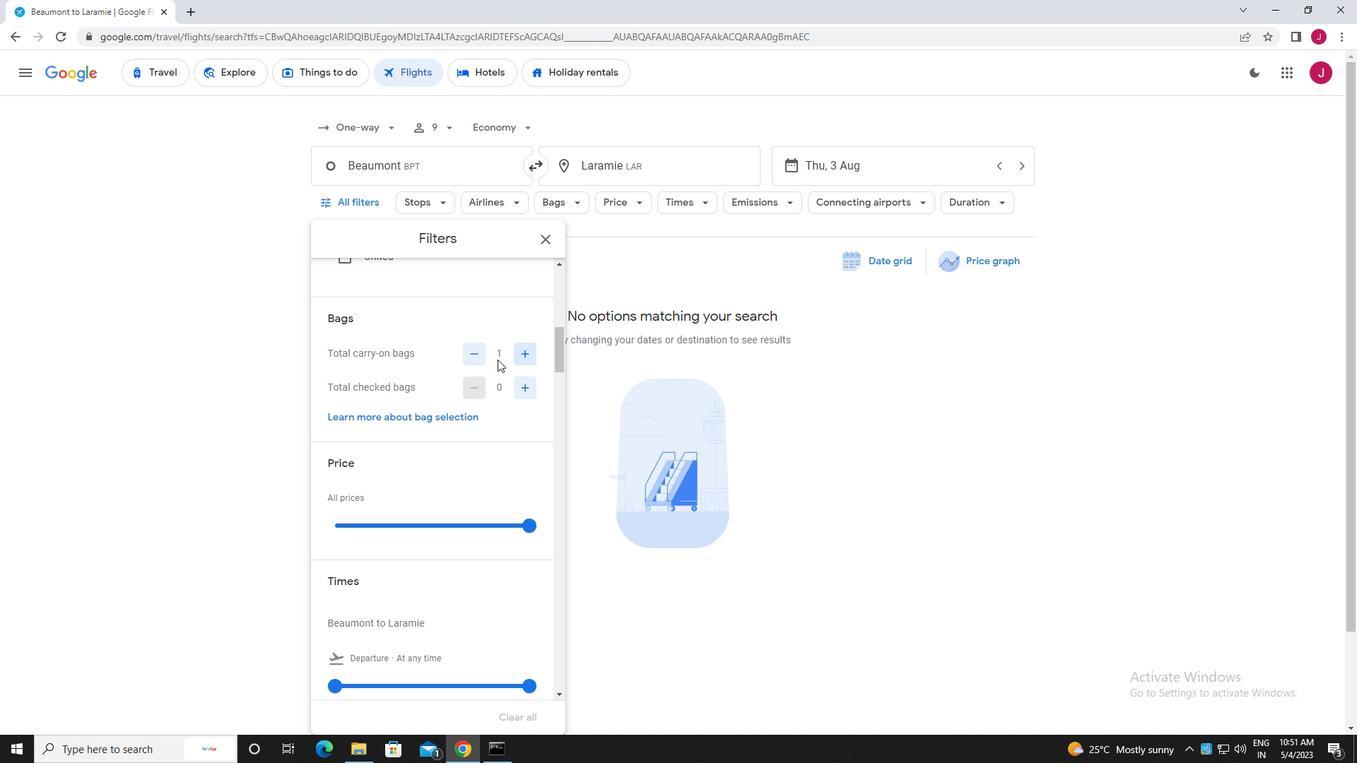 
Action: Mouse scrolled (497, 359) with delta (0, 0)
Screenshot: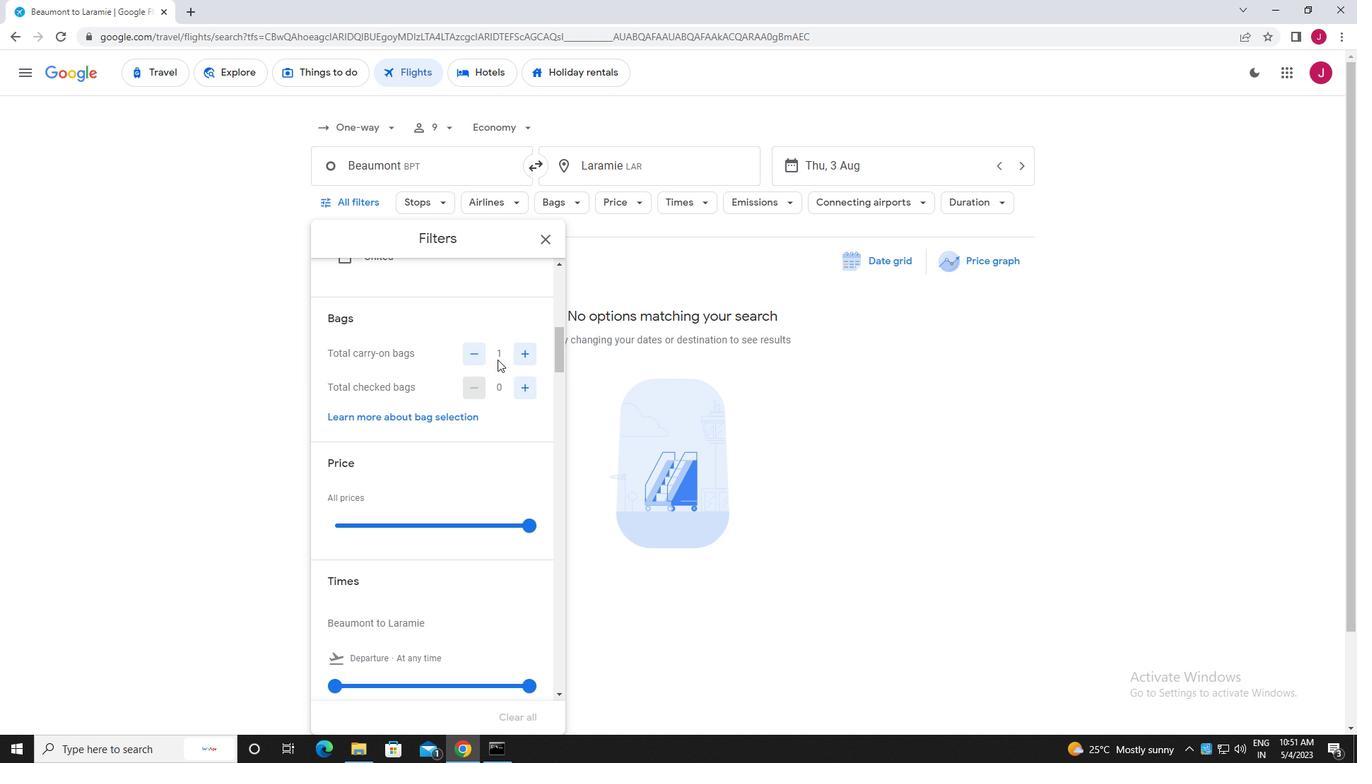 
Action: Mouse scrolled (497, 359) with delta (0, 0)
Screenshot: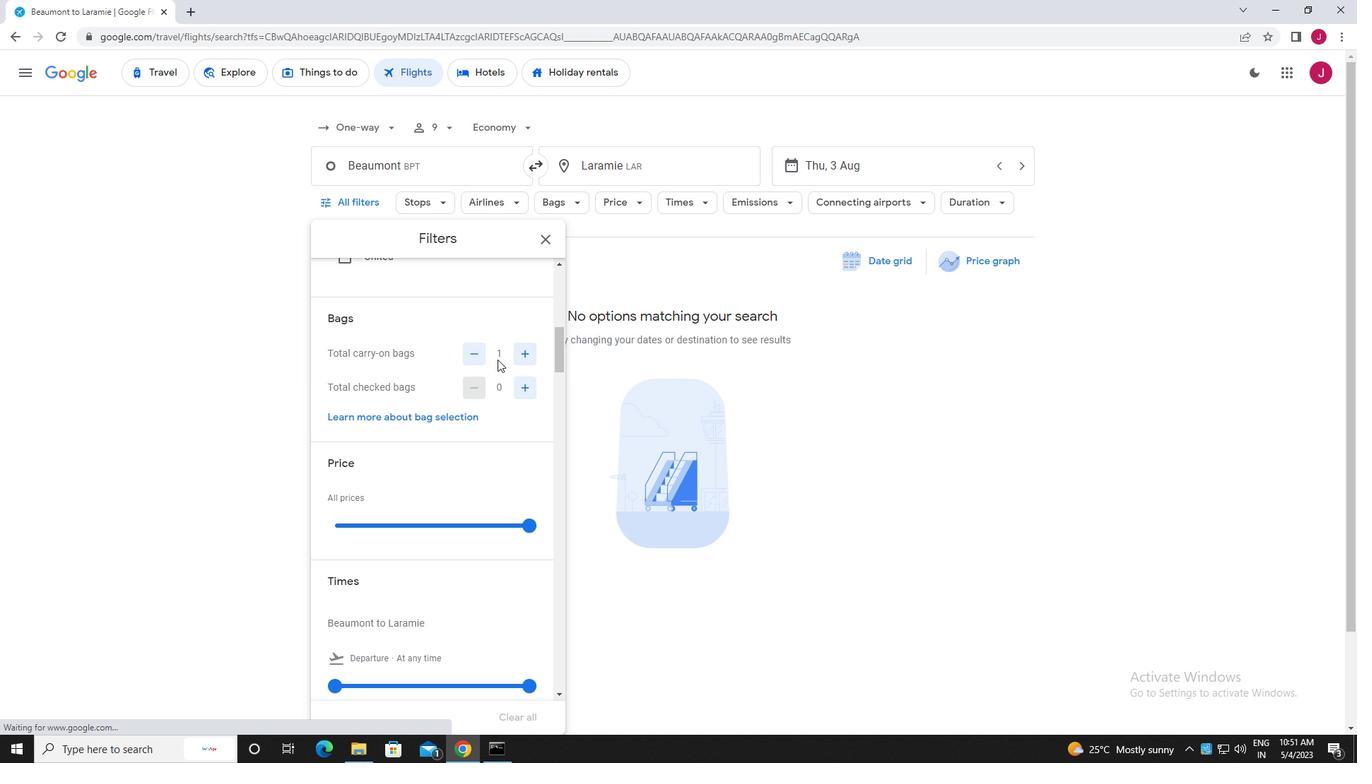 
Action: Mouse moved to (529, 311)
Screenshot: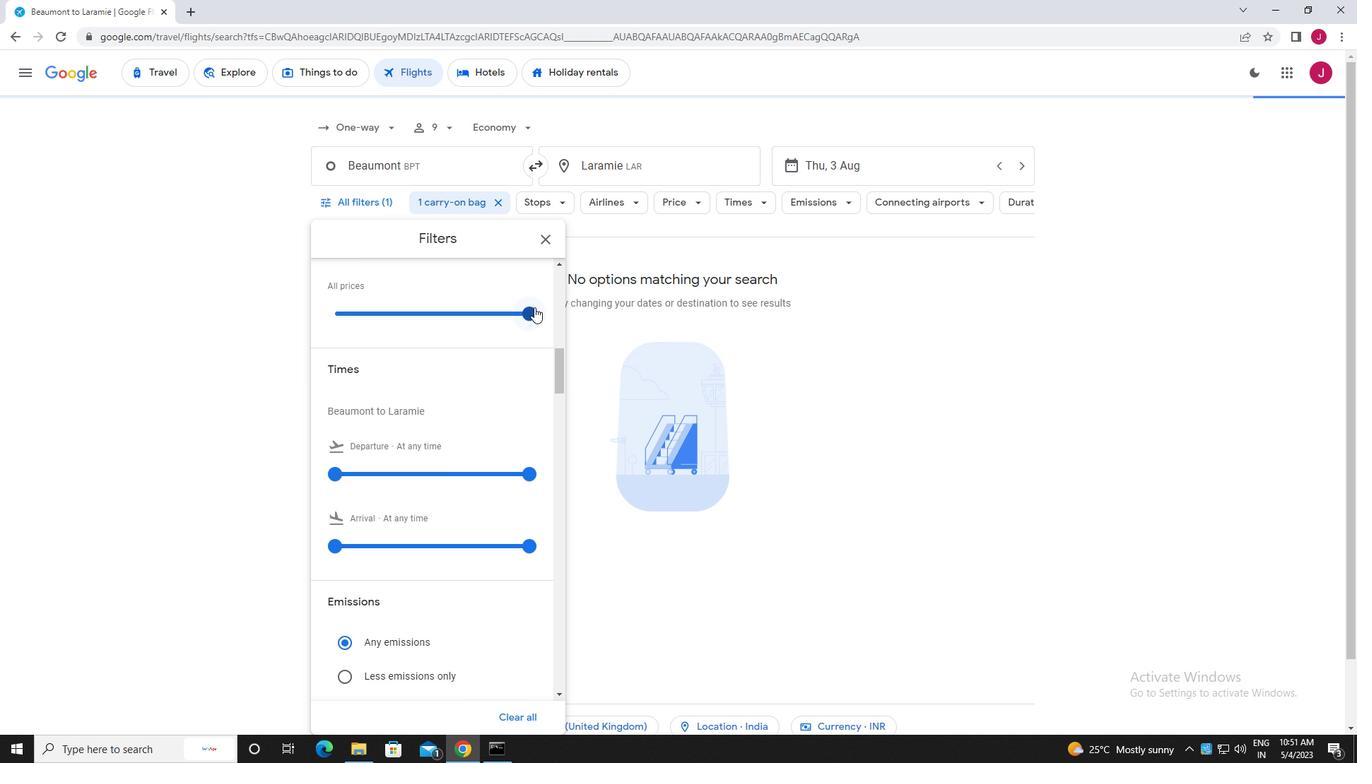 
Action: Mouse pressed left at (529, 311)
Screenshot: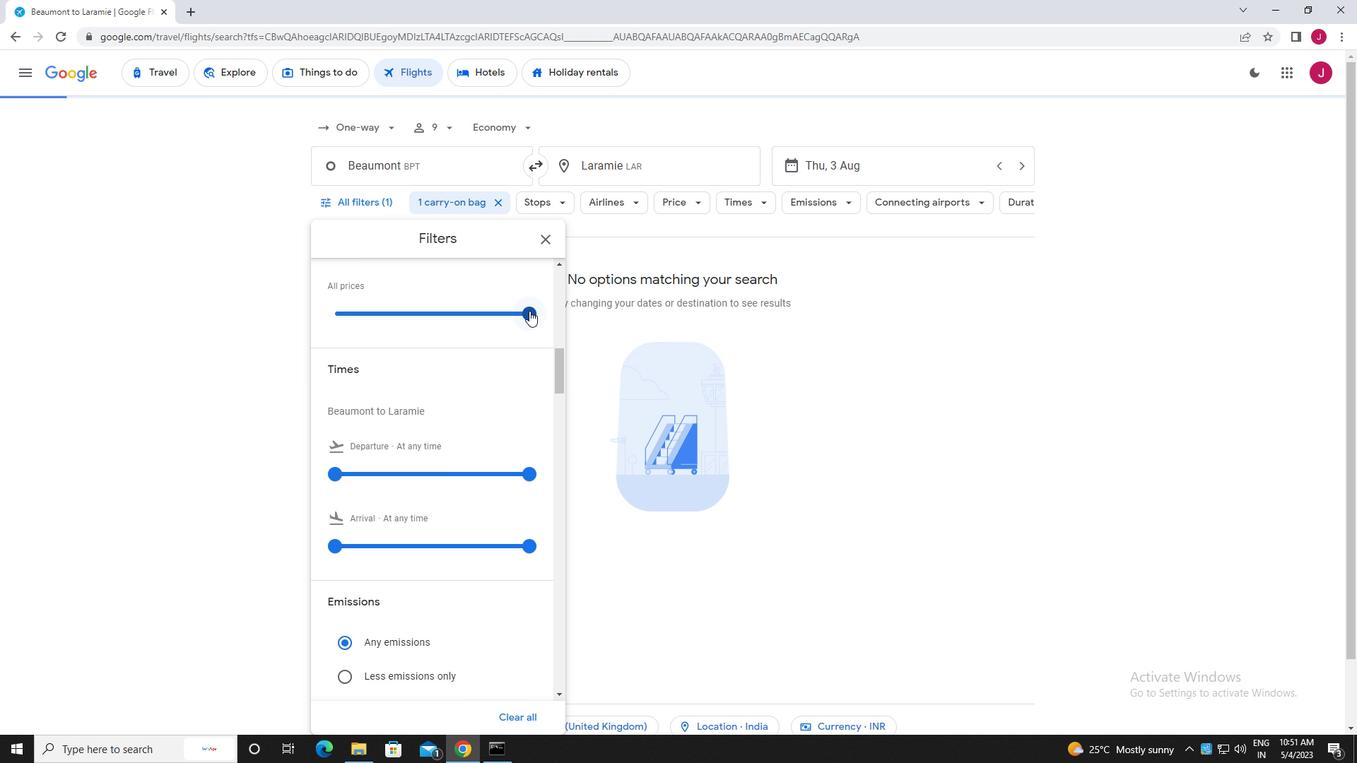 
Action: Mouse moved to (479, 318)
Screenshot: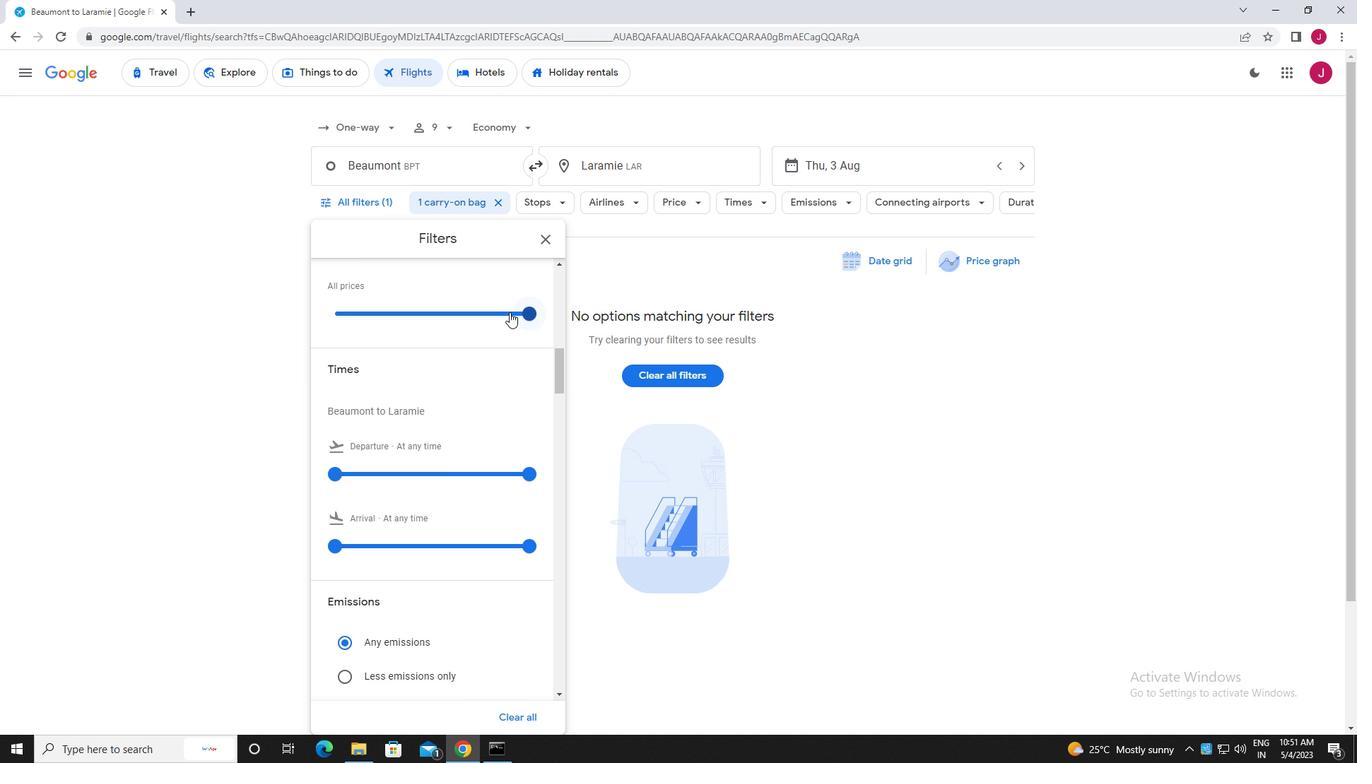 
Action: Mouse scrolled (479, 318) with delta (0, 0)
Screenshot: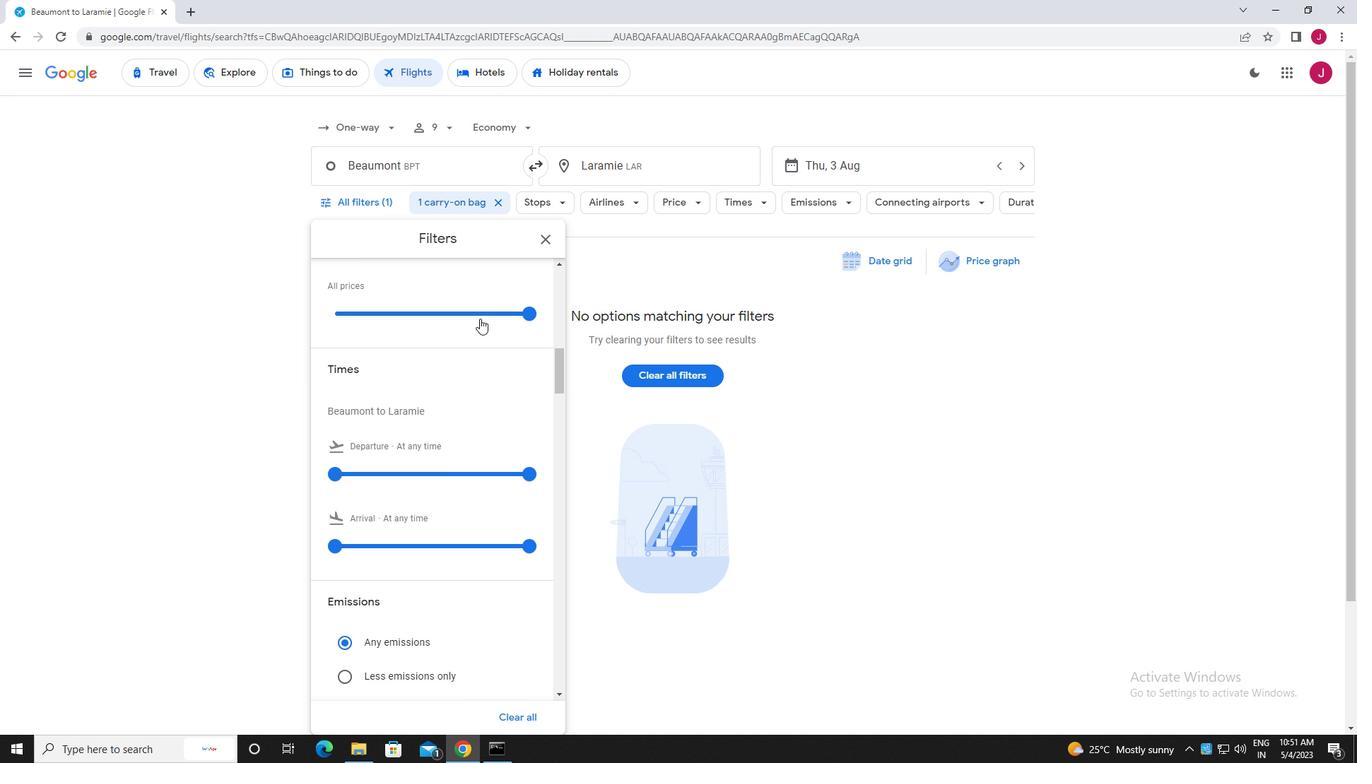 
Action: Mouse scrolled (479, 318) with delta (0, 0)
Screenshot: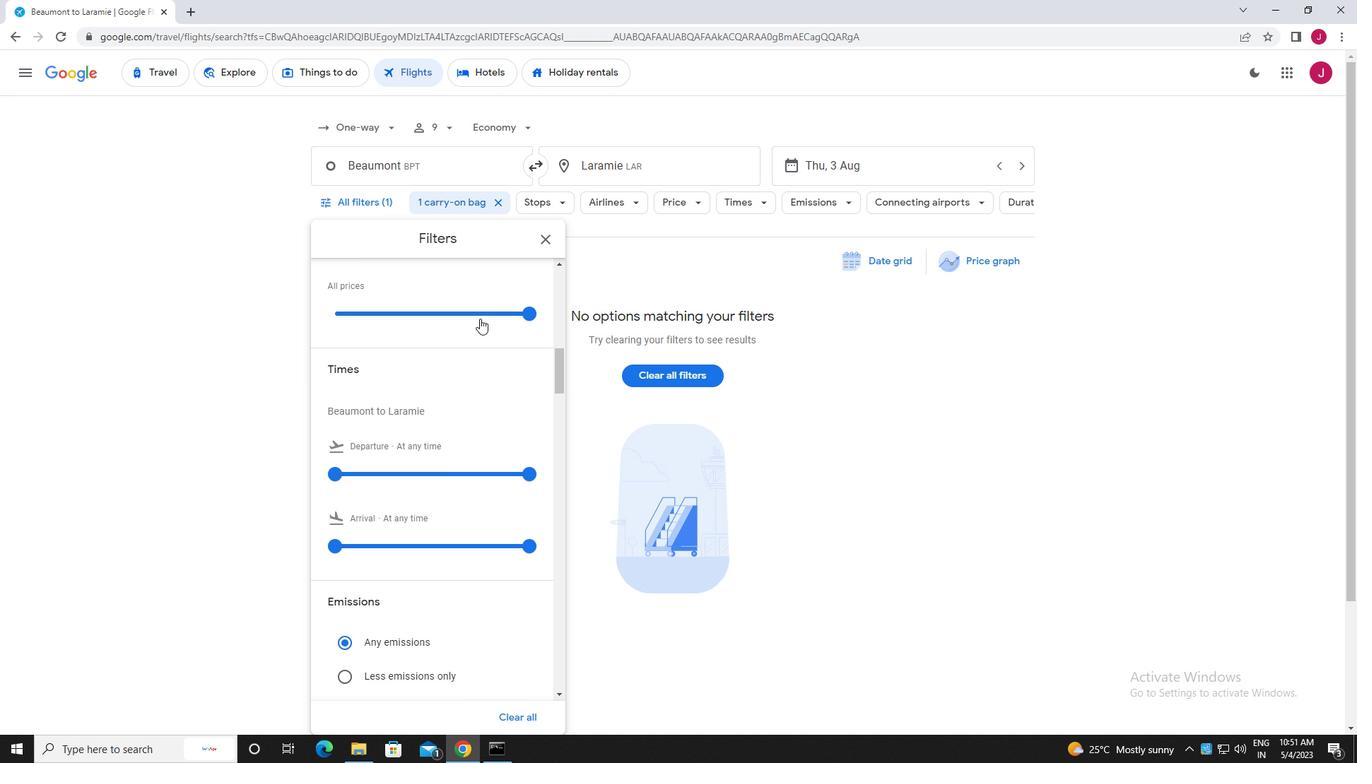 
Action: Mouse moved to (330, 333)
Screenshot: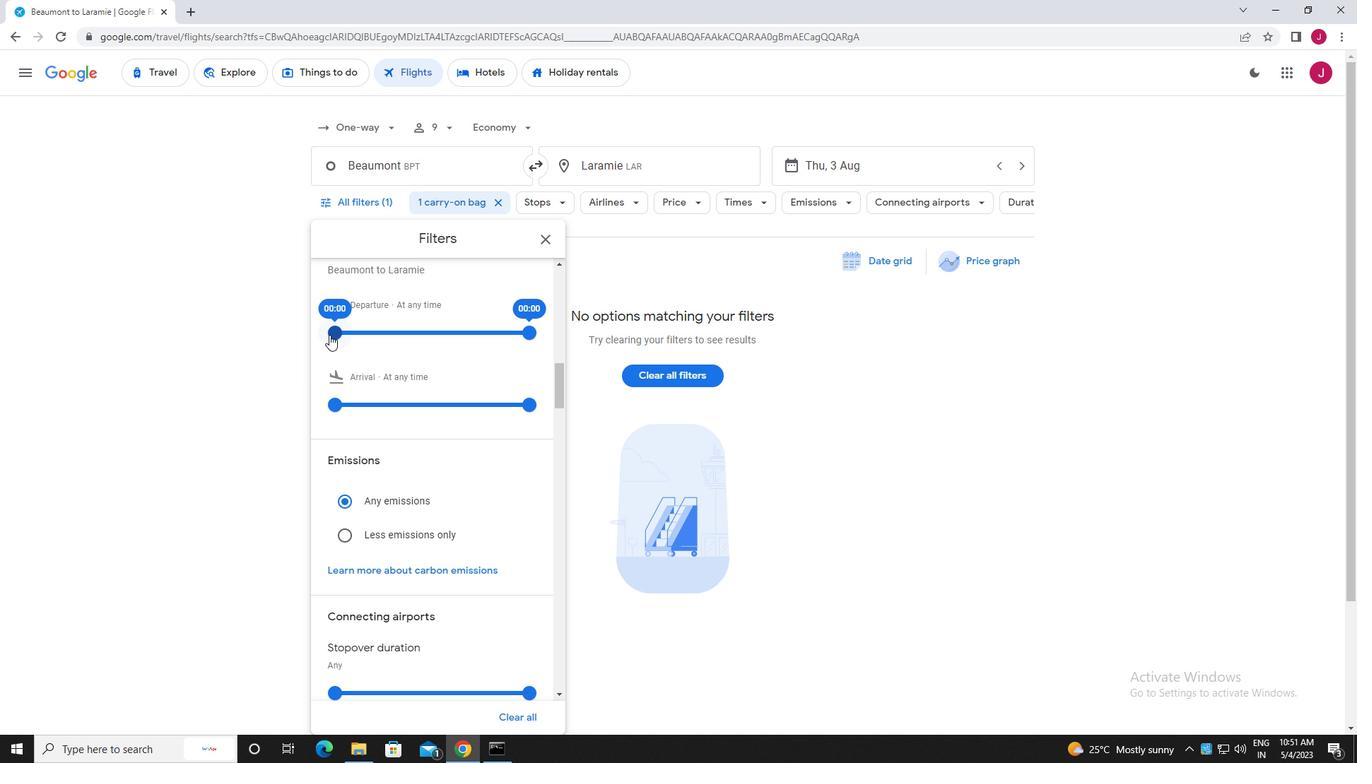 
Action: Mouse pressed left at (330, 333)
Screenshot: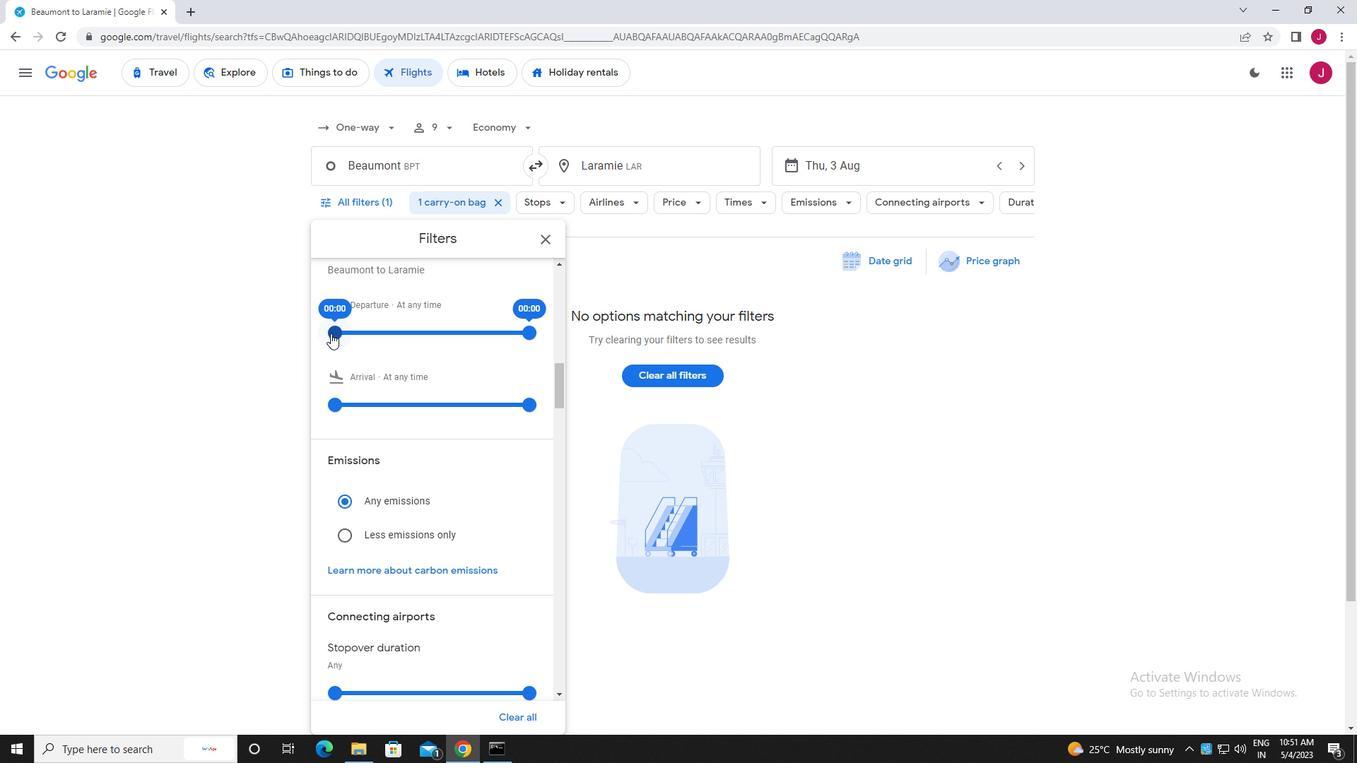 
Action: Mouse moved to (528, 331)
Screenshot: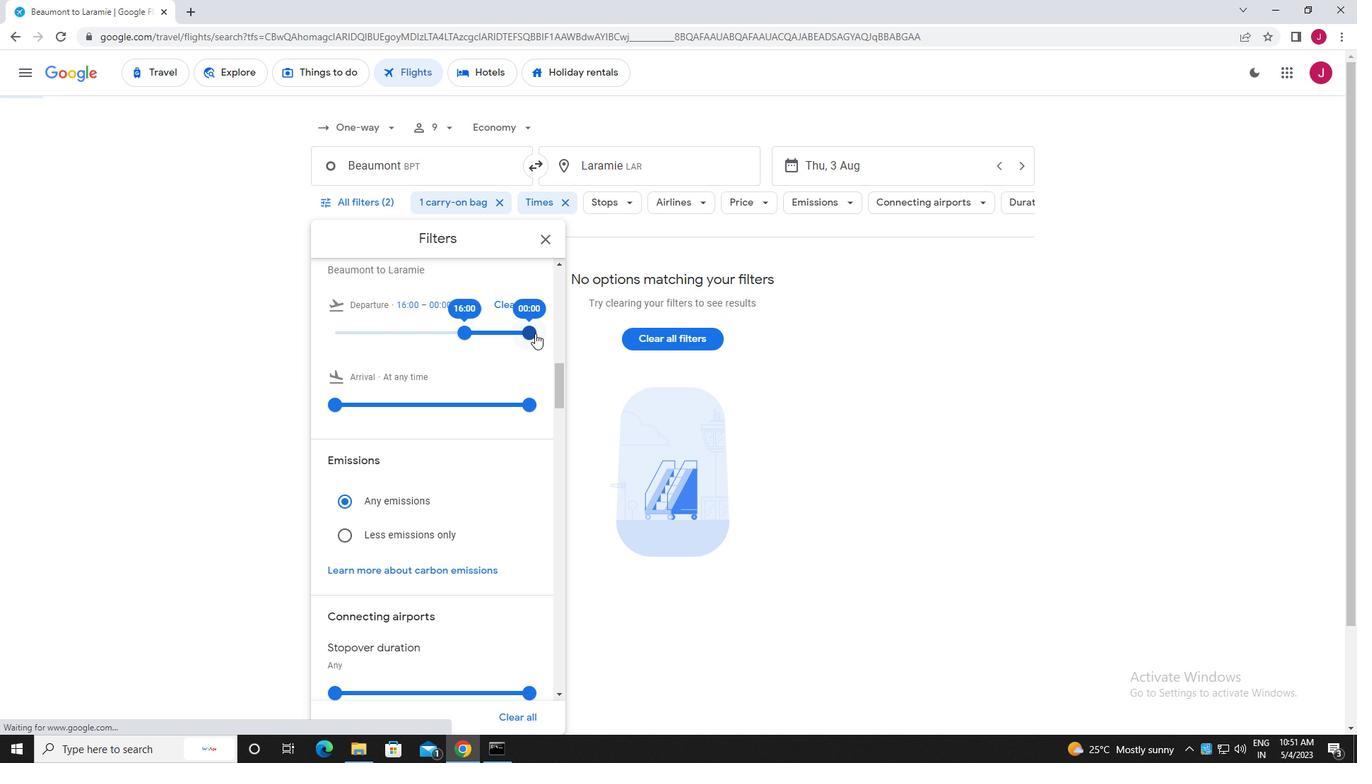 
Action: Mouse pressed left at (528, 331)
Screenshot: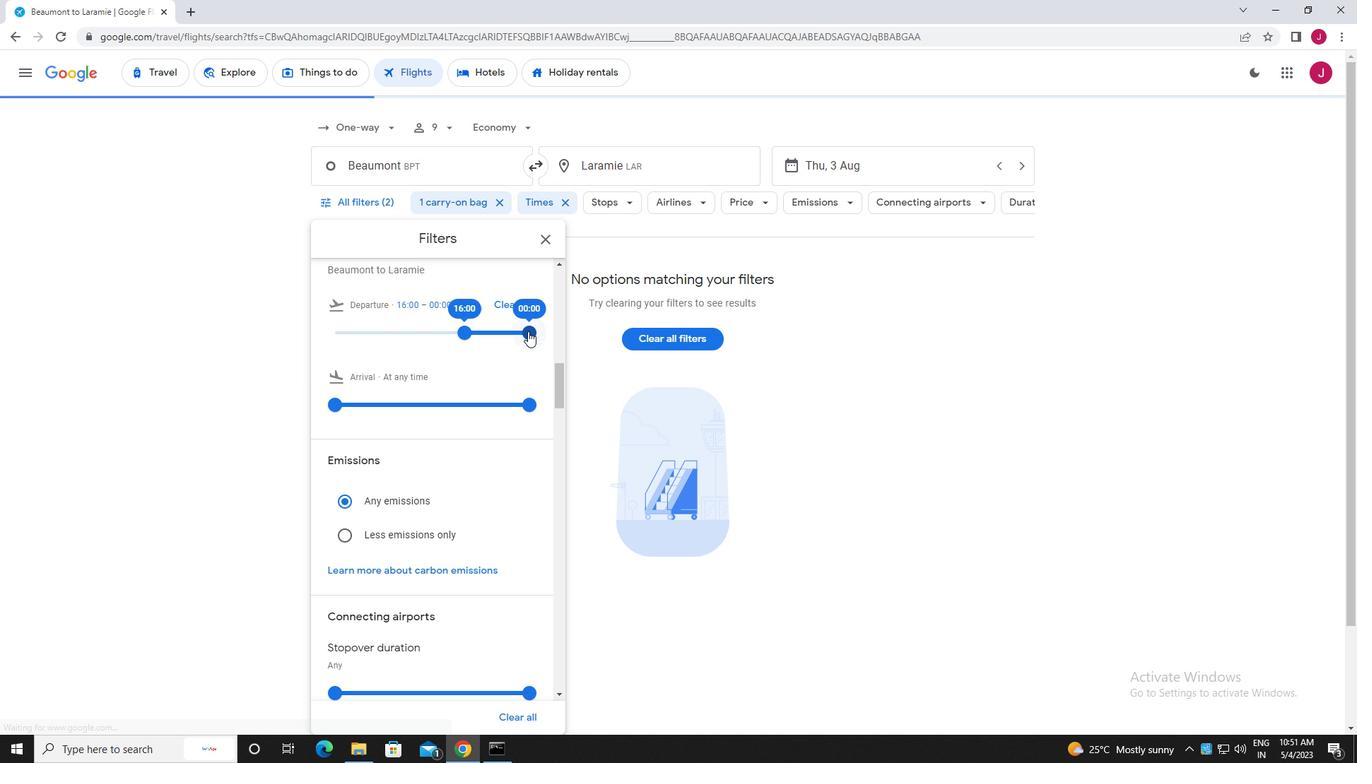 
Action: Mouse moved to (547, 239)
Screenshot: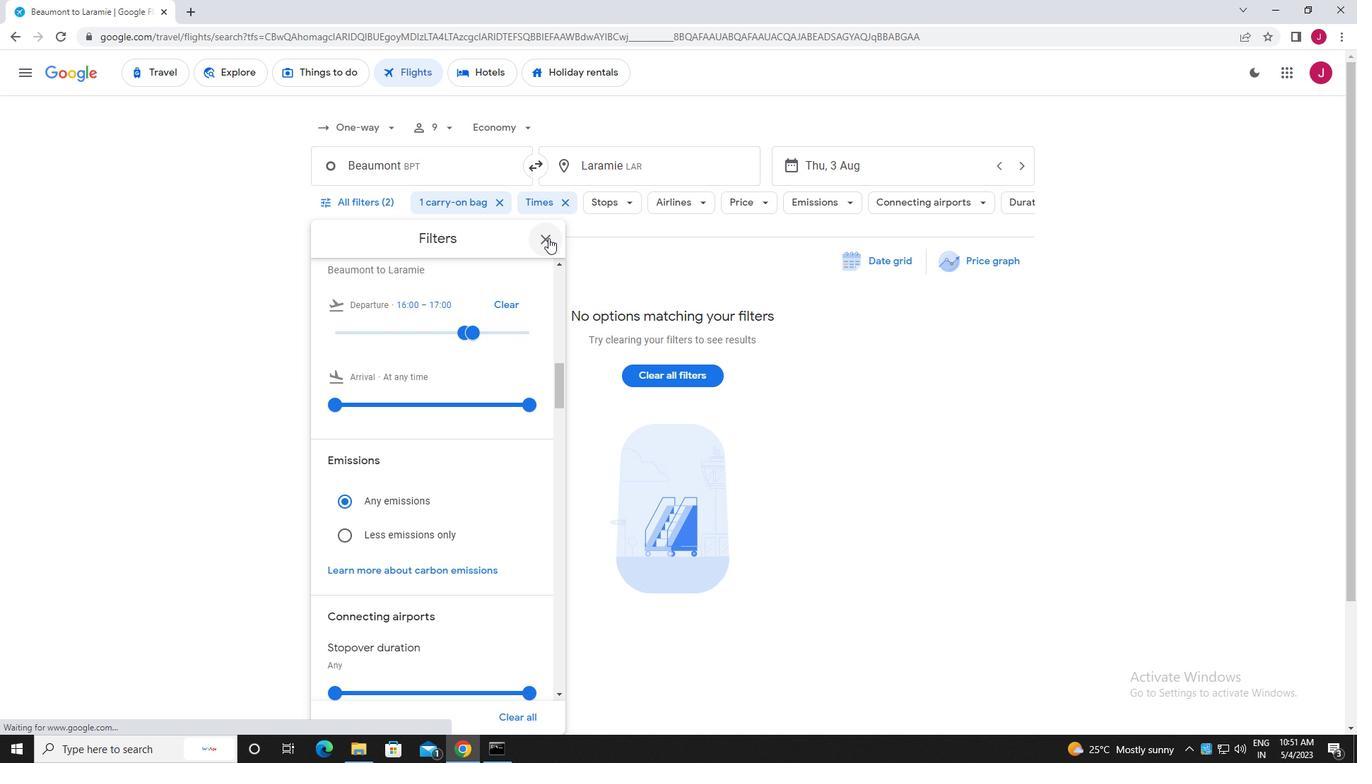 
Action: Mouse pressed left at (547, 239)
Screenshot: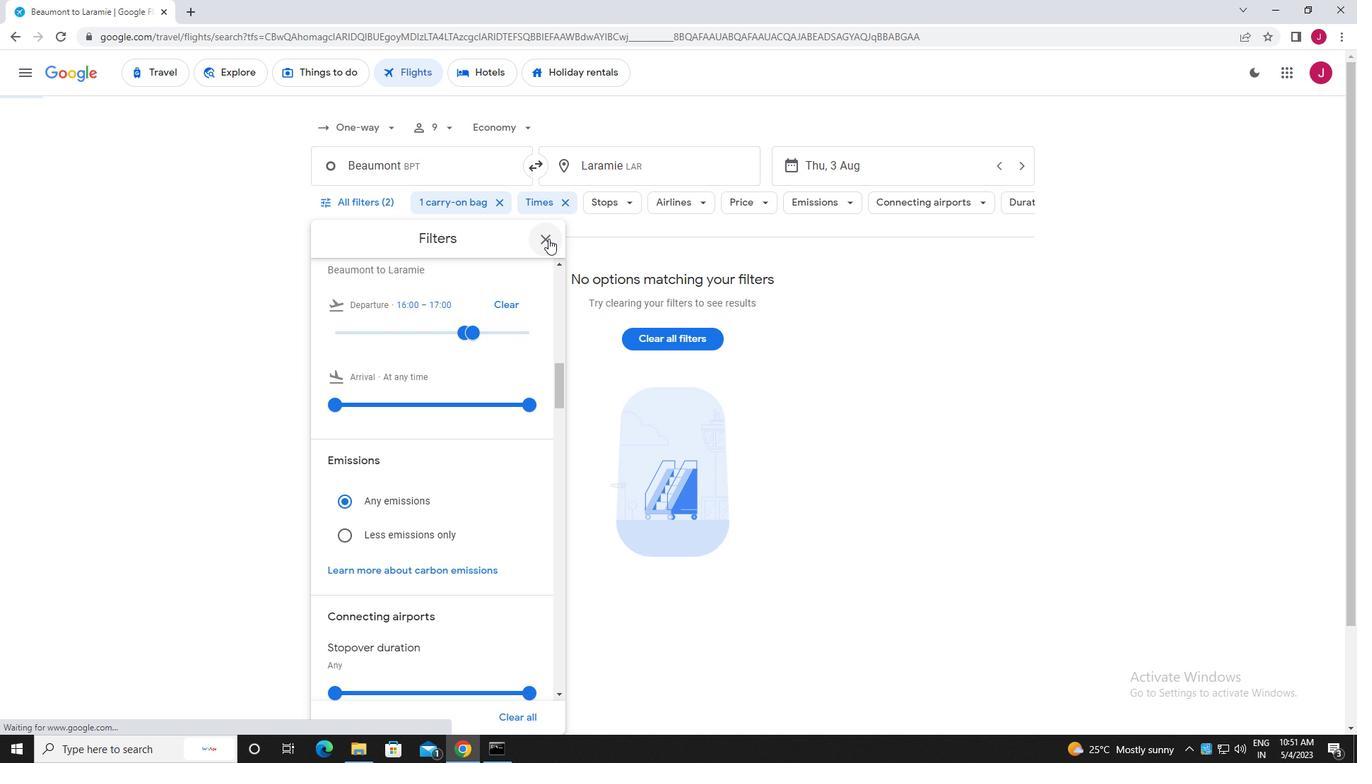 
Action: Mouse moved to (547, 239)
Screenshot: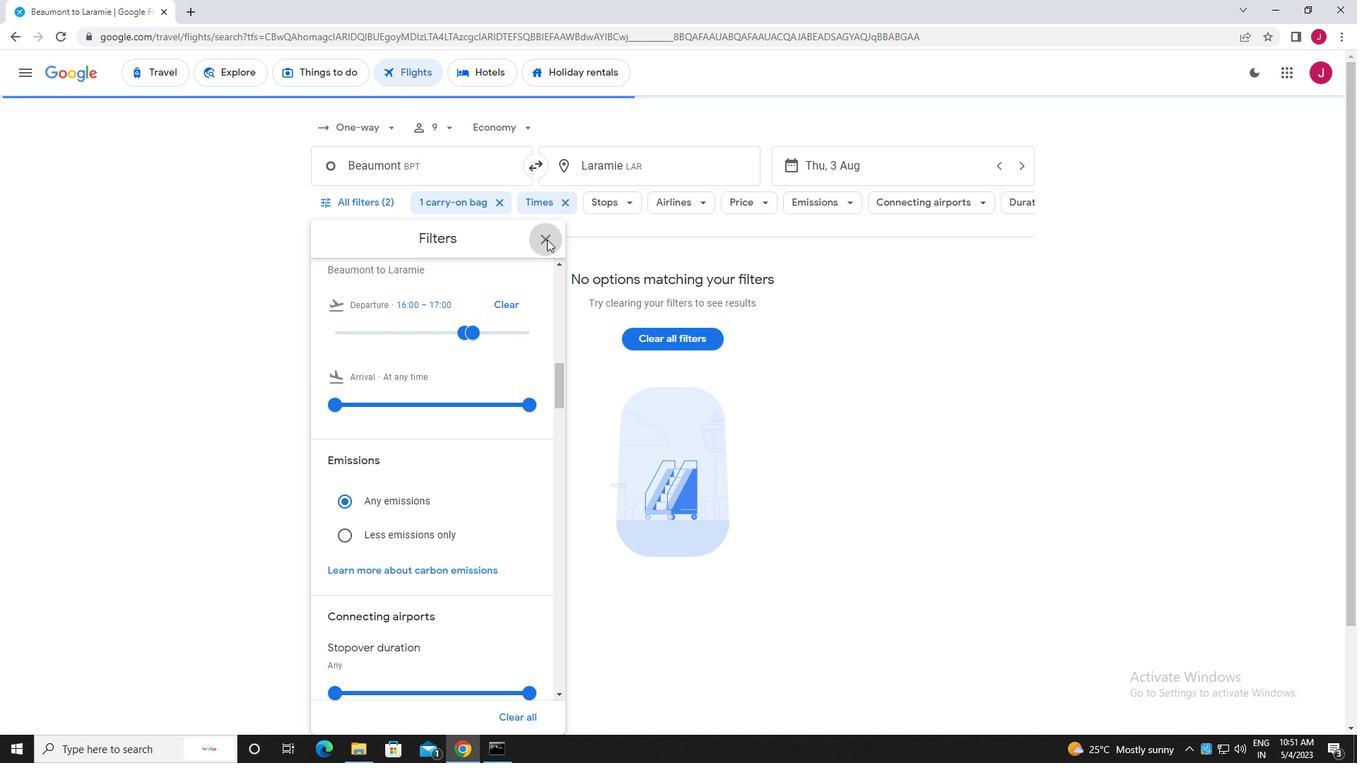 
